 Task: Add a signature Gianna Martinez containing With heartfelt thanks and warm wishes, Gianna Martinez to email address softage.5@softage.net and add a folder Wellness
Action: Mouse moved to (43, 51)
Screenshot: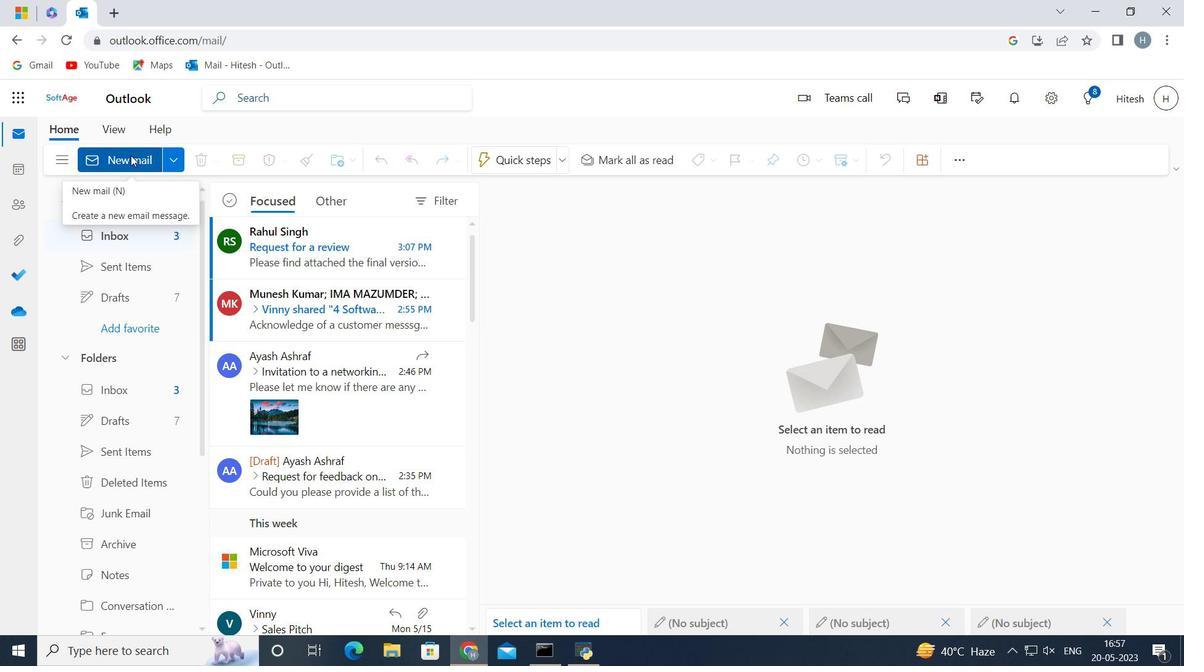
Action: Mouse pressed left at (43, 51)
Screenshot: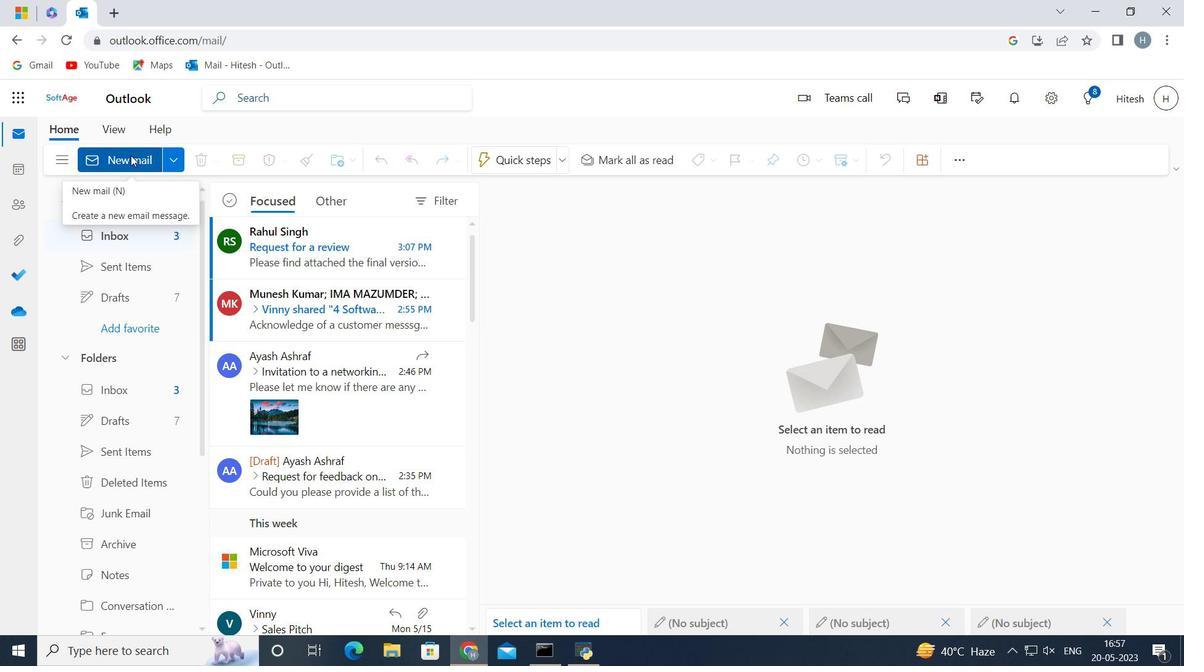 
Action: Mouse moved to (108, 108)
Screenshot: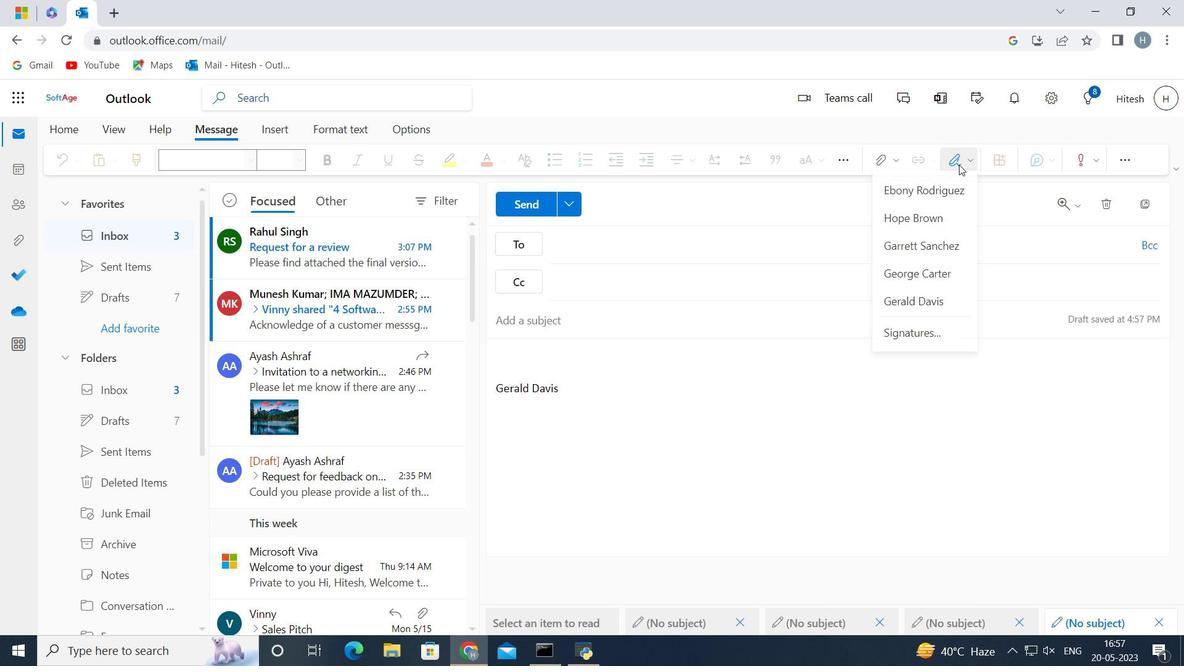 
Action: Mouse pressed left at (108, 108)
Screenshot: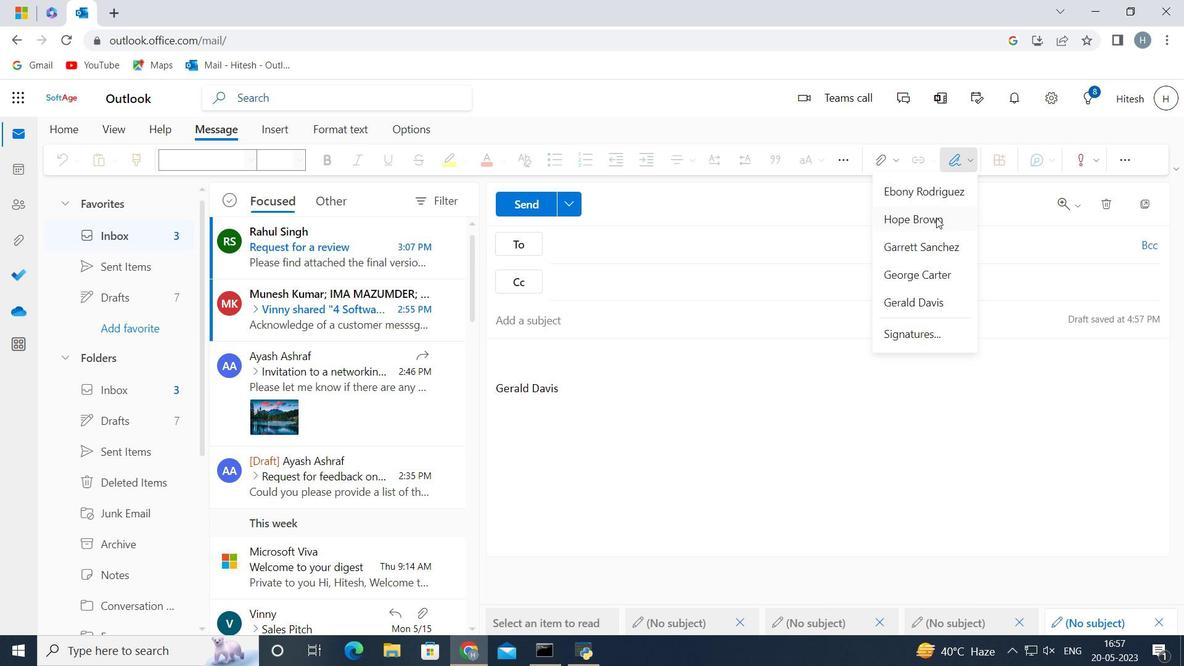
Action: Mouse moved to (741, 111)
Screenshot: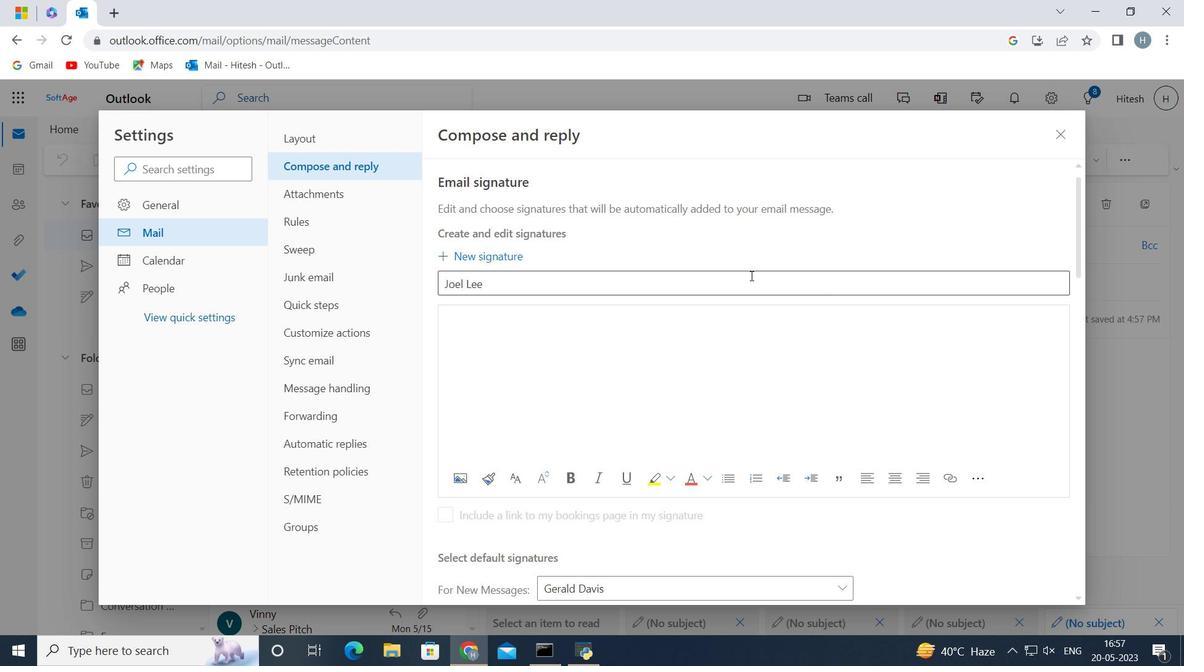 
Action: Mouse pressed left at (741, 111)
Screenshot: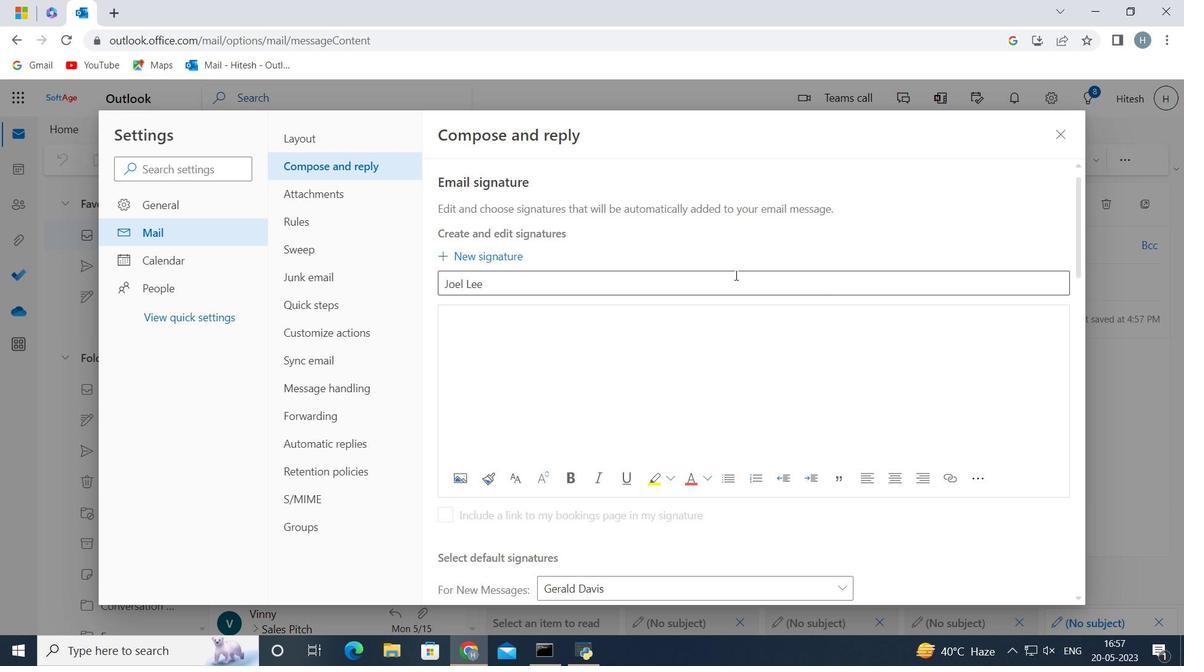 
Action: Mouse moved to (799, 108)
Screenshot: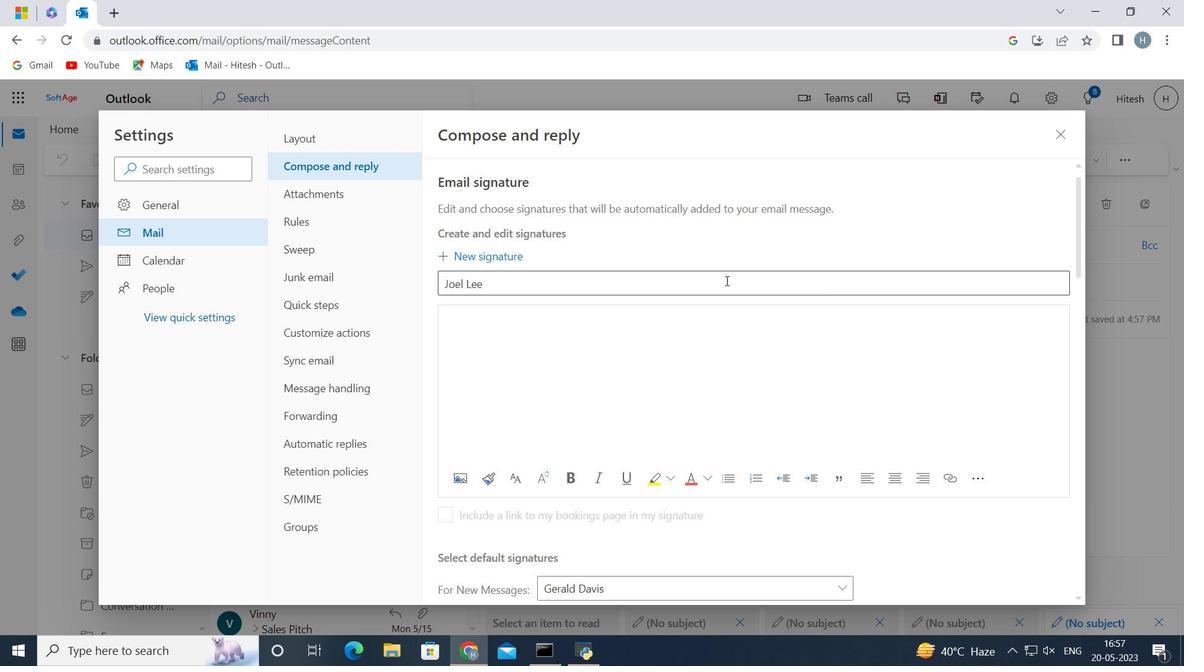 
Action: Mouse pressed left at (799, 108)
Screenshot: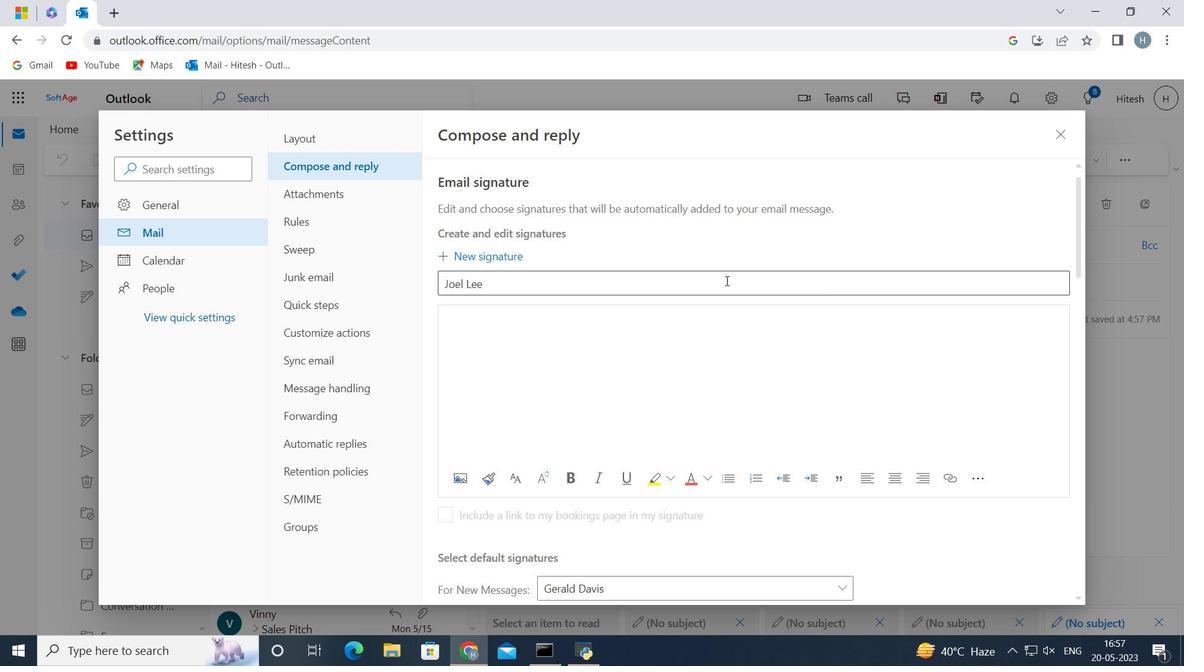 
Action: Mouse moved to (776, 157)
Screenshot: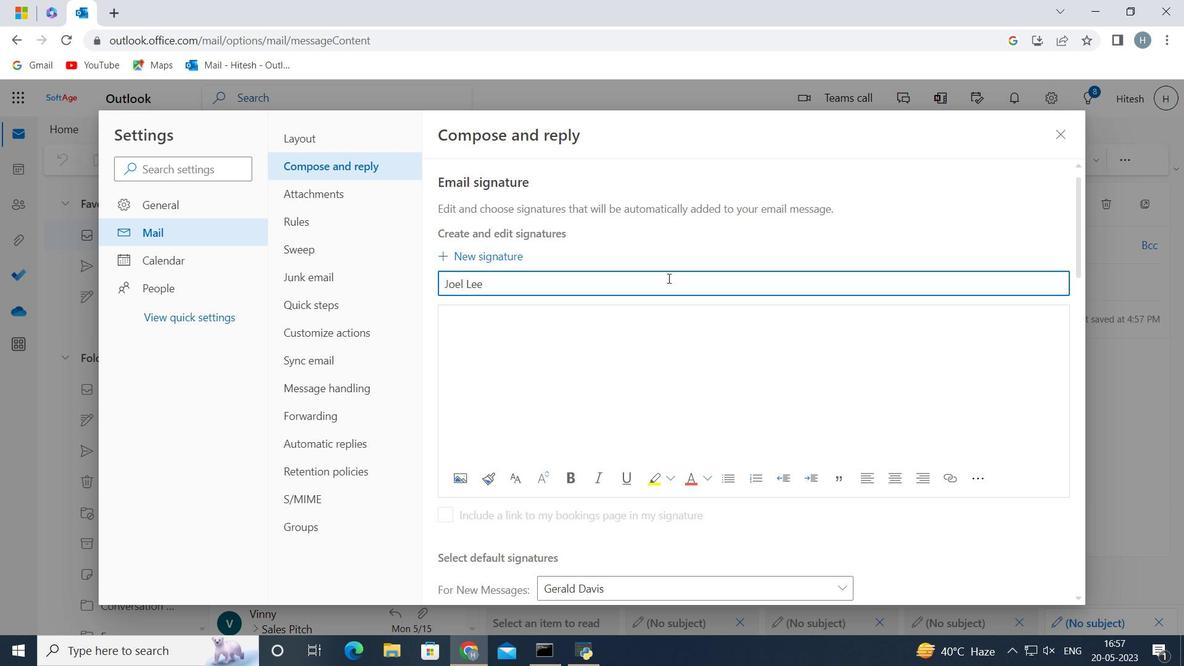 
Action: Mouse pressed left at (776, 157)
Screenshot: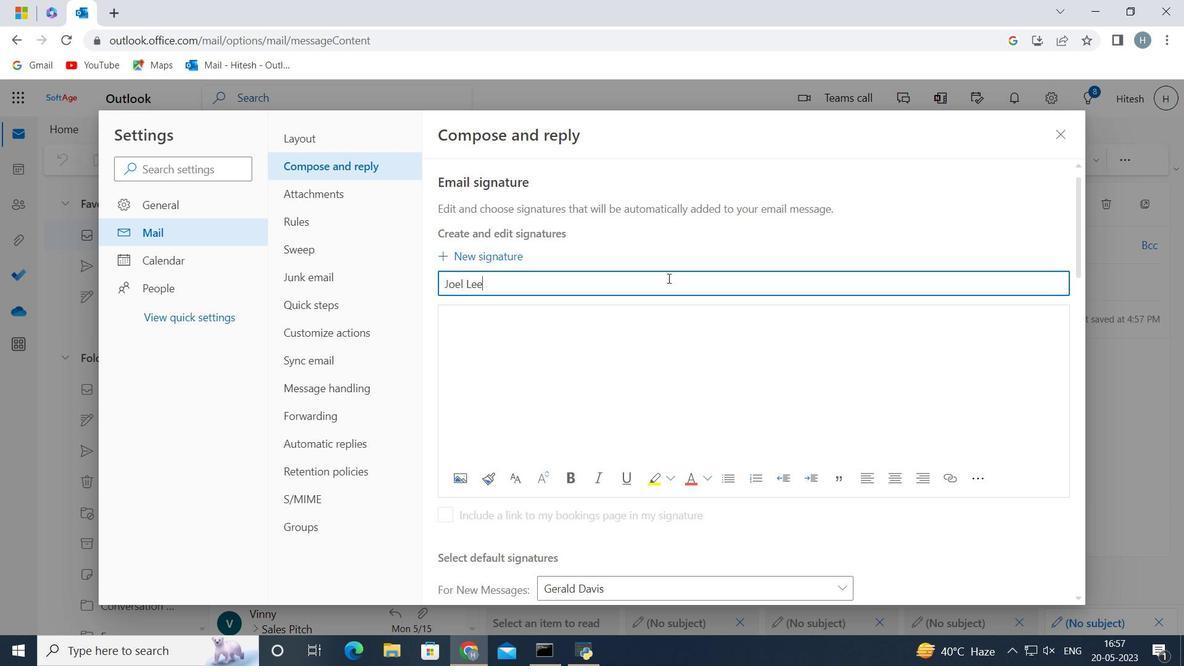 
Action: Mouse moved to (763, 203)
Screenshot: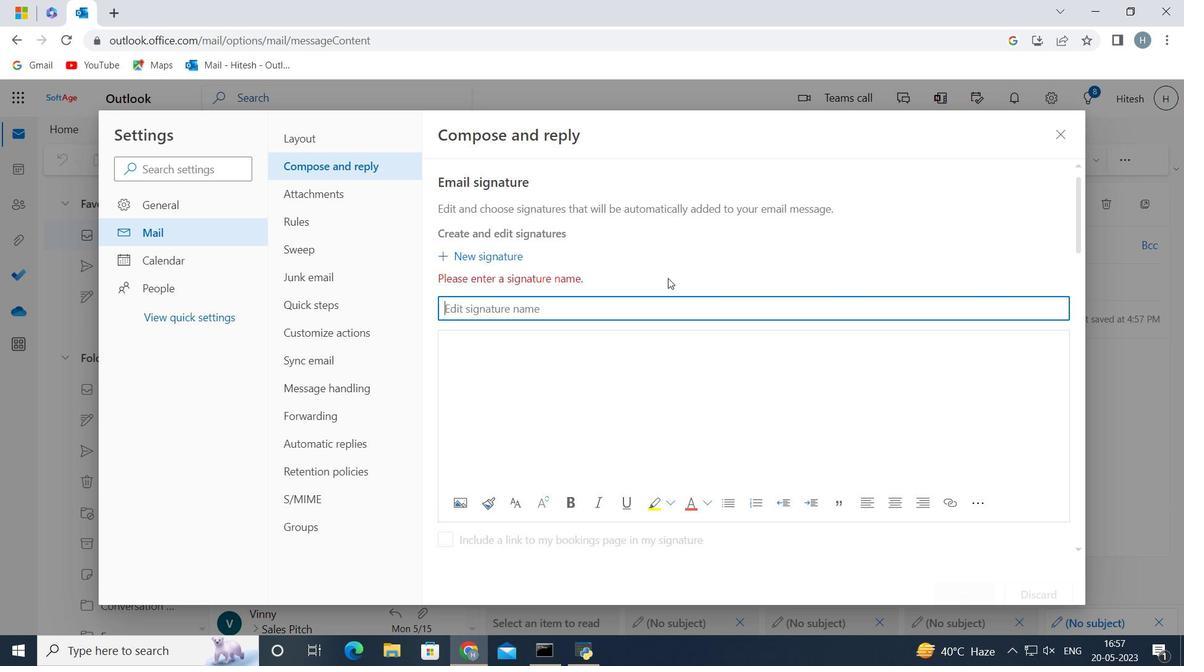 
Action: Mouse pressed left at (763, 203)
Screenshot: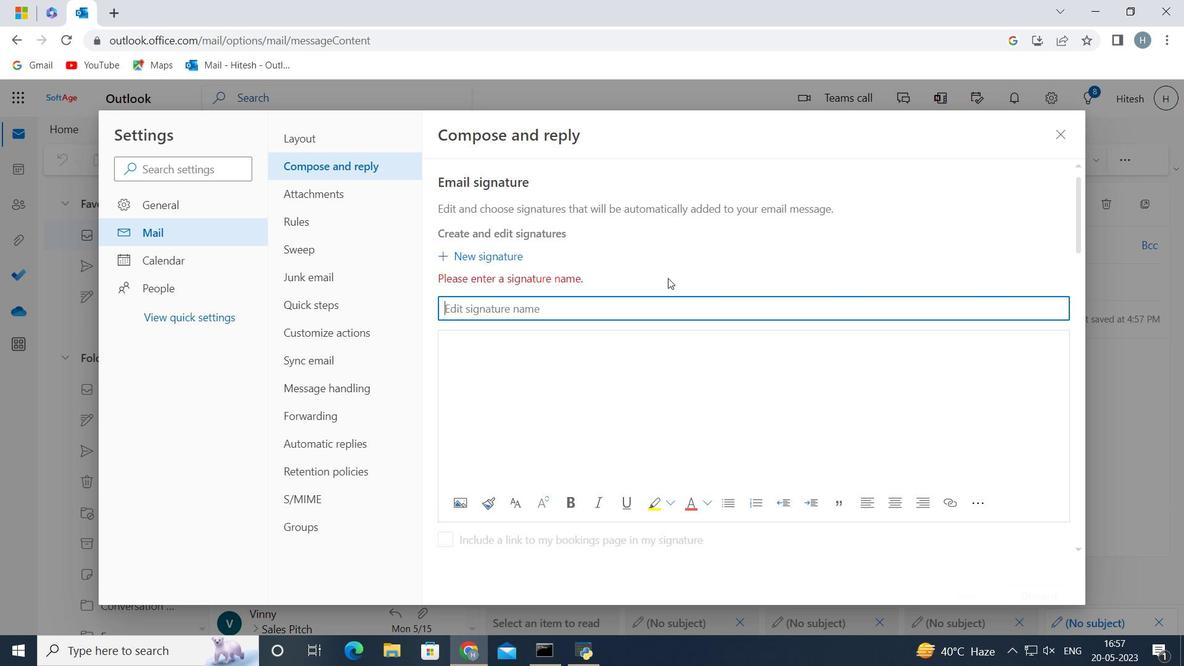 
Action: Mouse moved to (573, 206)
Screenshot: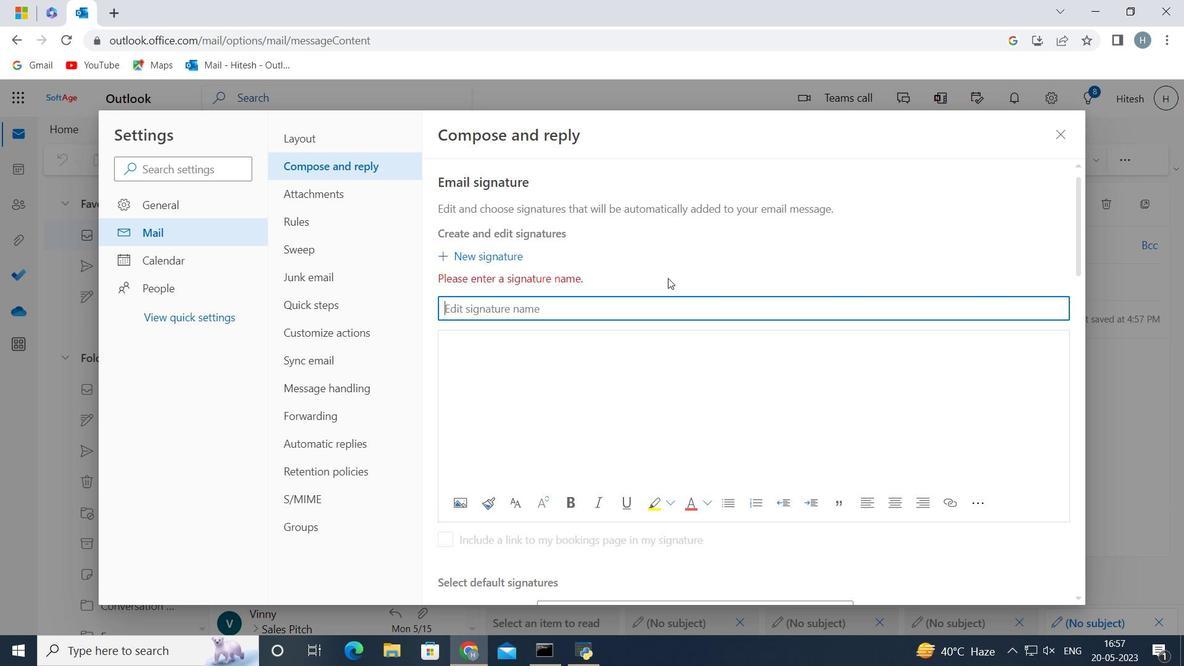 
Action: Mouse pressed left at (573, 206)
Screenshot: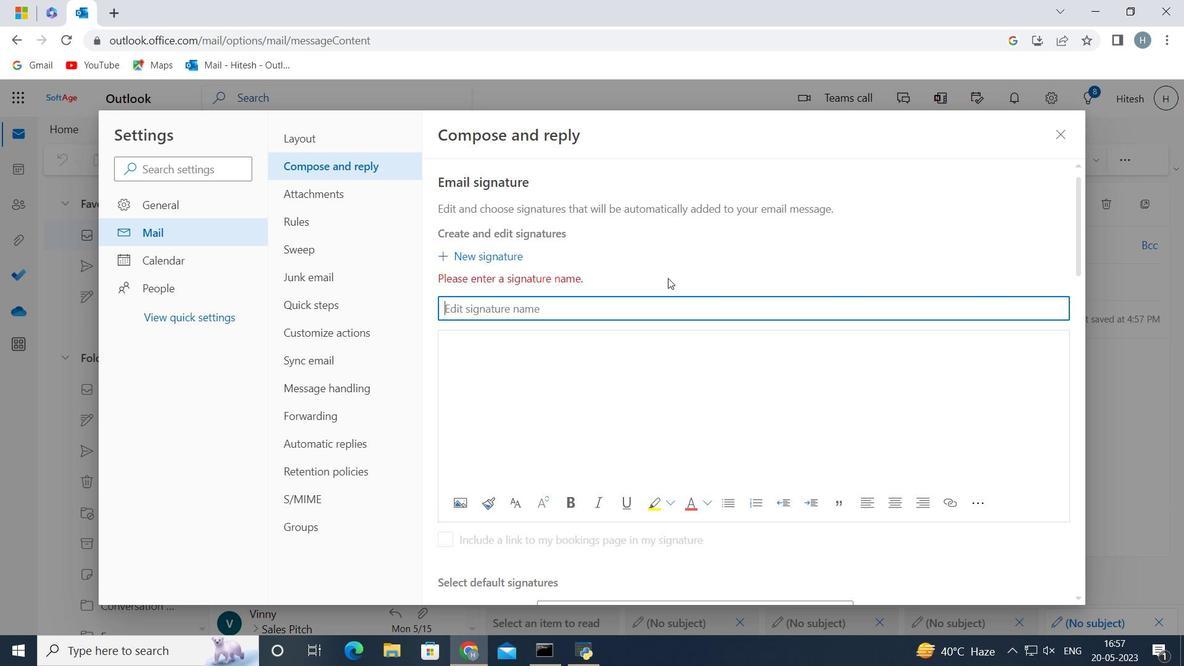 
Action: Mouse moved to (573, 202)
Screenshot: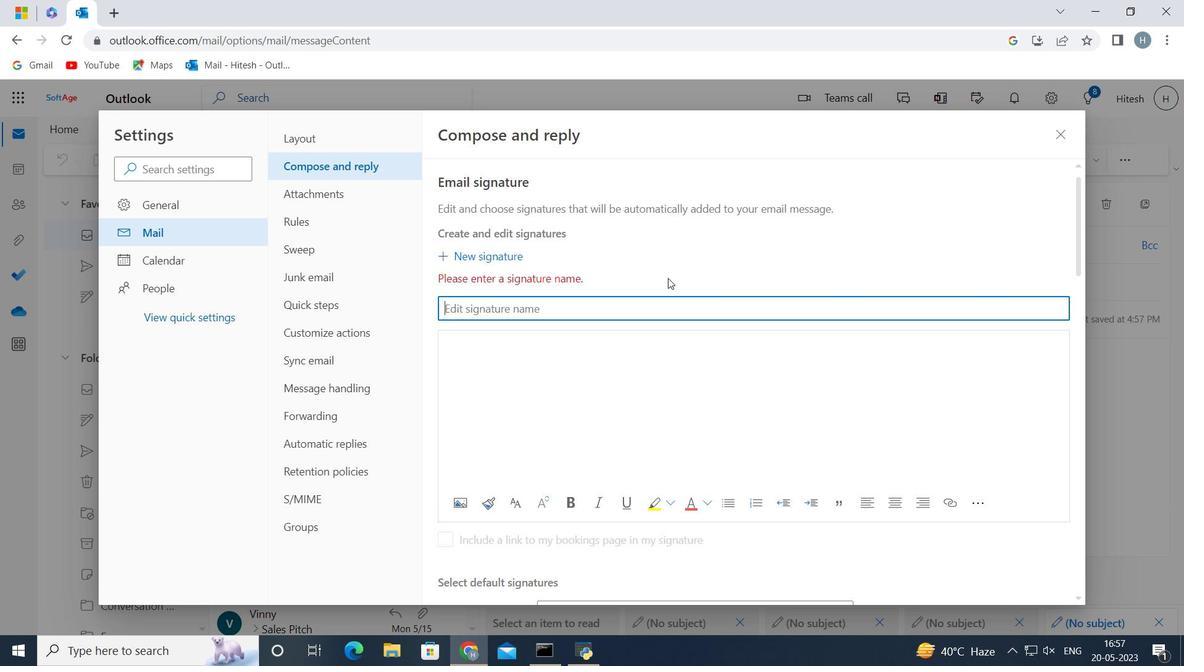 
Action: Key pressed <Key.backspace>
Screenshot: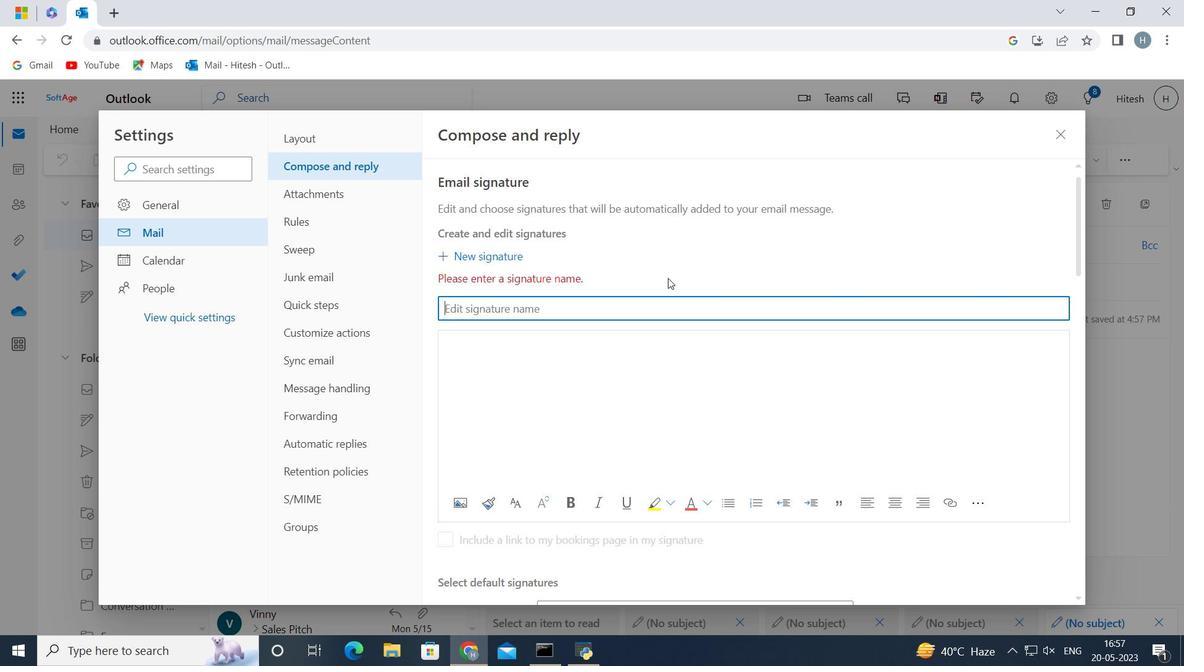 
Action: Mouse moved to (575, 198)
Screenshot: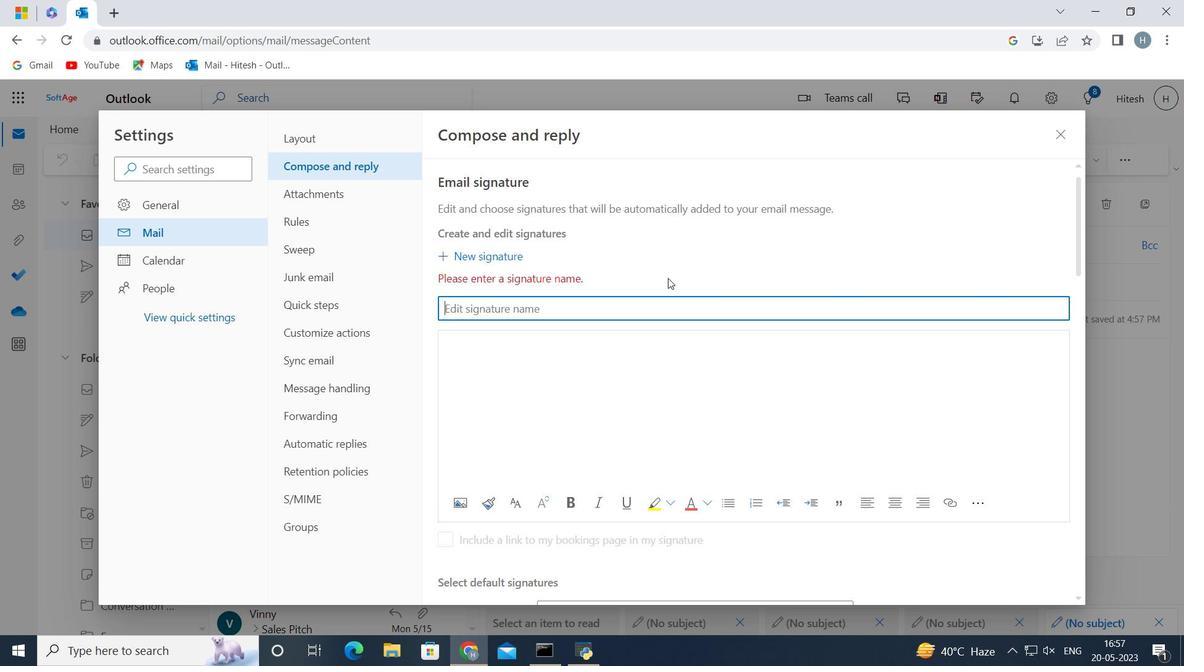 
Action: Key pressed <Key.backspace><Key.backspace><Key.backspace><Key.backspace><Key.backspace><Key.backspace><Key.backspace><Key.backspace><Key.backspace><Key.backspace><Key.backspace><Key.backspace><Key.backspace><Key.backspace><Key.backspace><Key.backspace><Key.backspace>
Screenshot: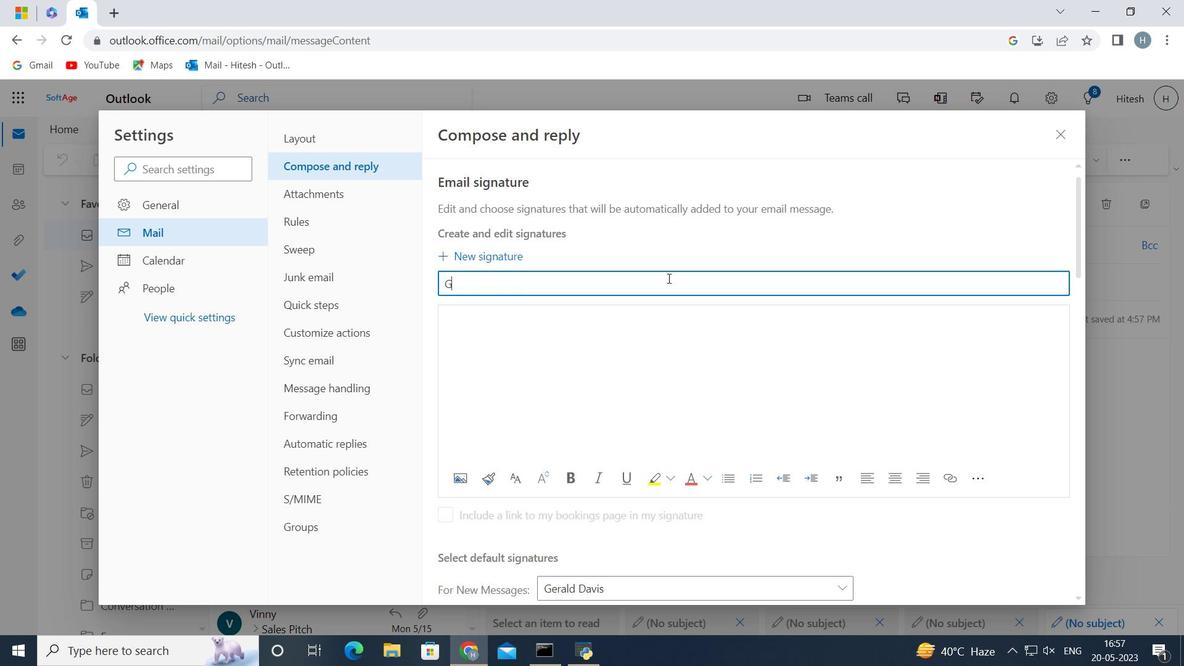 
Action: Mouse moved to (941, 155)
Screenshot: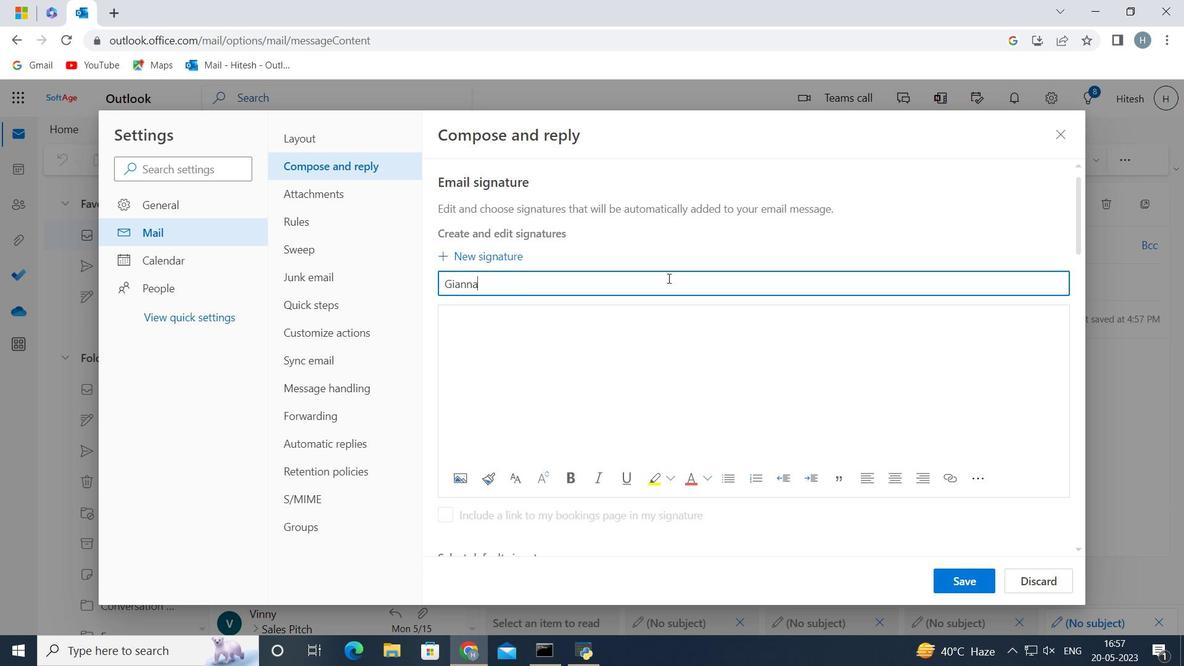 
Action: Key pressed <Key.shift>Gianna<Key.space><Key.shift>Martinezctrl+A<'\x03'>
Screenshot: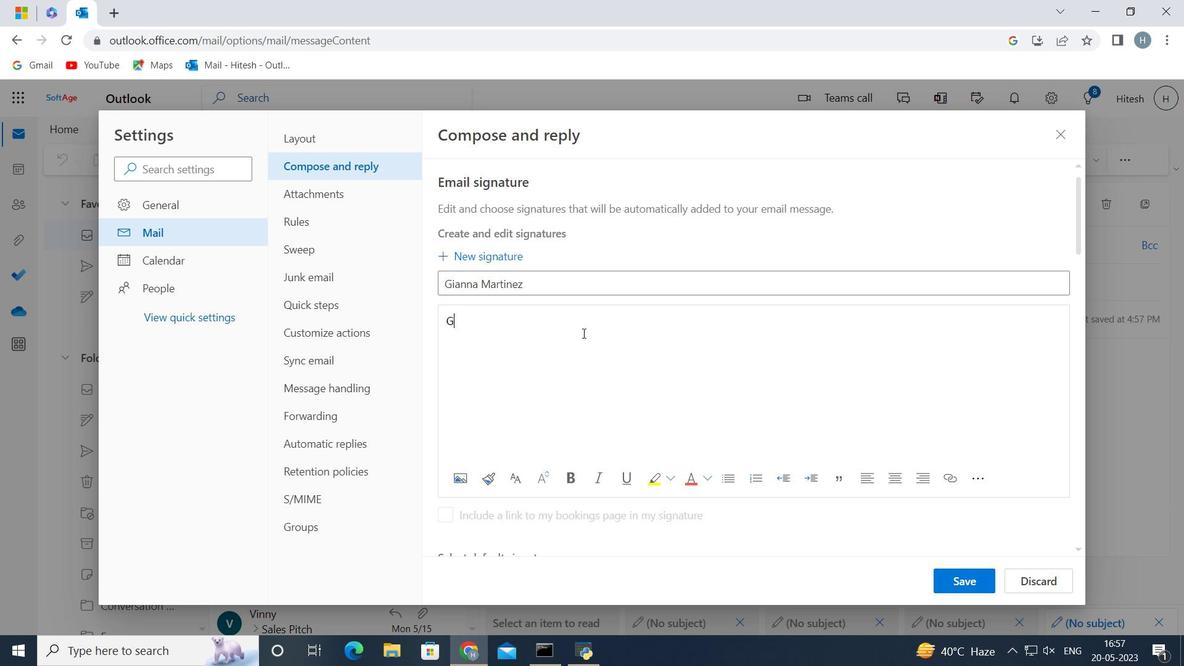 
Action: Mouse moved to (548, 240)
Screenshot: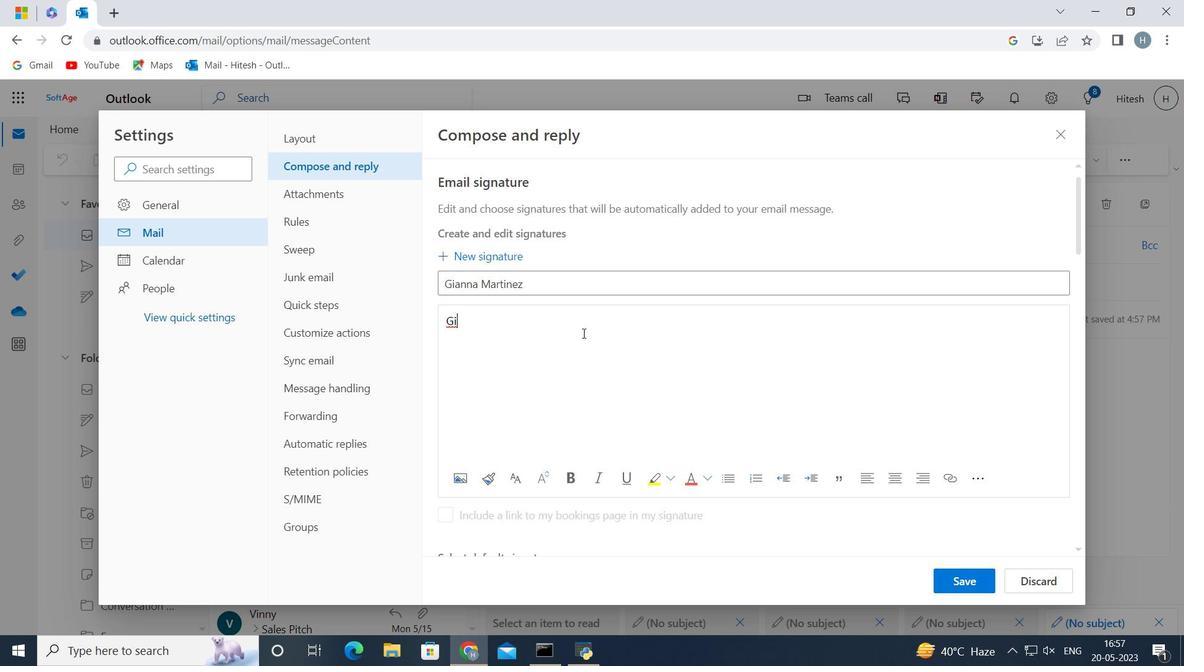 
Action: Mouse pressed left at (548, 240)
Screenshot: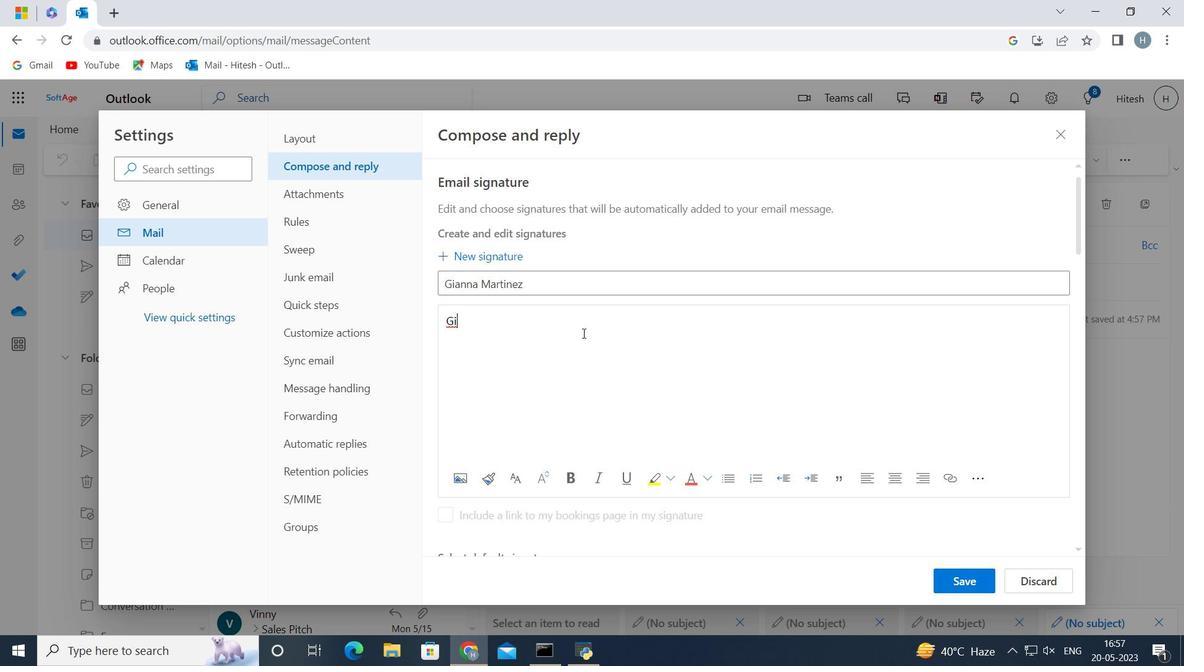 
Action: Key pressed <Key.backspace><Key.backspace><Key.backspace><Key.backspace><Key.backspace><Key.backspace><Key.backspace><Key.backspace><Key.backspace><Key.backspace><Key.backspace><Key.backspace><Key.backspace><Key.backspace><Key.backspace><Key.backspace><Key.backspace><Key.backspace><Key.backspace>
Screenshot: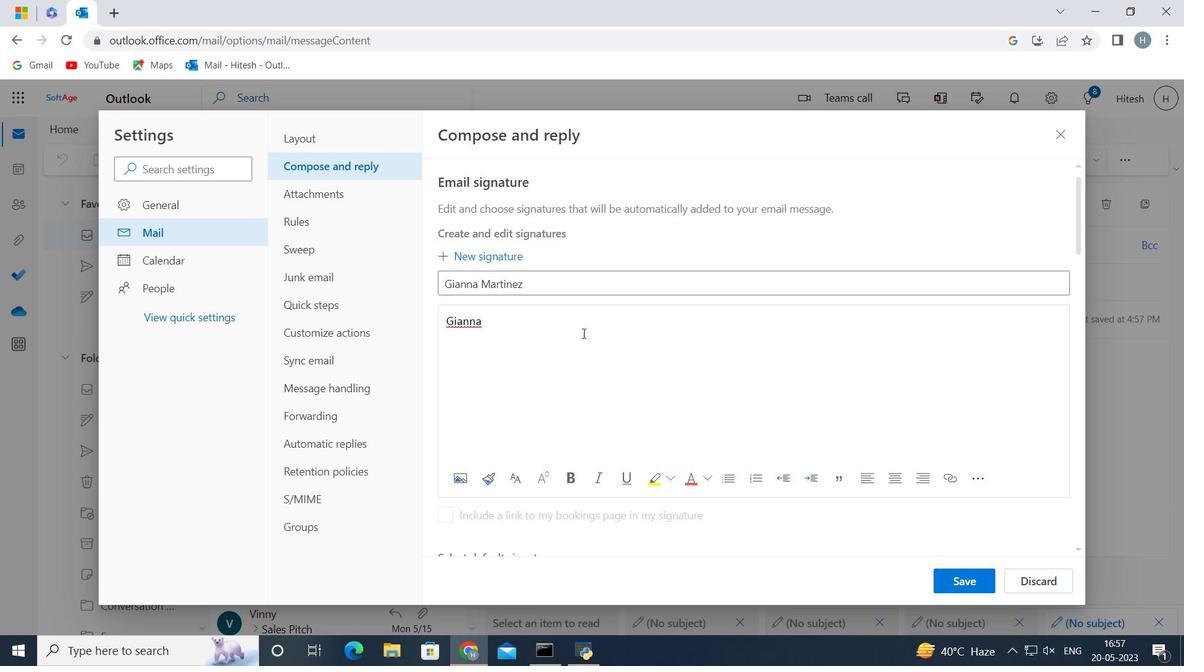 
Action: Mouse moved to (569, 249)
Screenshot: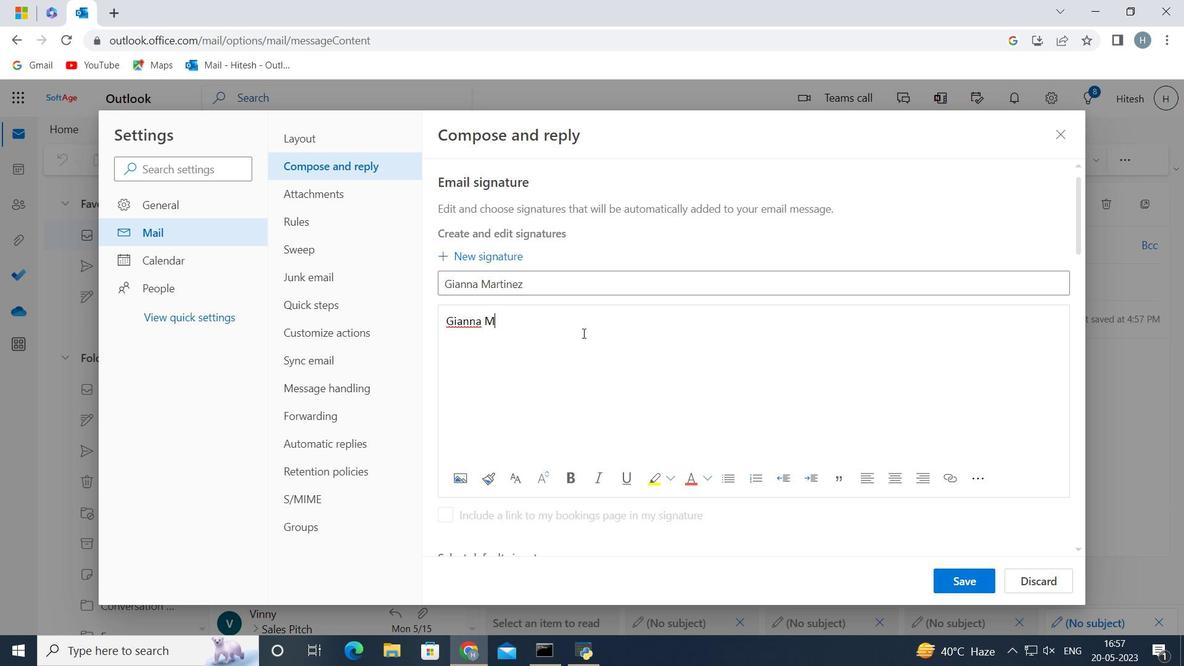 
Action: Key pressed ctrl+V
Screenshot: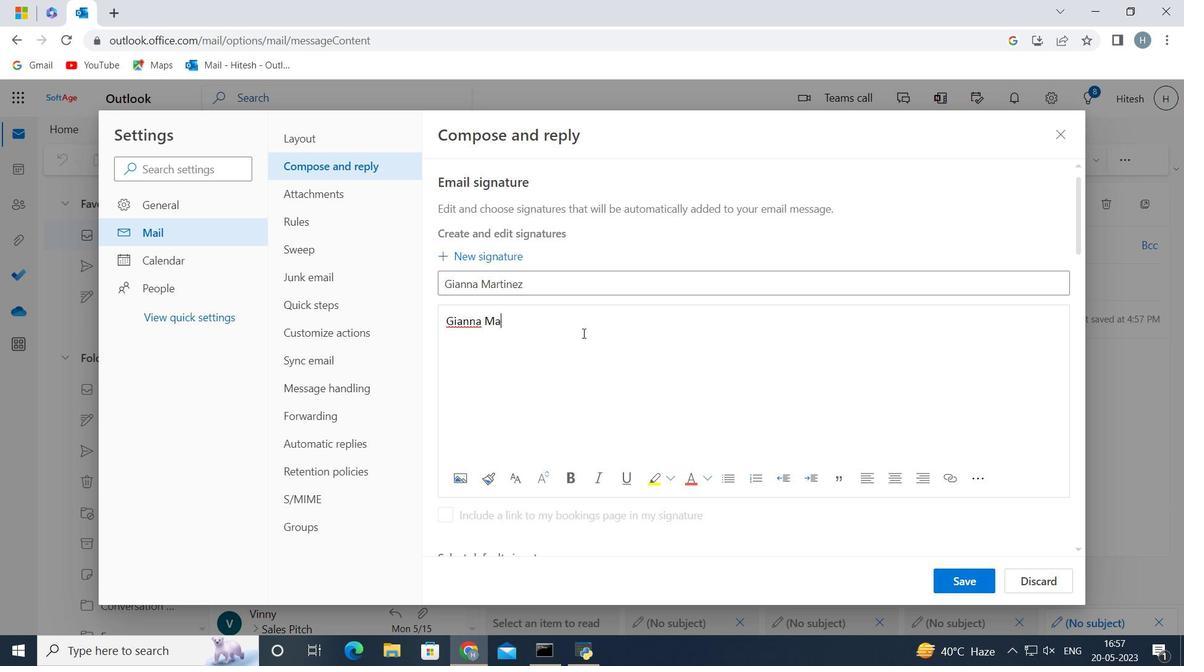 
Action: Mouse moved to (869, 598)
Screenshot: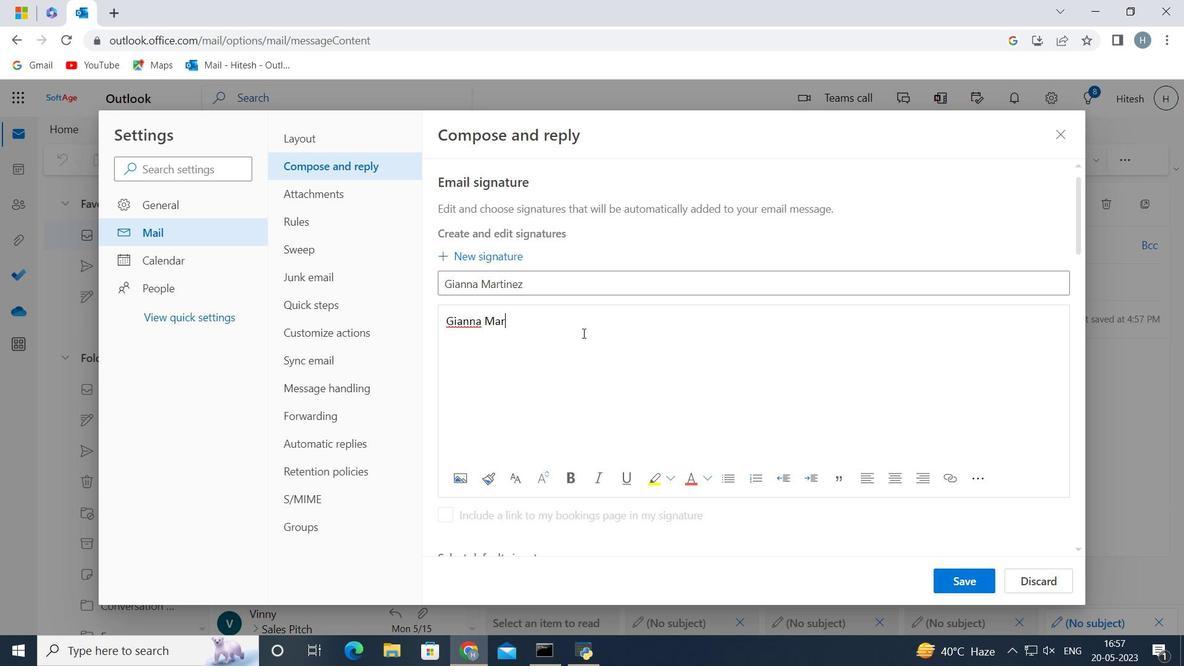 
Action: Mouse pressed left at (869, 598)
Screenshot: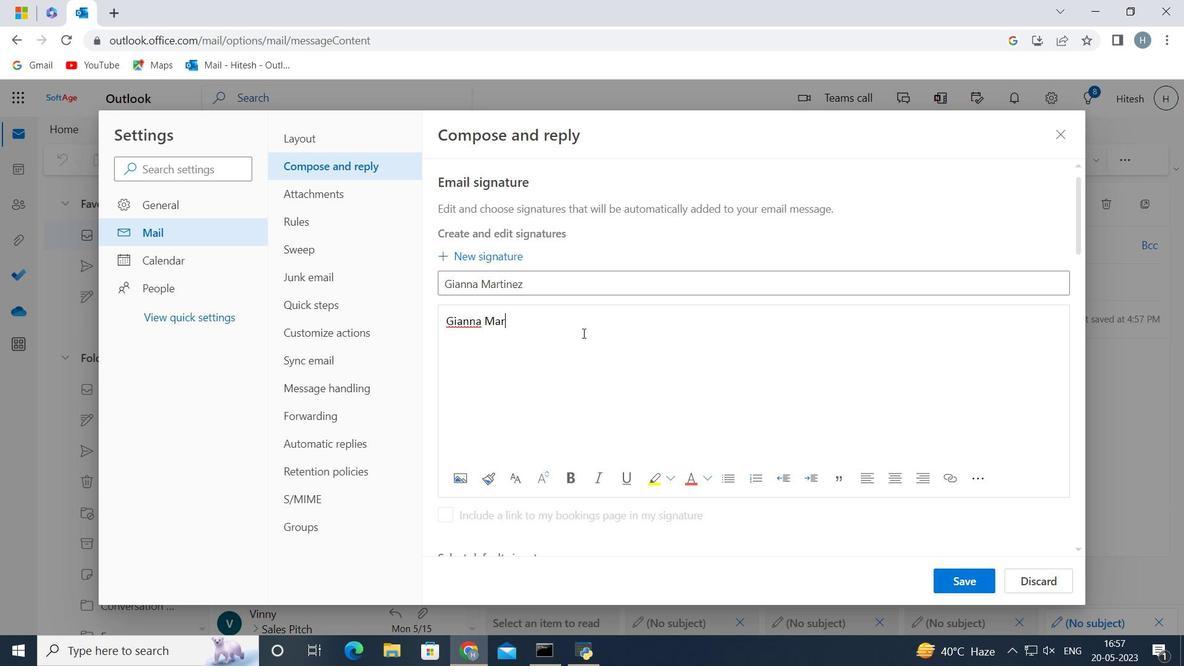 
Action: Mouse moved to (965, 82)
Screenshot: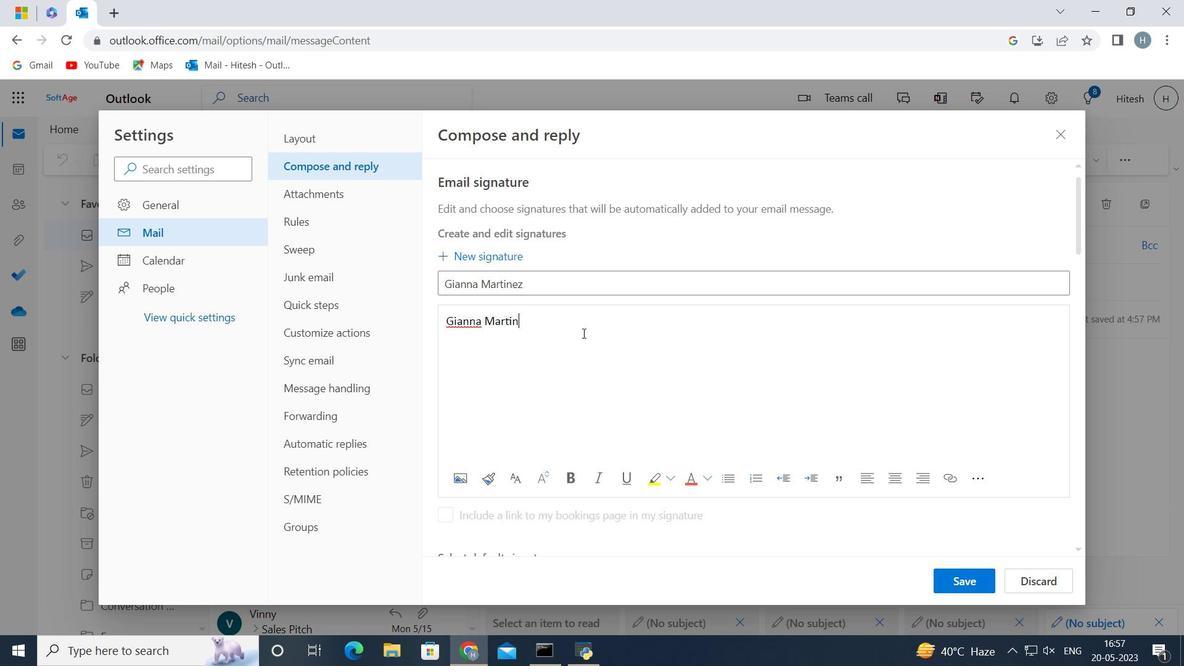 
Action: Mouse pressed left at (965, 82)
Screenshot: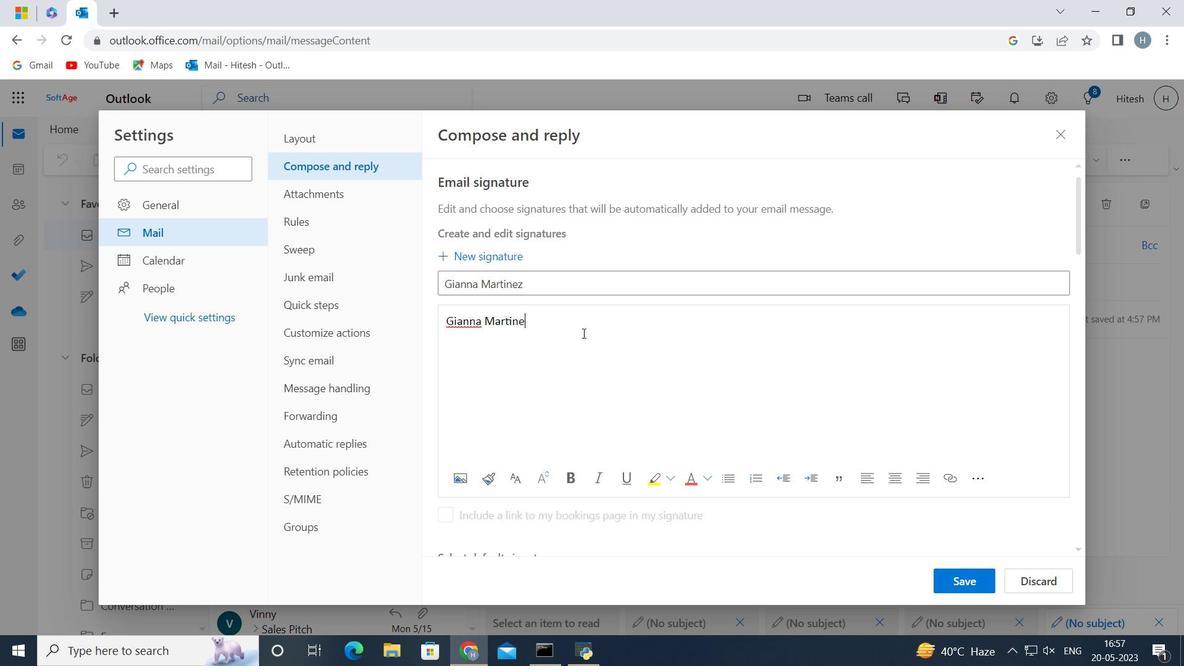 
Action: Mouse moved to (467, 270)
Screenshot: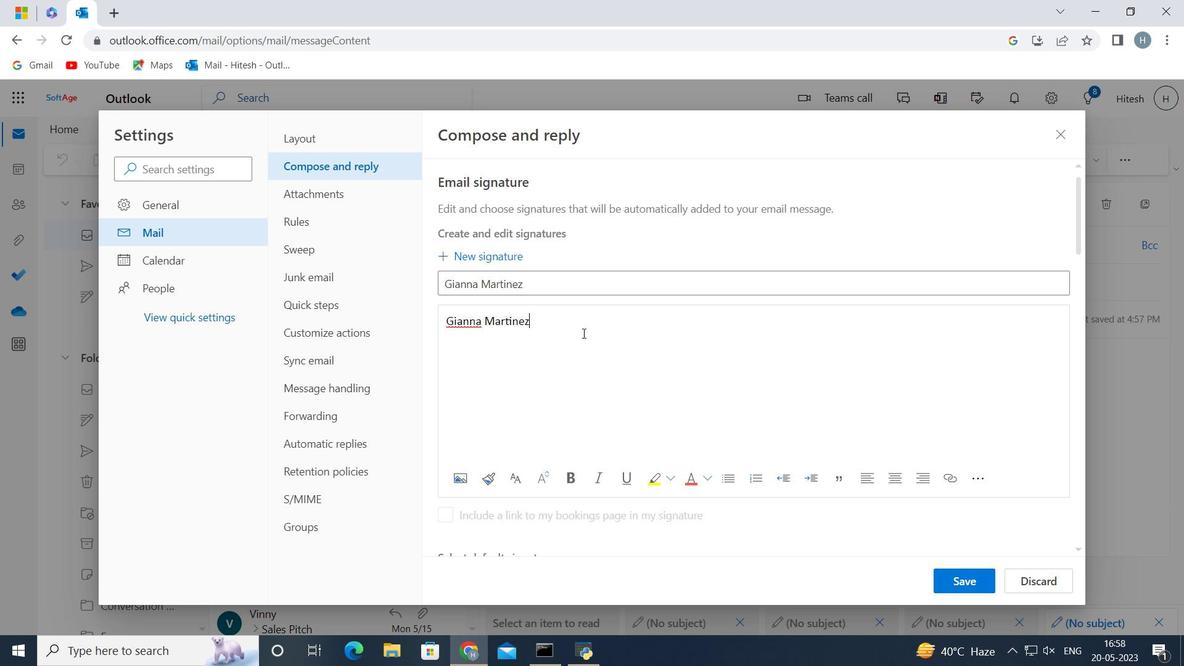 
Action: Mouse pressed left at (467, 270)
Screenshot: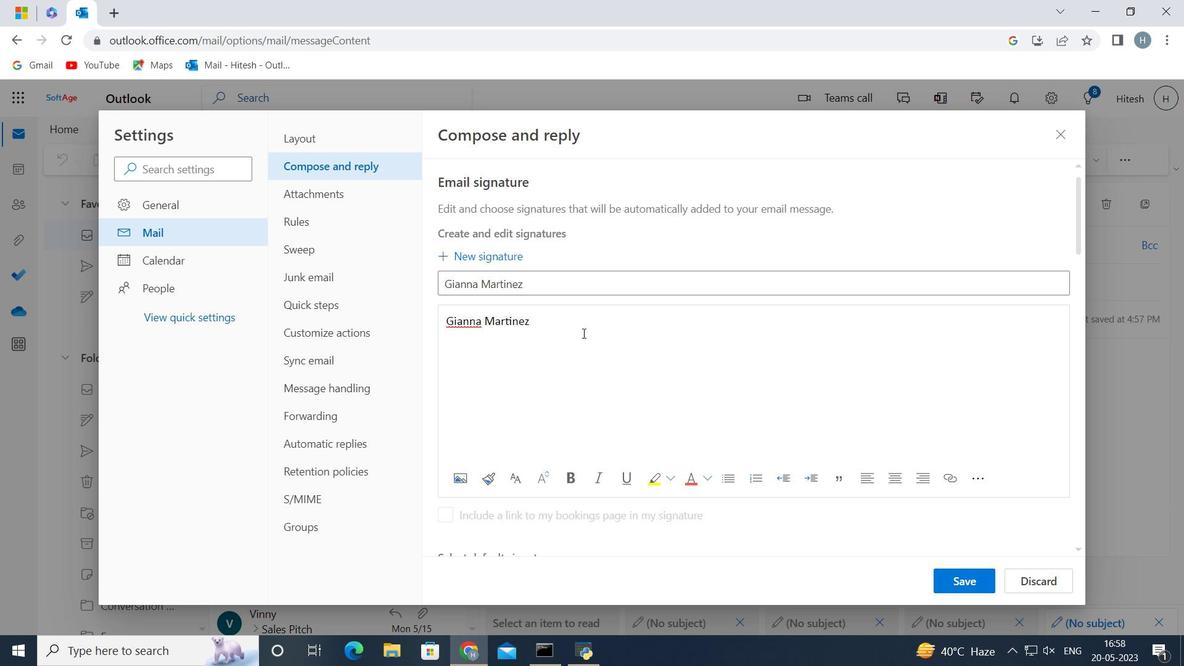 
Action: Mouse moved to (801, 100)
Screenshot: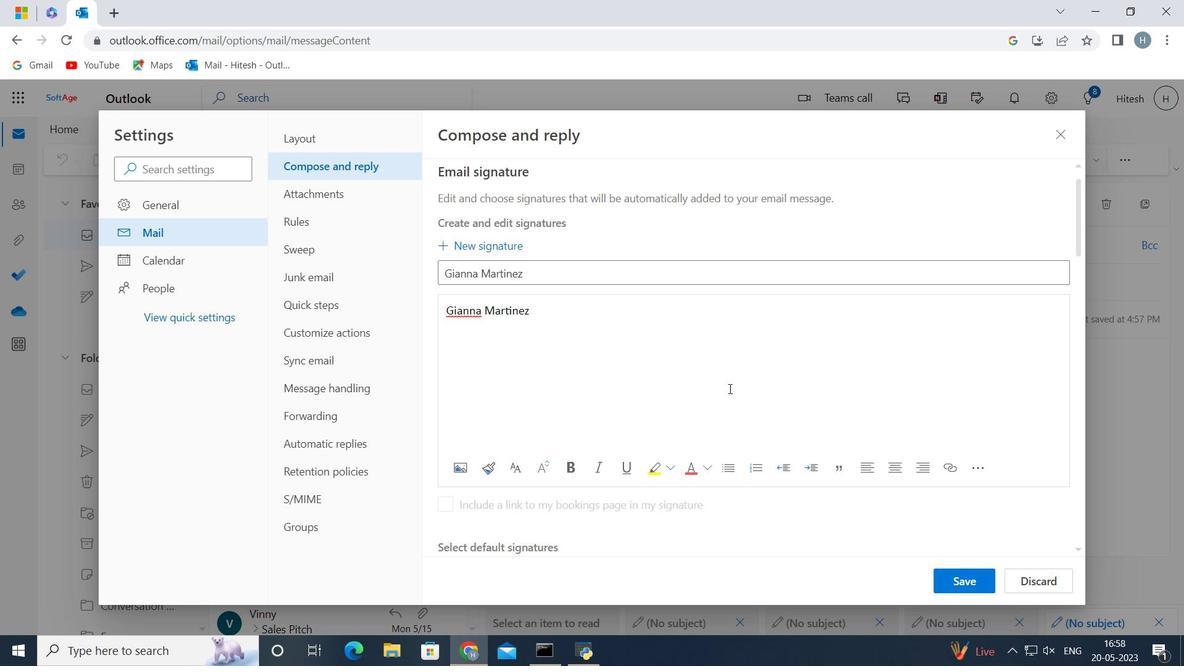 
Action: Mouse pressed left at (801, 100)
Screenshot: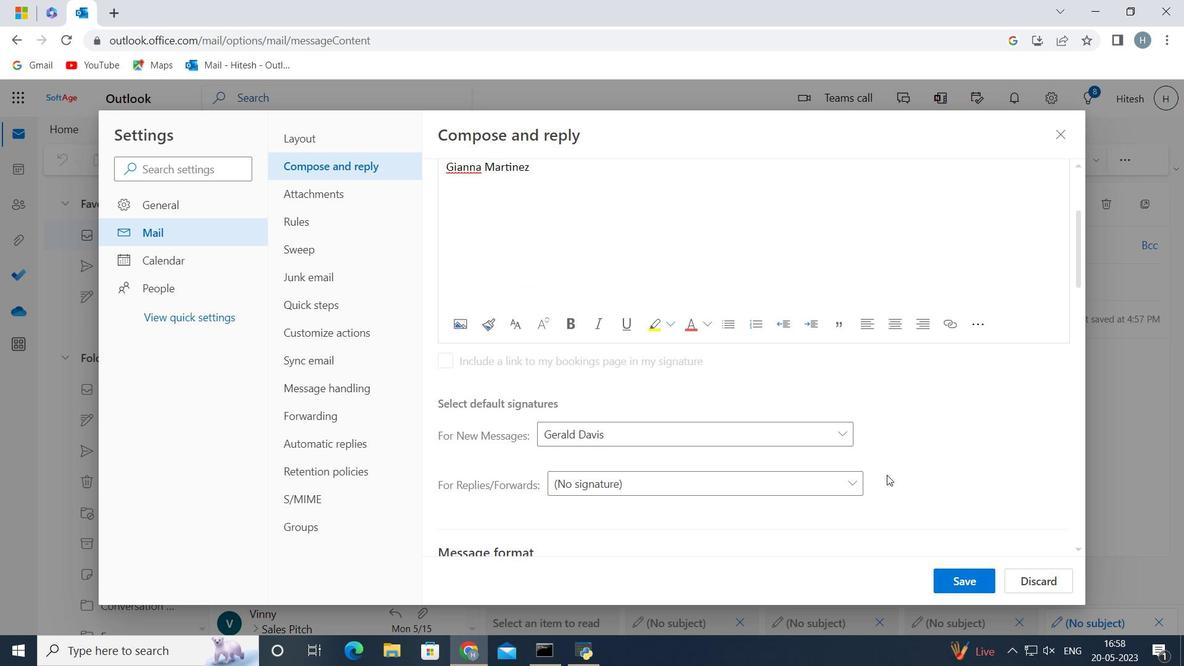 
Action: Mouse moved to (777, 133)
Screenshot: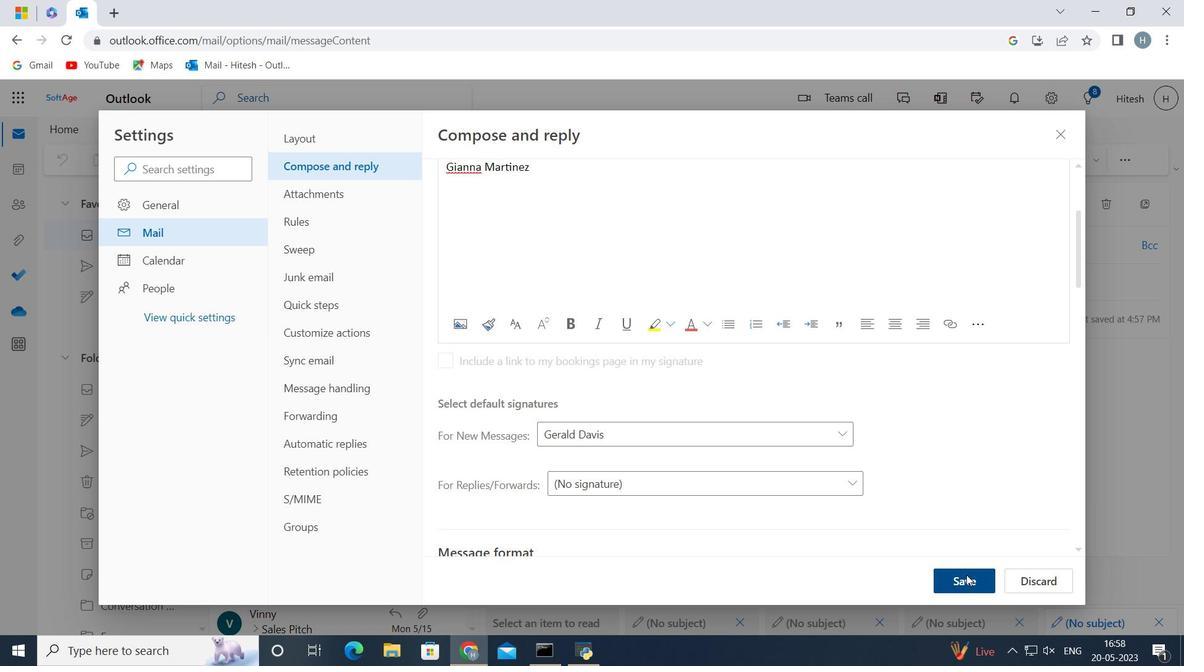 
Action: Mouse pressed left at (777, 133)
Screenshot: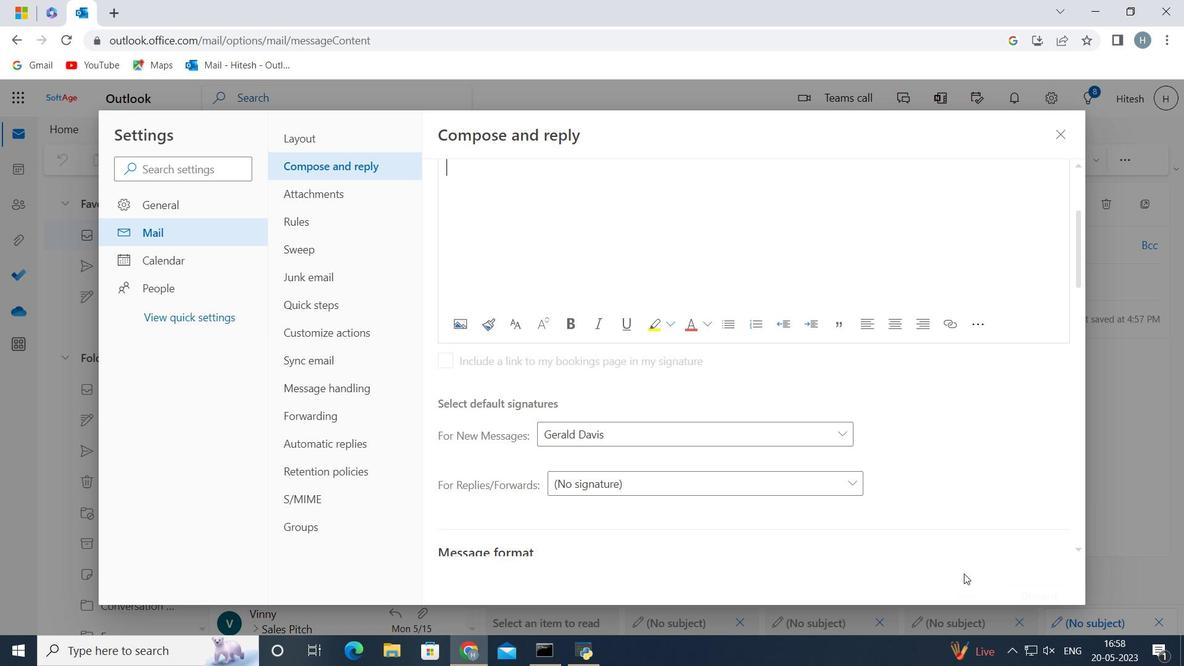 
Action: Mouse moved to (524, 177)
Screenshot: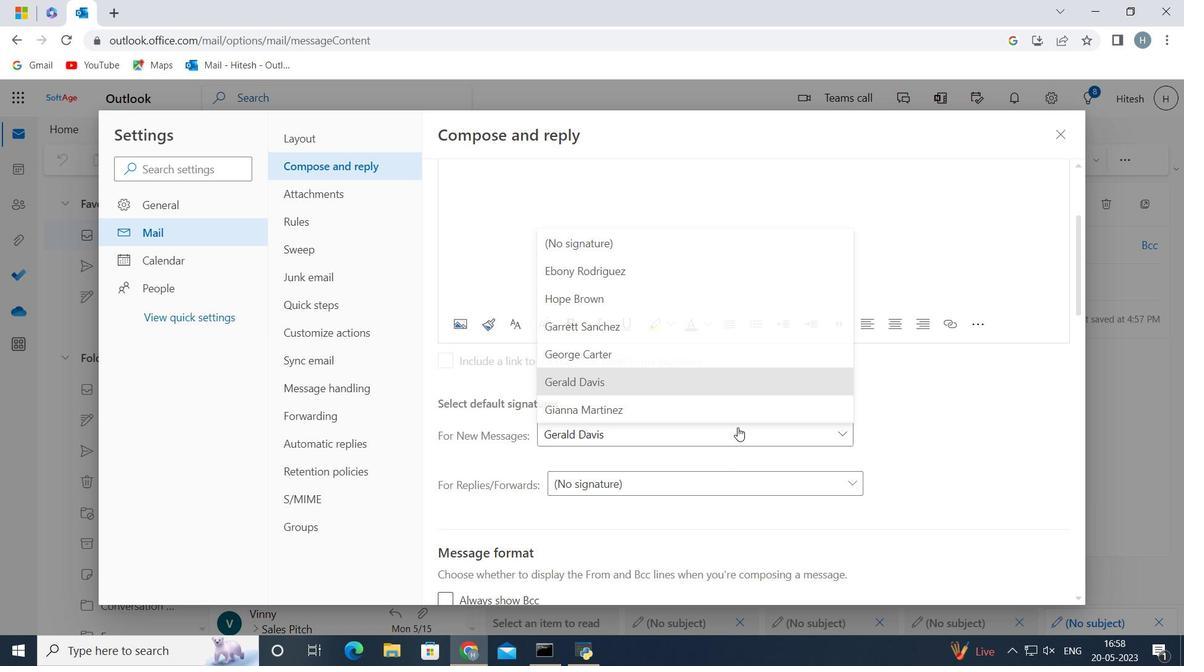 
Action: Mouse pressed left at (524, 177)
Screenshot: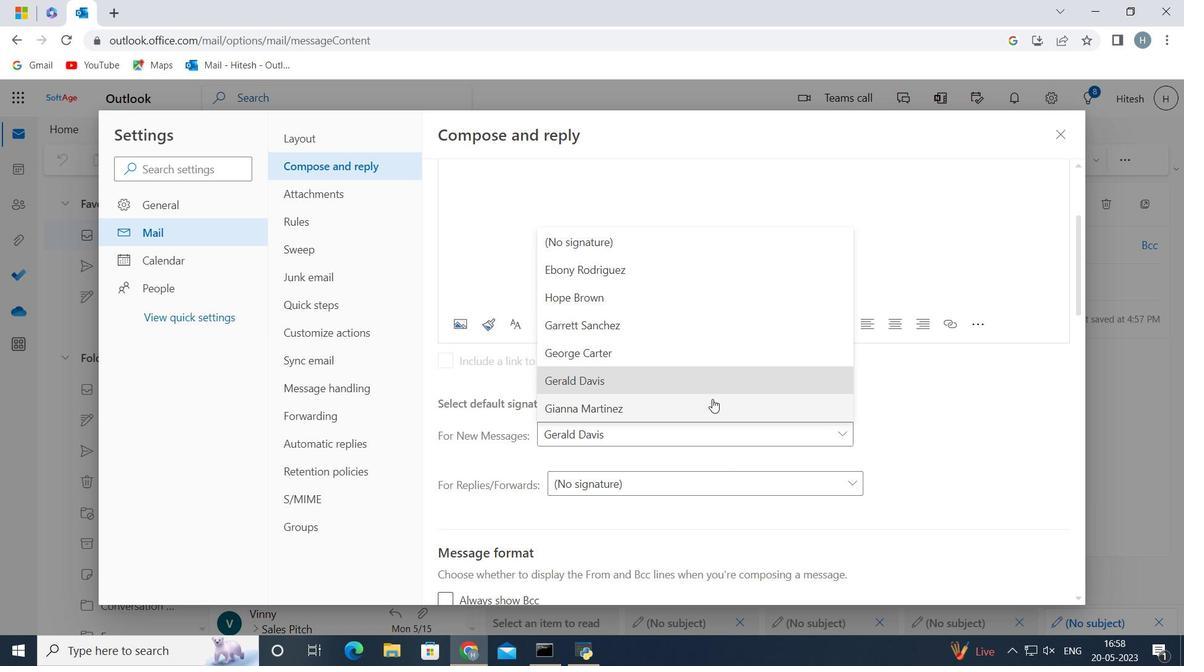 
Action: Mouse moved to (822, 308)
Screenshot: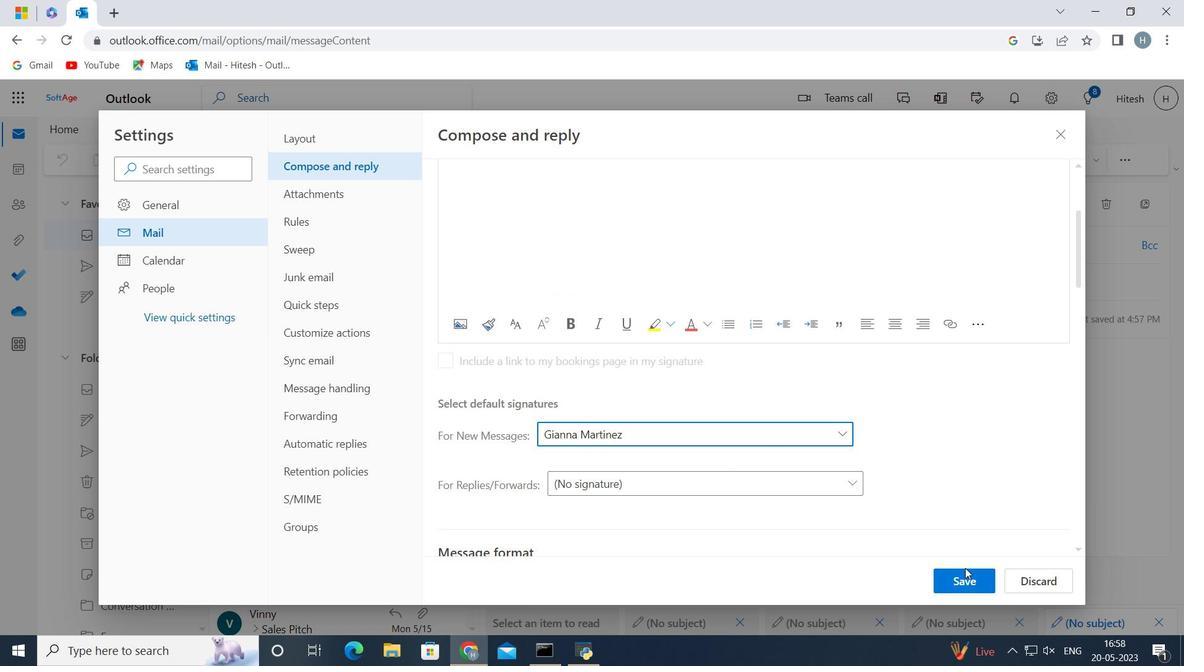 
Action: Key pressed s
Screenshot: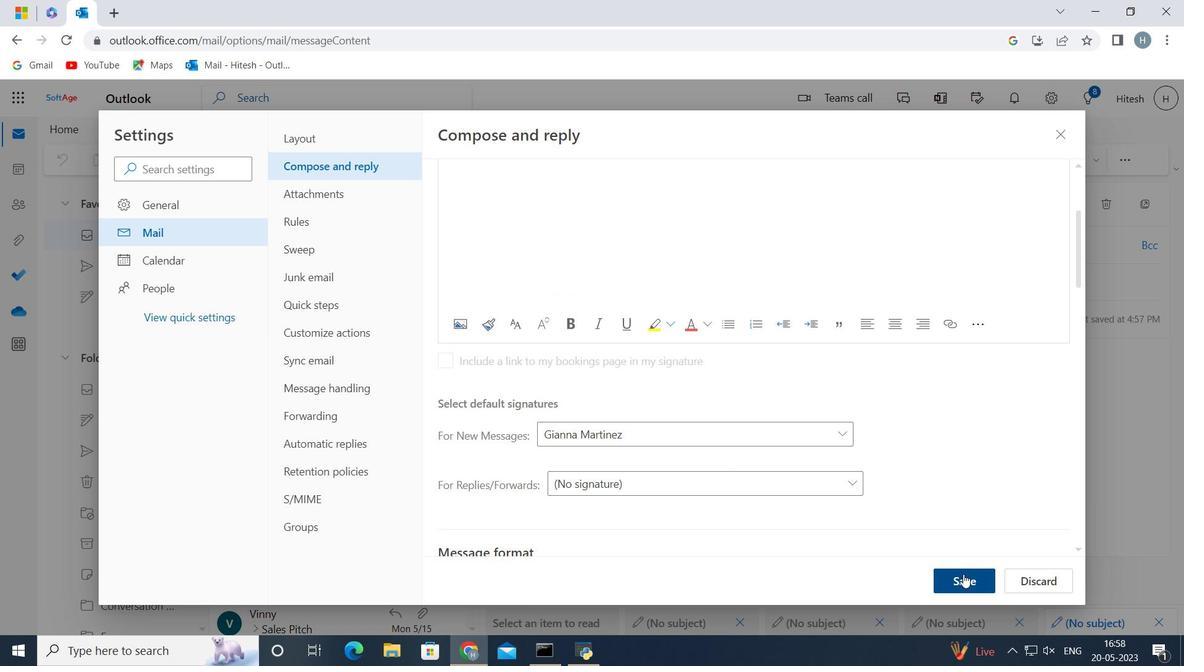 
Action: Mouse moved to (847, 294)
Screenshot: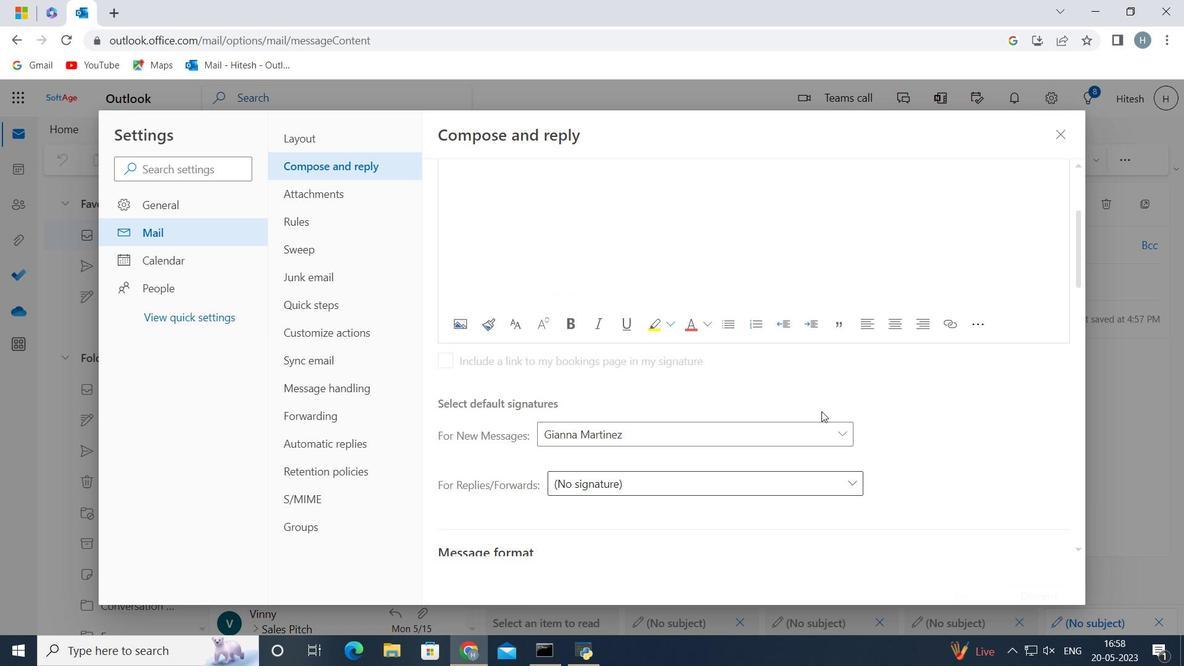 
Action: Key pressed o
Screenshot: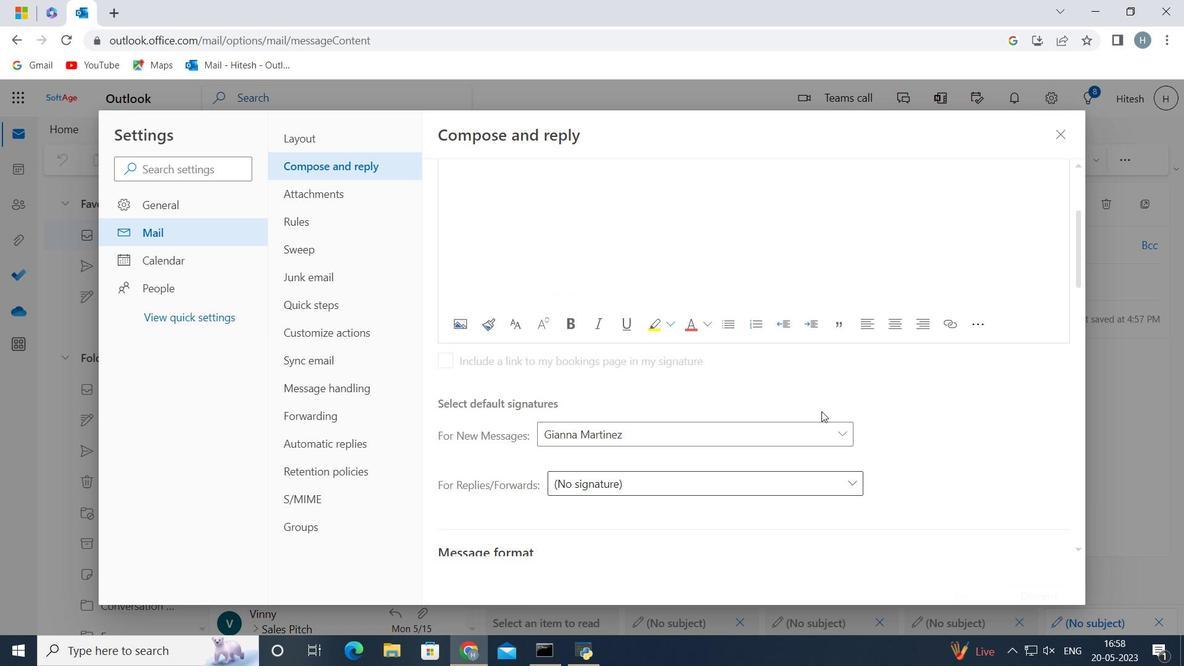
Action: Mouse moved to (857, 288)
Screenshot: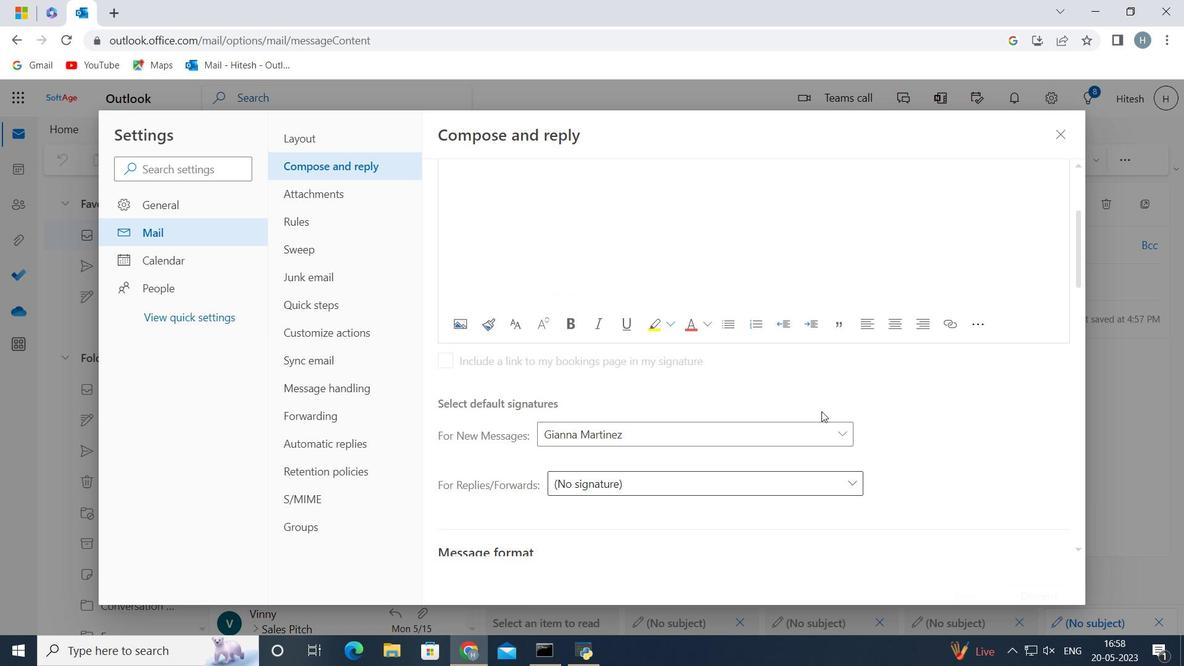 
Action: Key pressed ftage.5<Key.shift>@softage.net
Screenshot: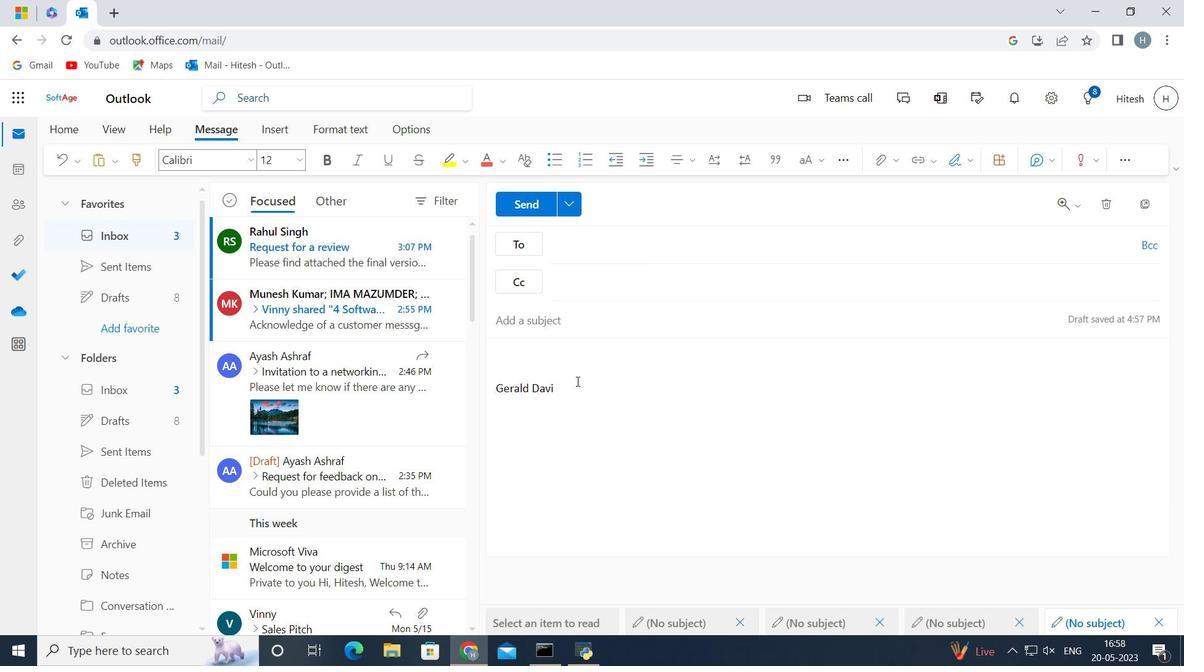 
Action: Mouse moved to (546, 199)
Screenshot: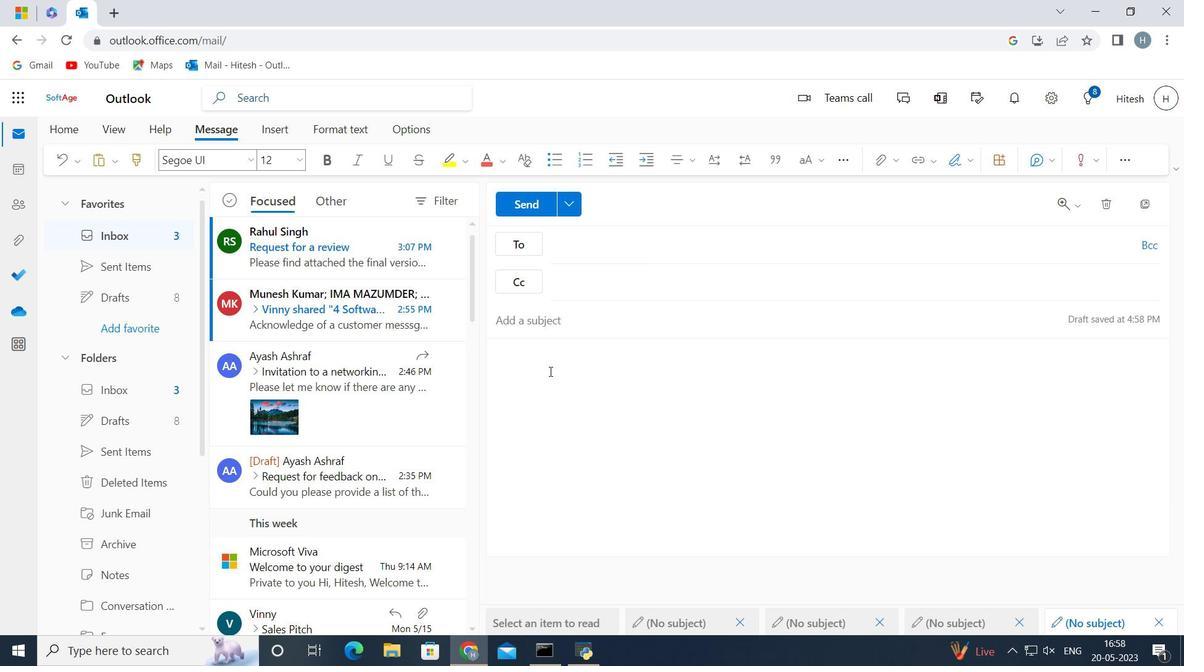 
Action: Mouse pressed left at (546, 199)
Screenshot: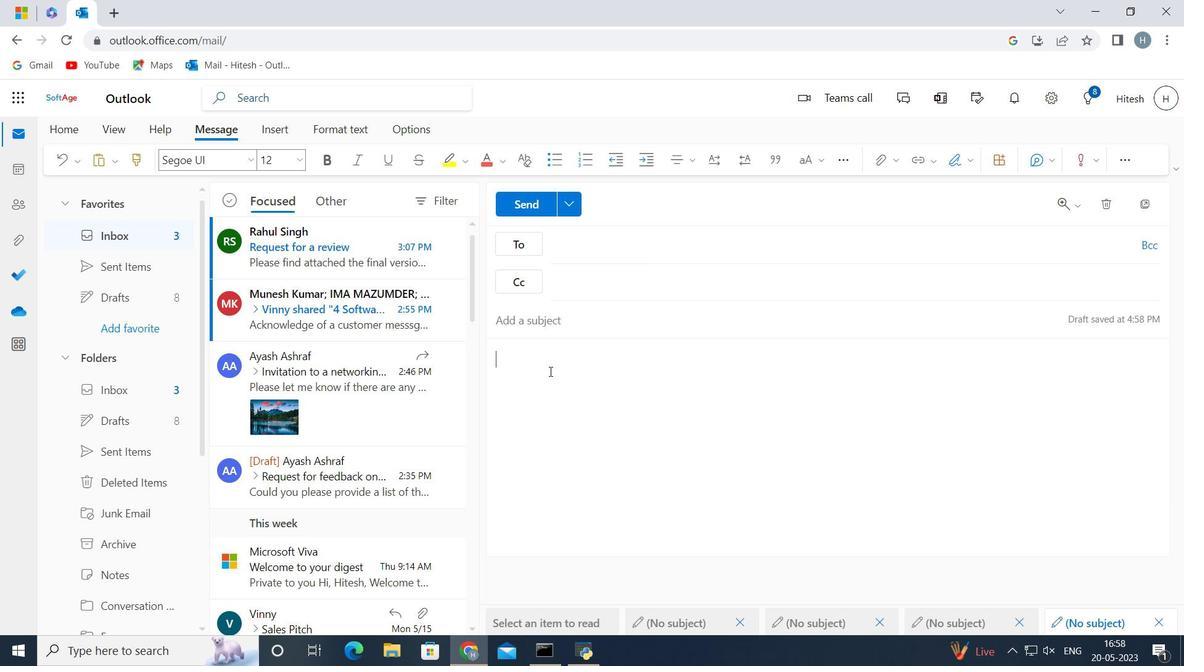 
Action: Mouse moved to (485, 243)
Screenshot: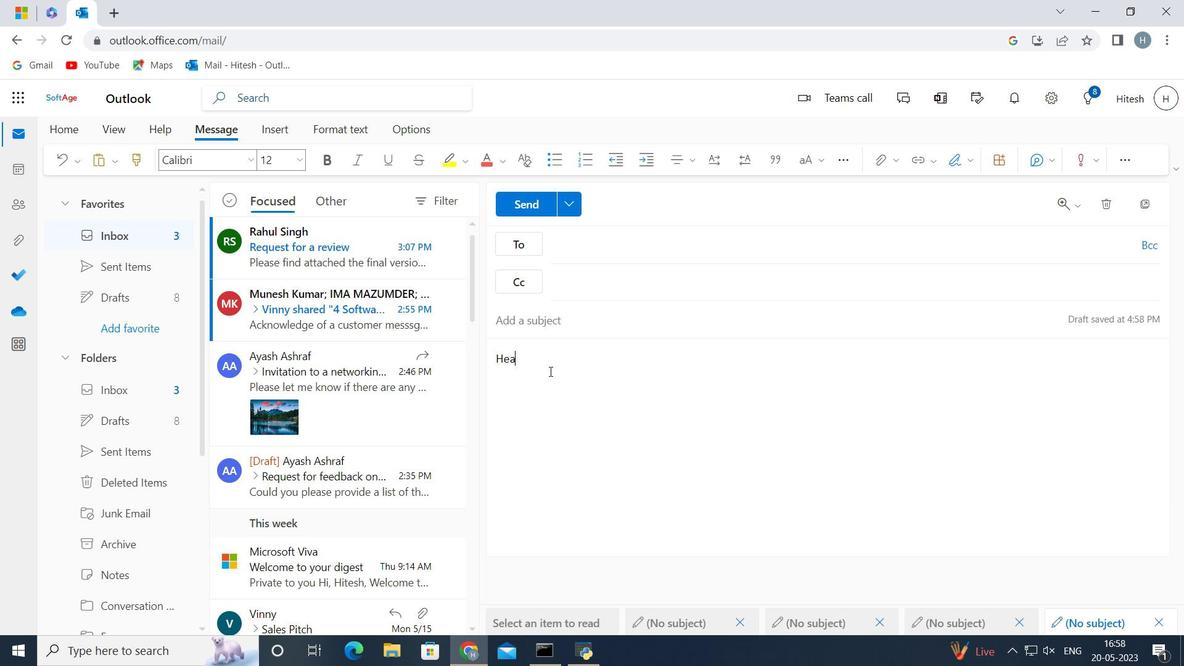 
Action: Mouse pressed left at (485, 243)
Screenshot: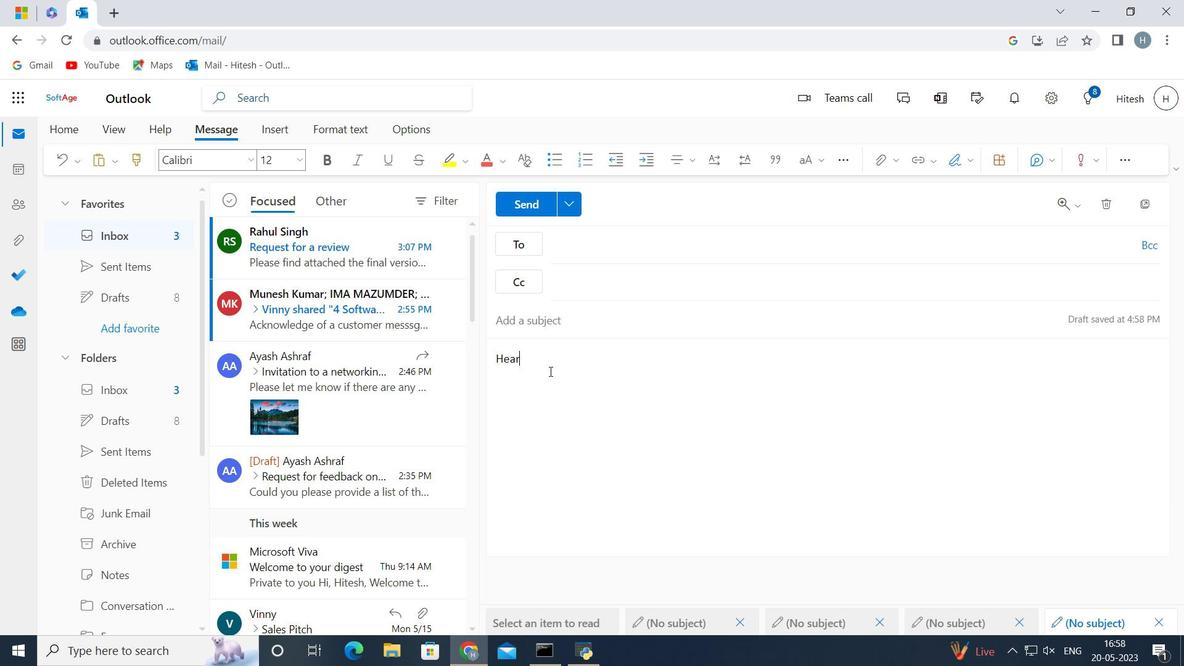 
Action: Mouse moved to (662, 300)
Screenshot: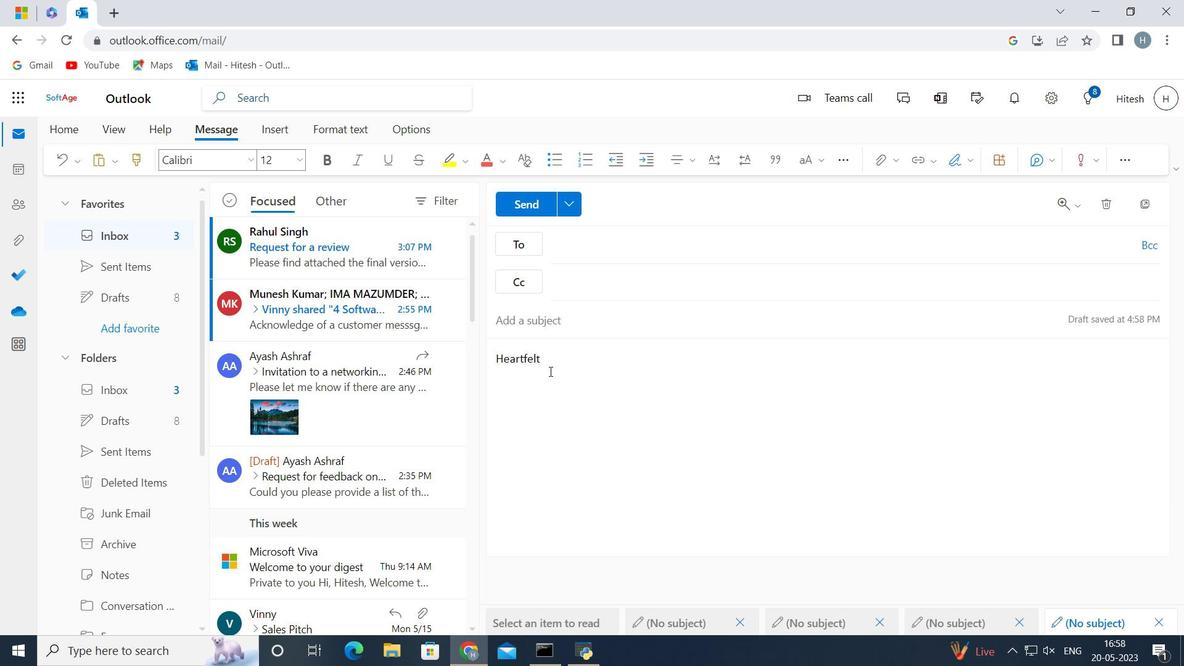 
Action: Key pressed <Key.shift>Heartfe
Screenshot: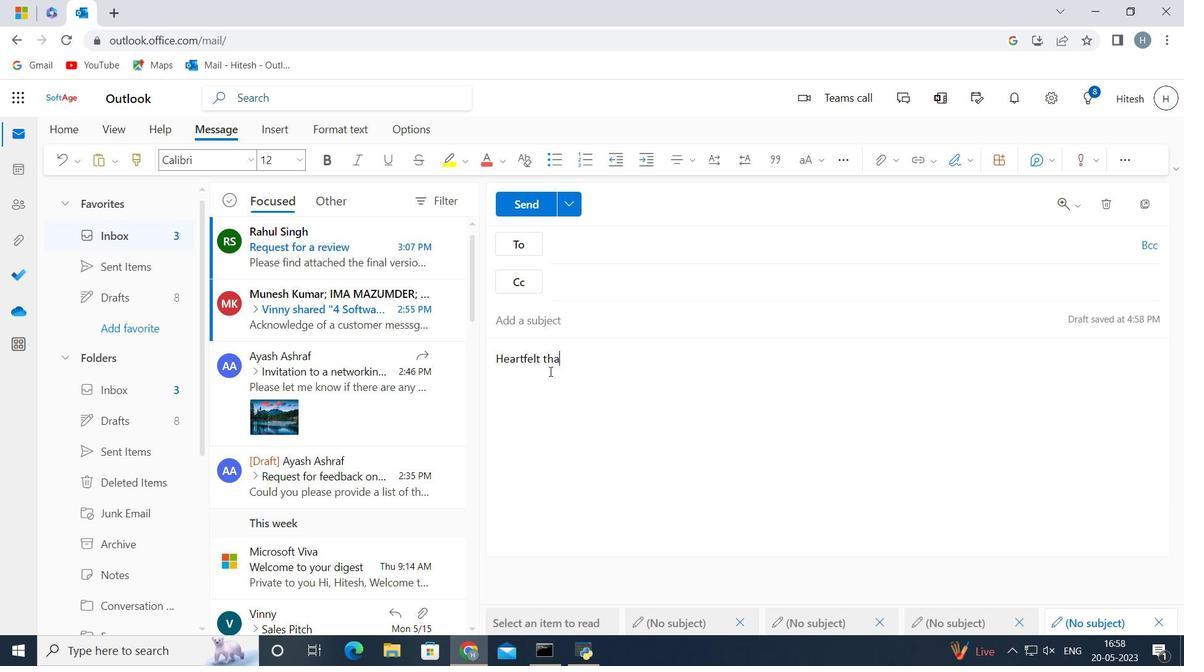 
Action: Mouse moved to (689, 298)
Screenshot: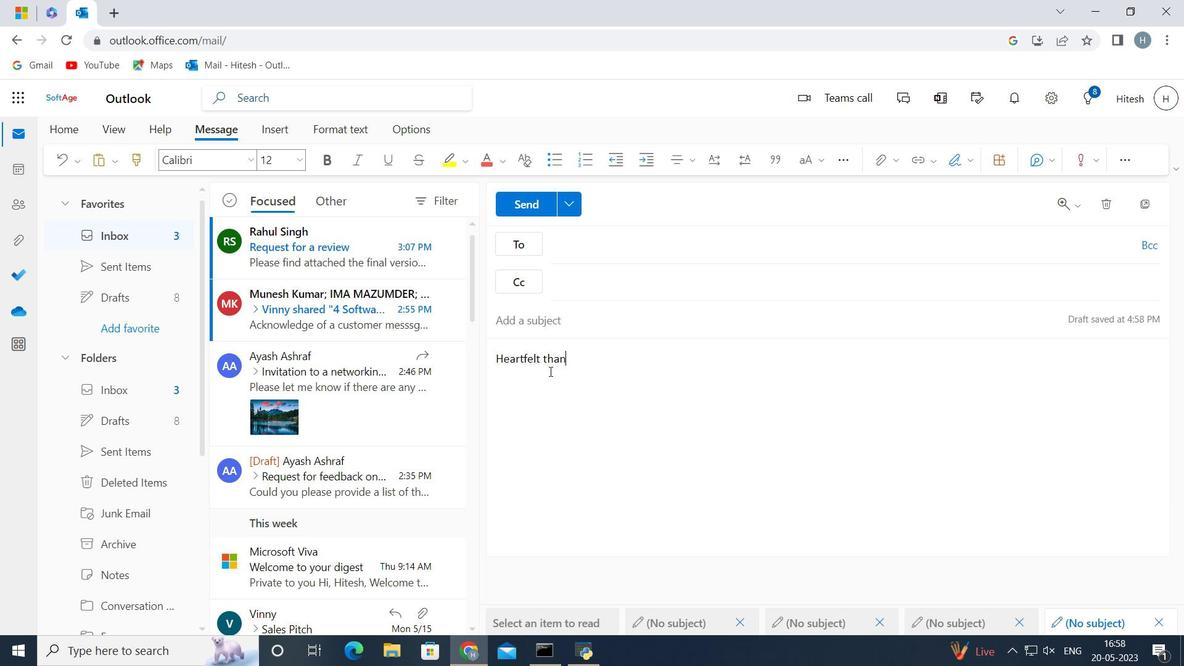 
Action: Key pressed lt<Key.space>thanks<Key.space>and<Key.space>warm<Key.space>wishes.
Screenshot: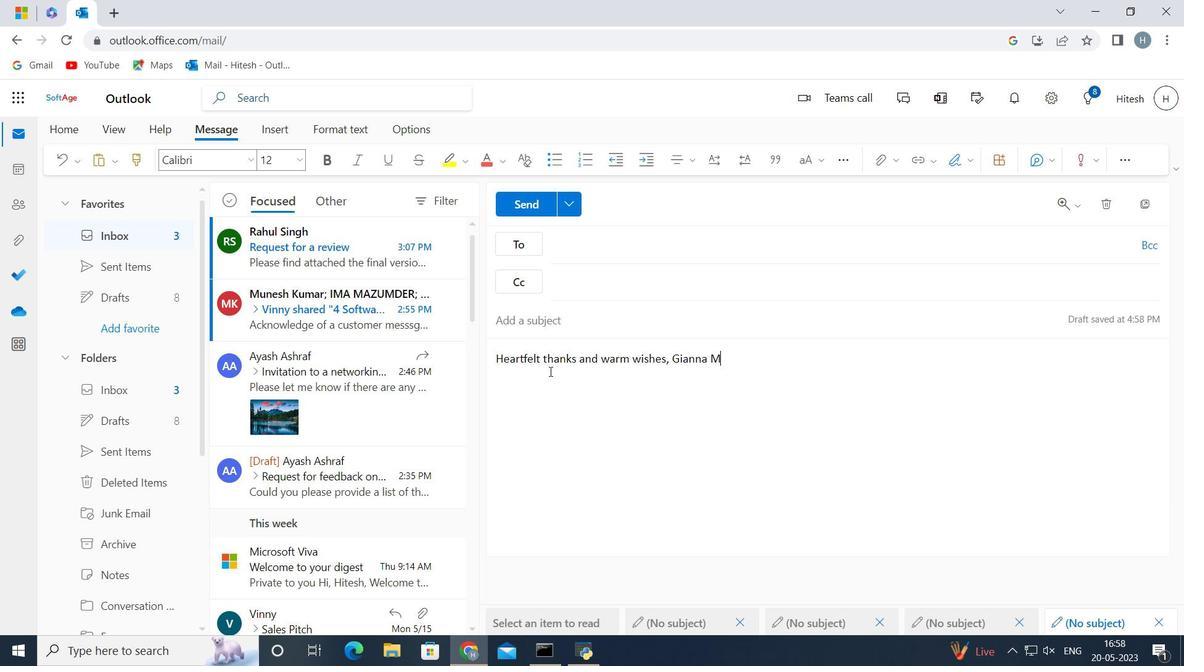 
Action: Mouse moved to (111, 485)
Screenshot: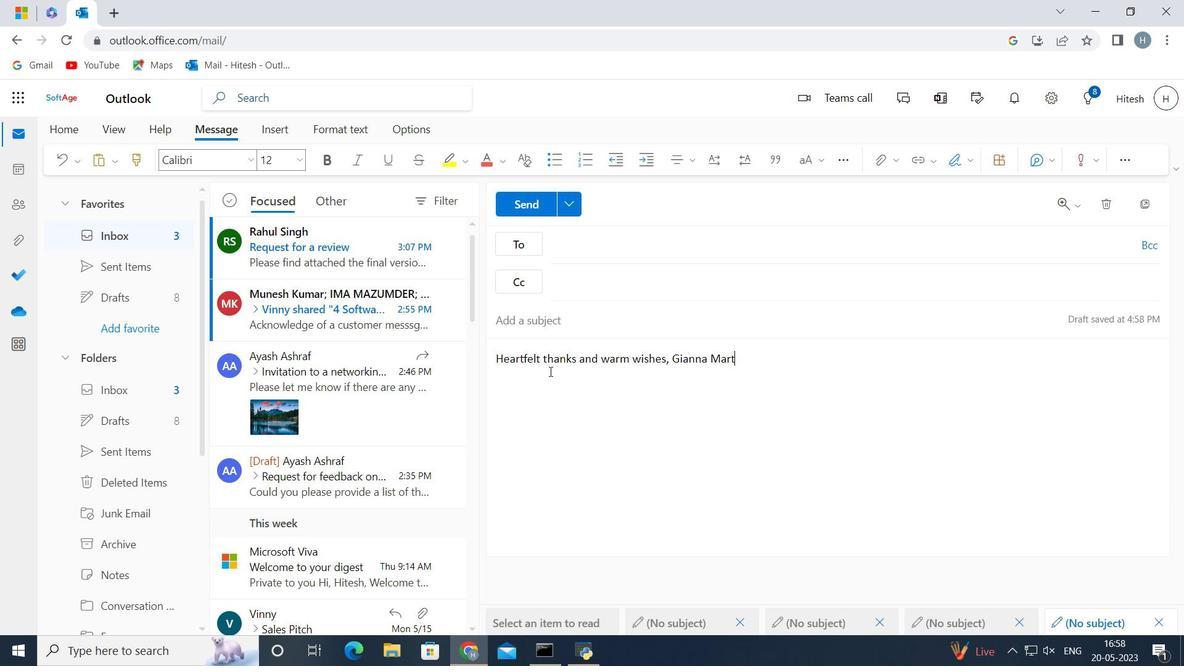 
Action: Mouse scrolled (111, 484) with delta (0, 0)
Screenshot: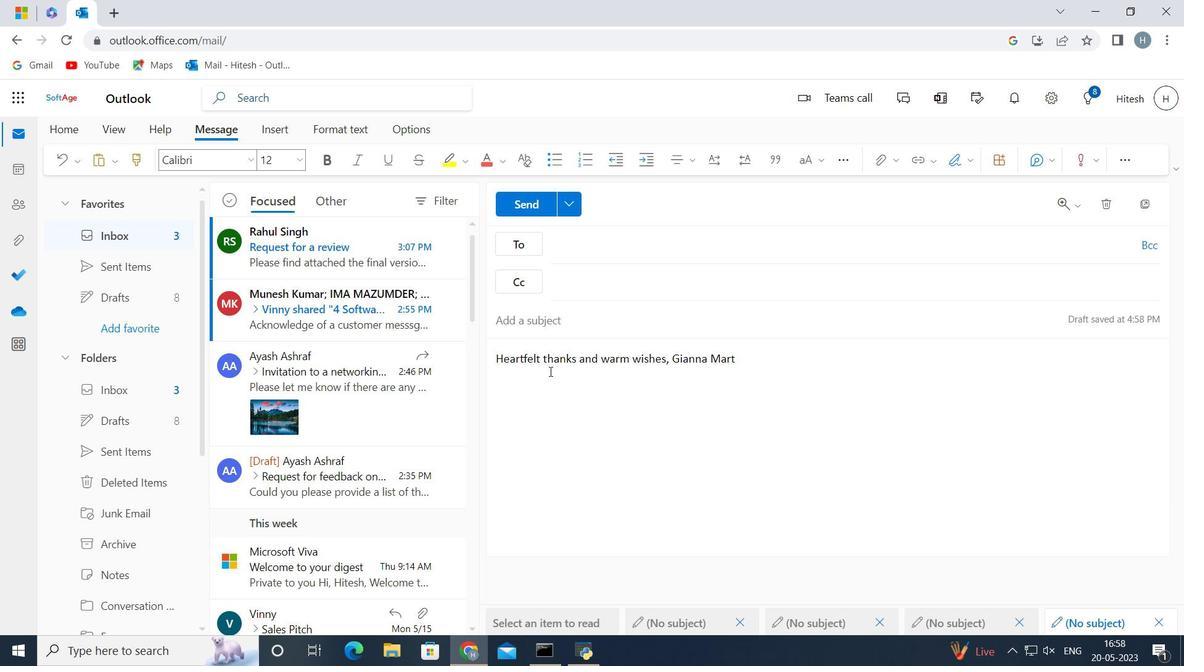 
Action: Mouse scrolled (111, 484) with delta (0, 0)
Screenshot: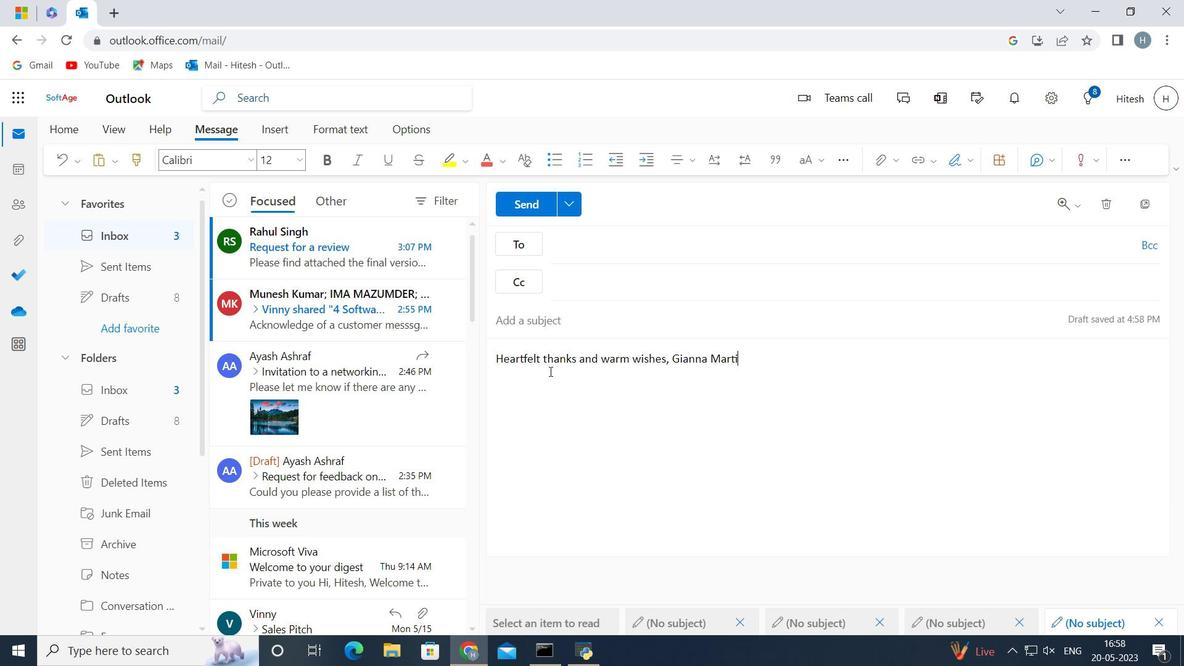 
Action: Mouse scrolled (111, 484) with delta (0, 0)
Screenshot: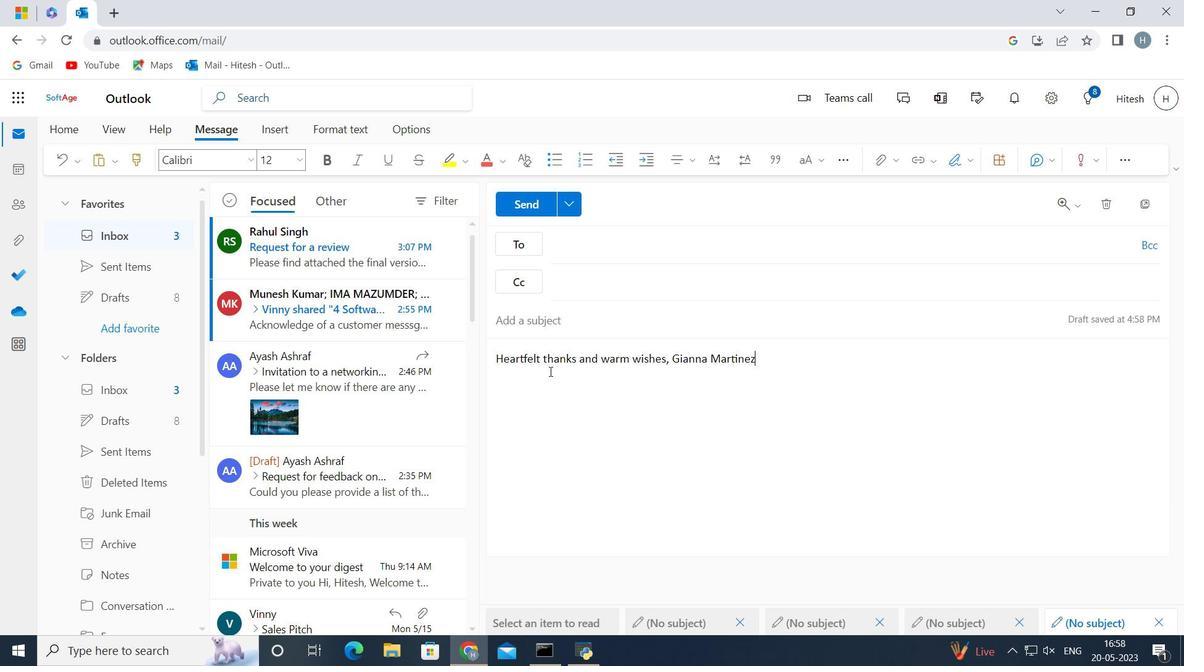 
Action: Mouse moved to (112, 512)
Screenshot: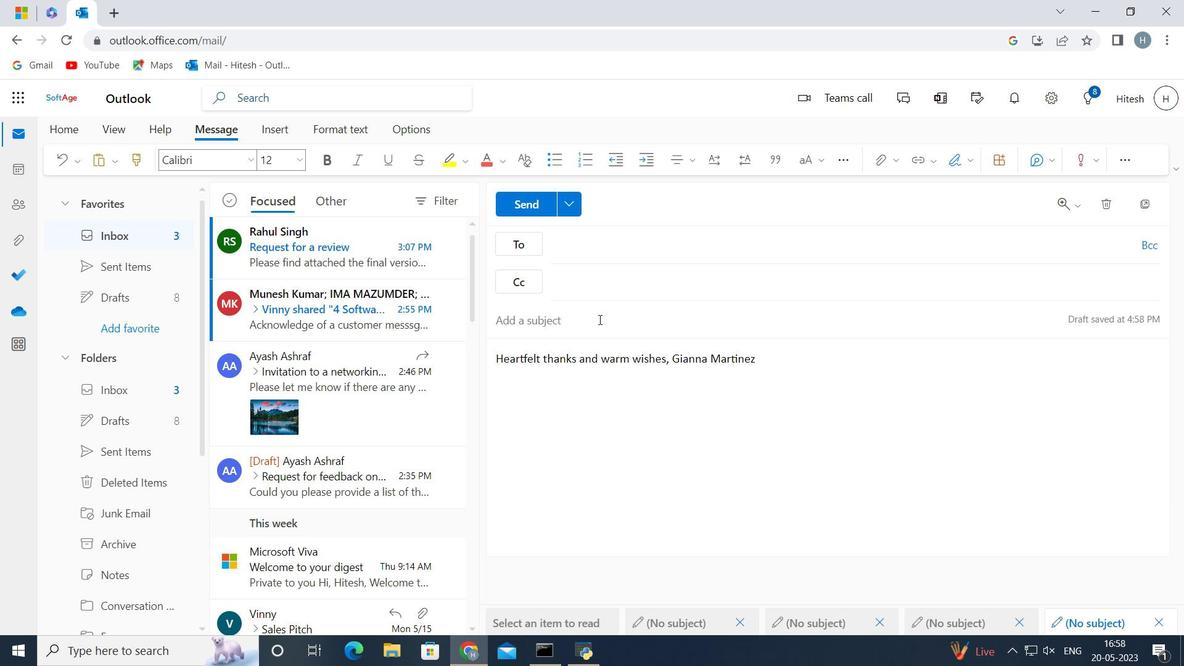 
Action: Mouse pressed left at (112, 512)
Screenshot: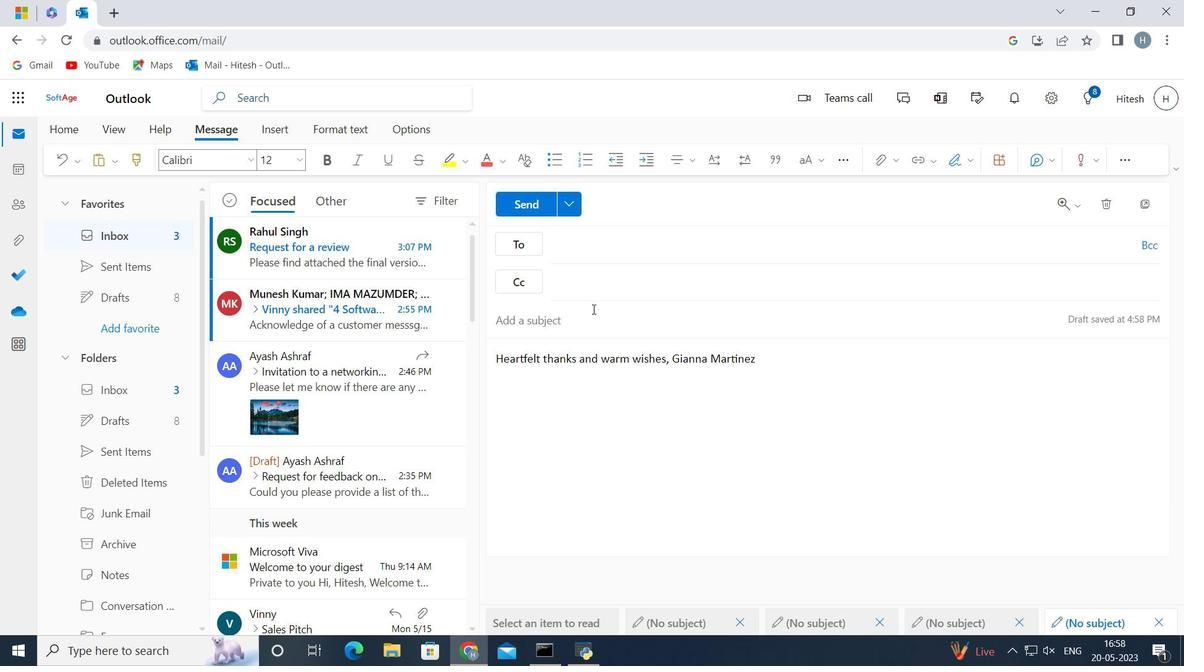
Action: Mouse moved to (157, 494)
Screenshot: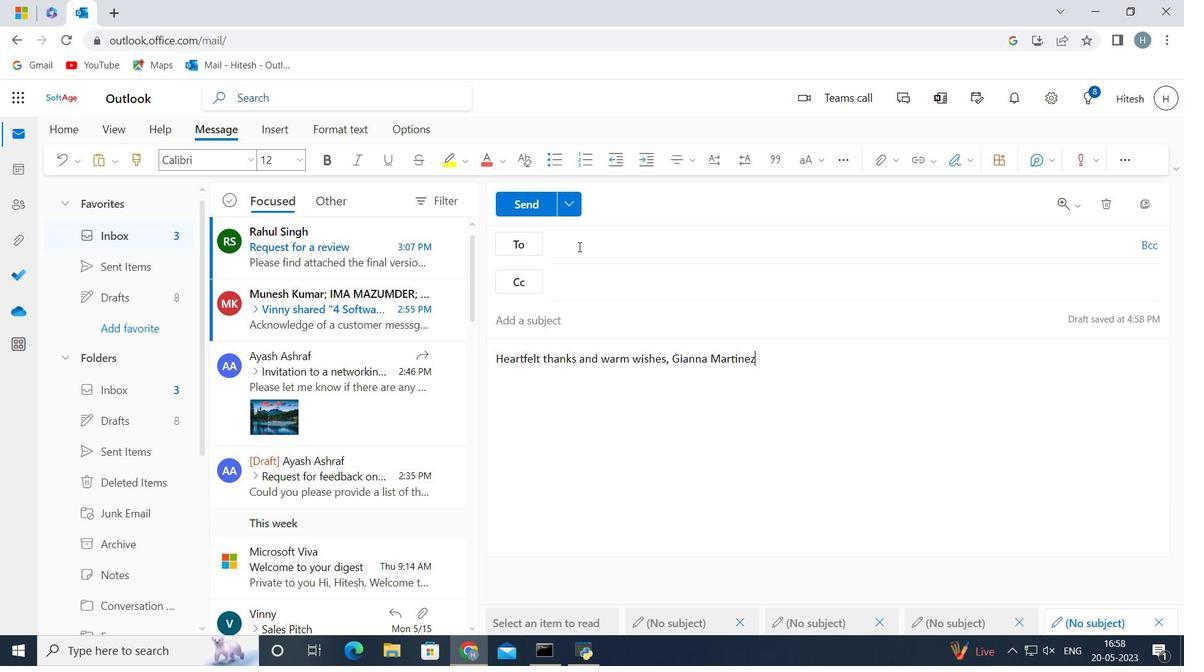 
Action: Key pressed <Key.shift><Key.shift>Well
Screenshot: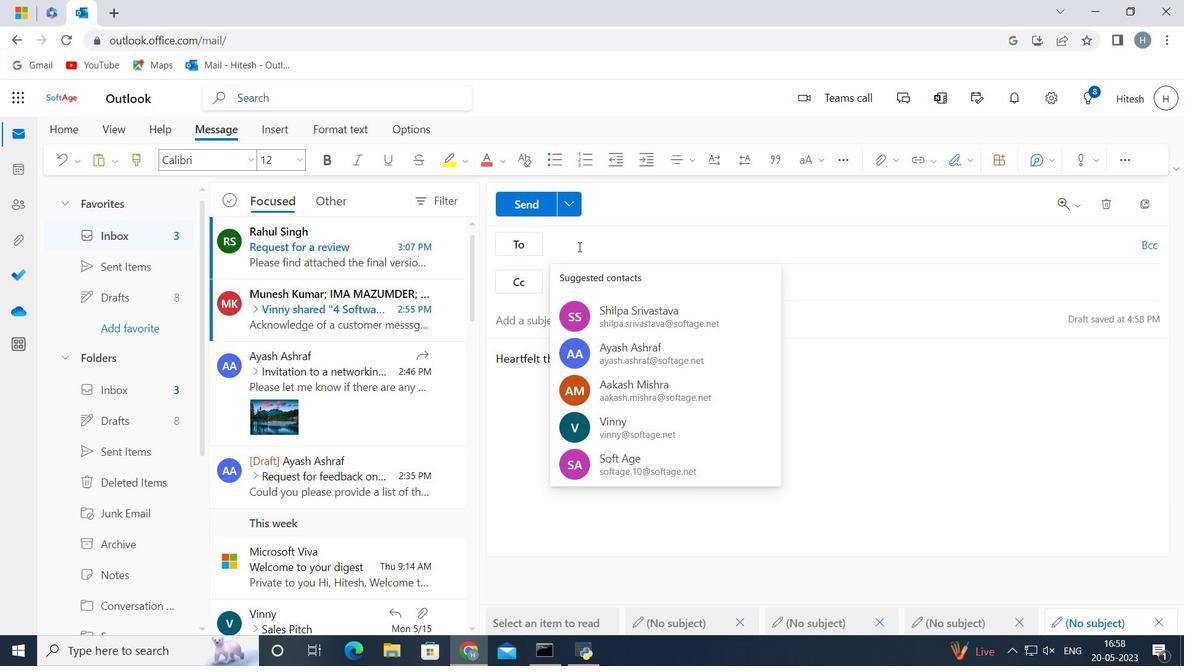 
Action: Mouse moved to (262, 492)
Screenshot: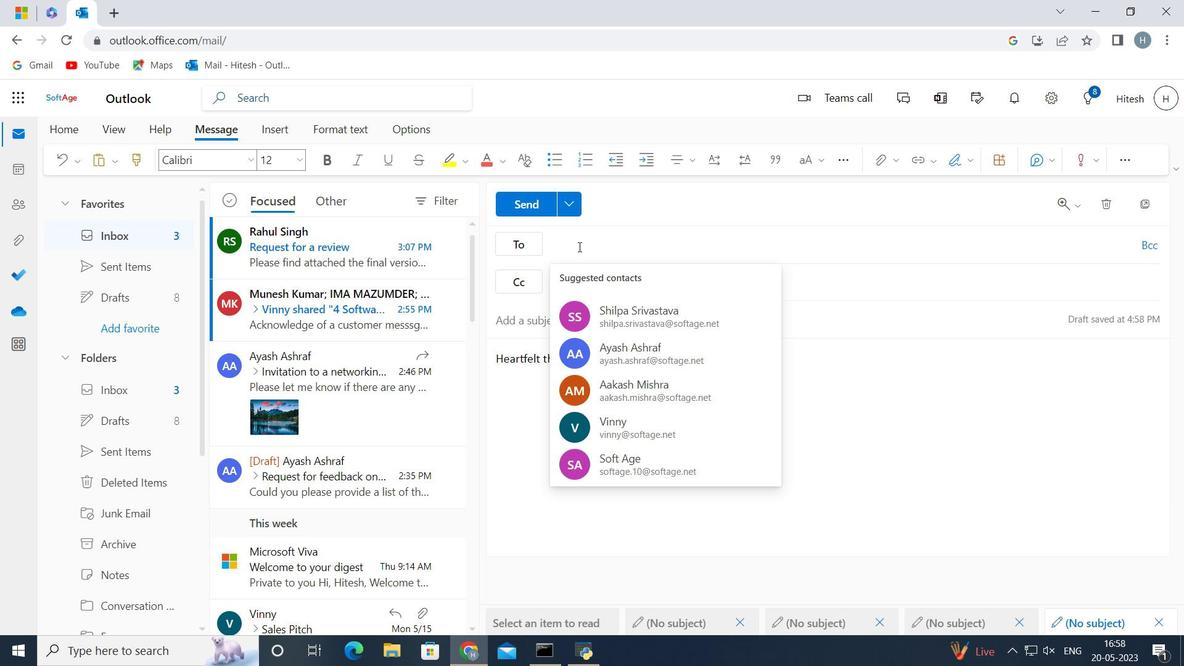 
Action: Key pressed ness
Screenshot: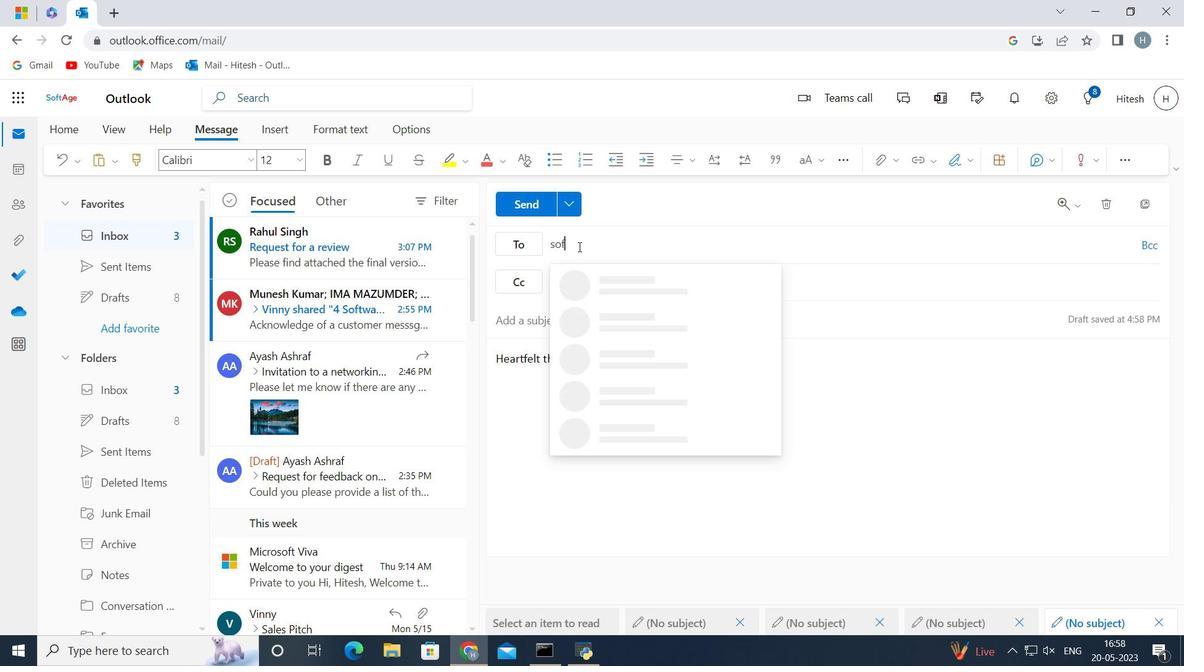 
Action: Mouse moved to (142, 520)
Screenshot: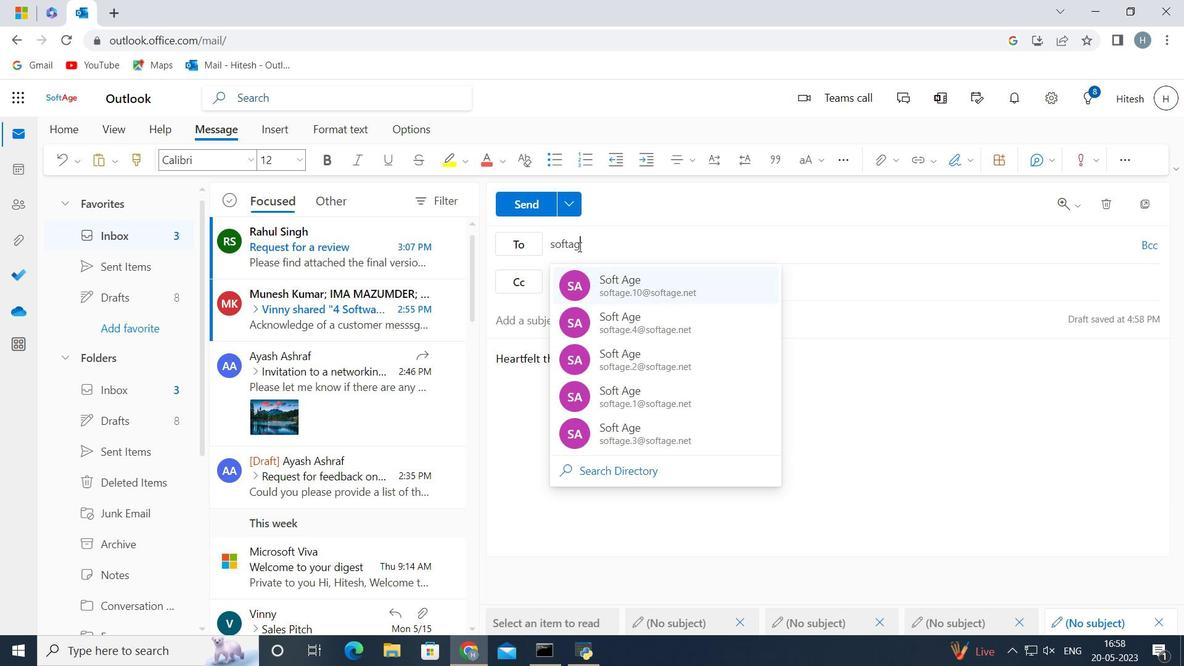 
Action: Mouse pressed left at (142, 520)
Screenshot: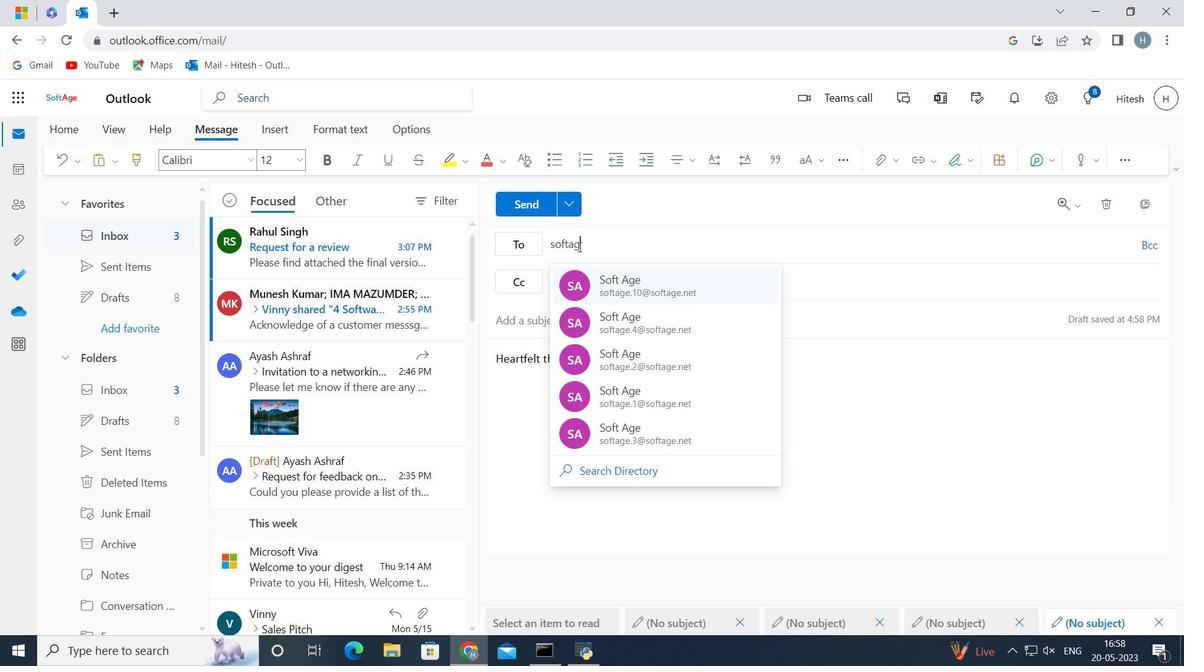 
Action: Mouse moved to (641, 369)
Screenshot: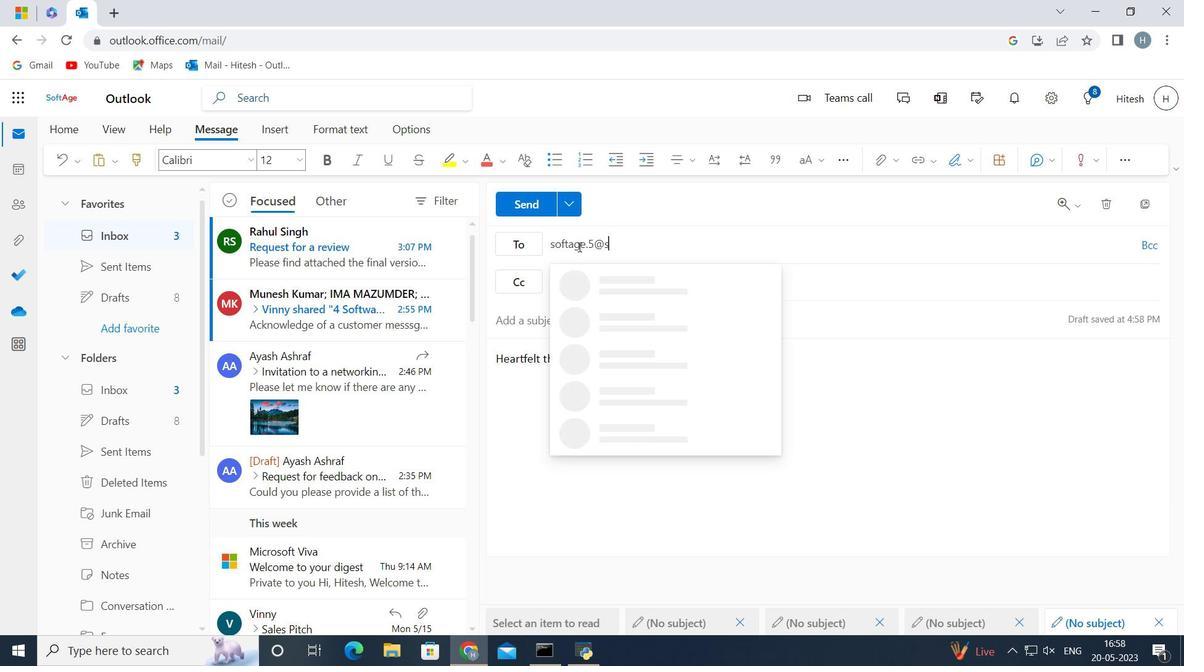 
Action: Mouse pressed left at (641, 369)
Screenshot: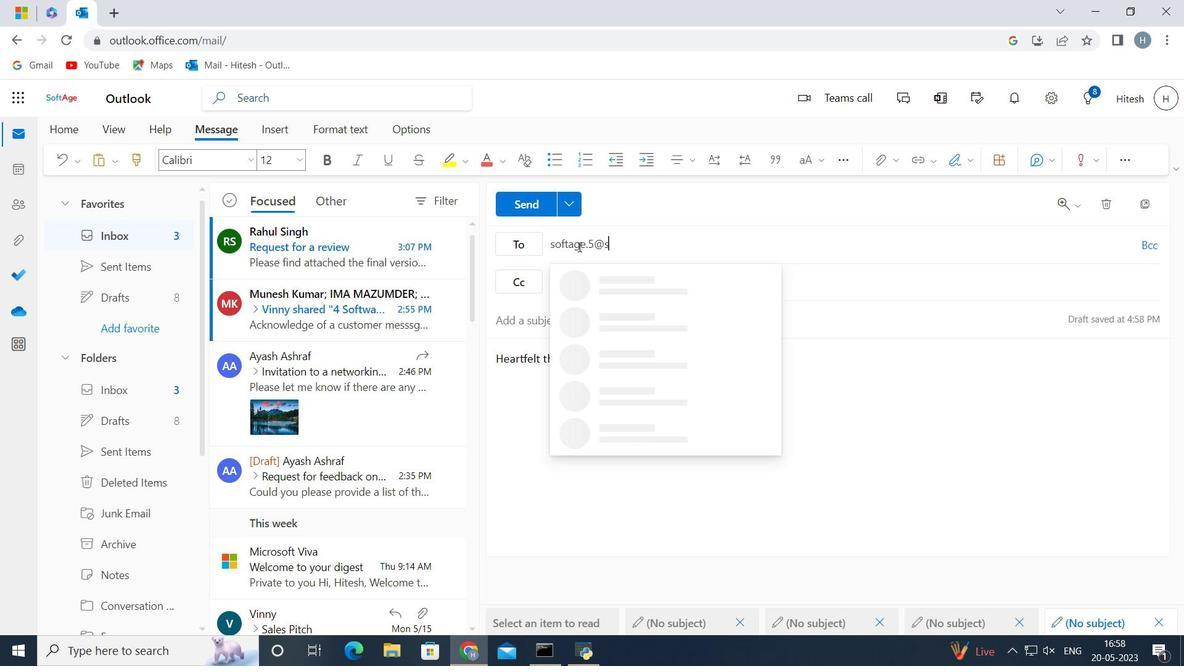 
Action: Mouse moved to (422, 140)
Screenshot: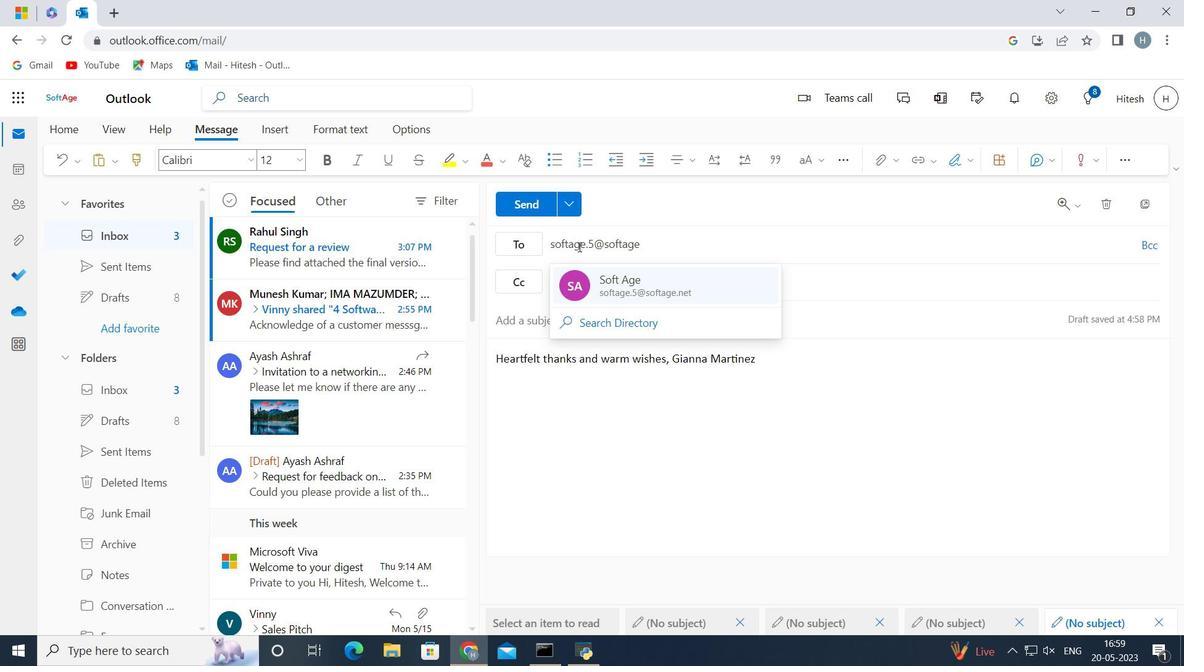 
Action: Mouse pressed left at (422, 140)
Screenshot: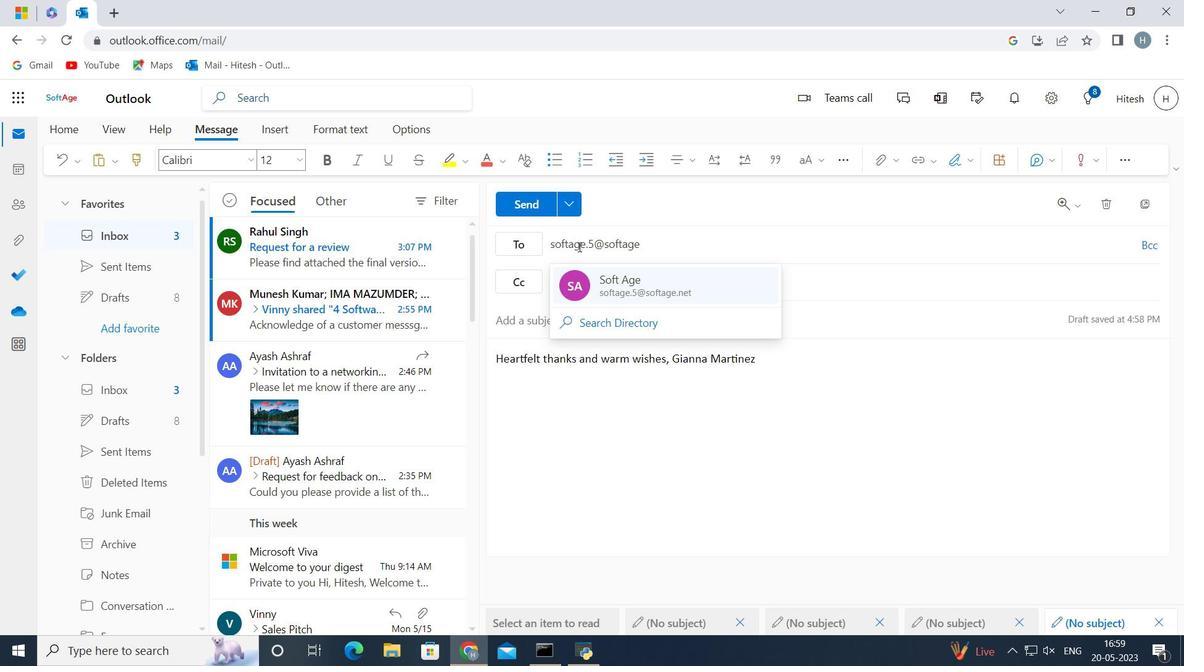 
Action: Mouse moved to (422, 142)
Screenshot: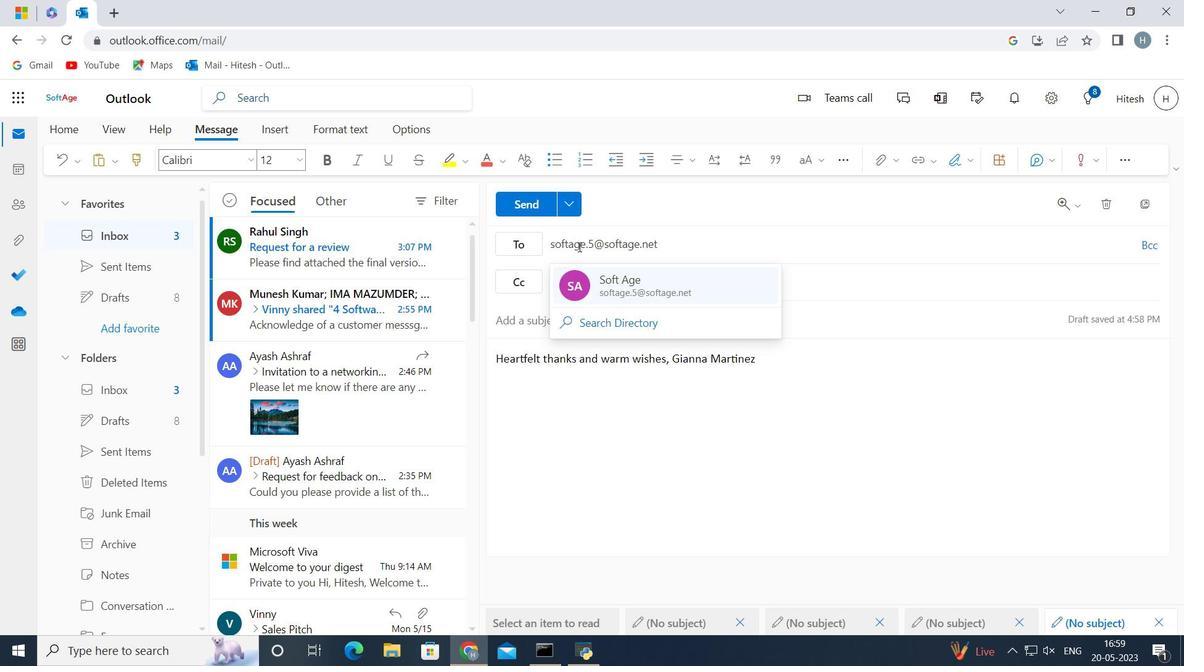 
Action: Mouse pressed left at (130, 156)
Screenshot: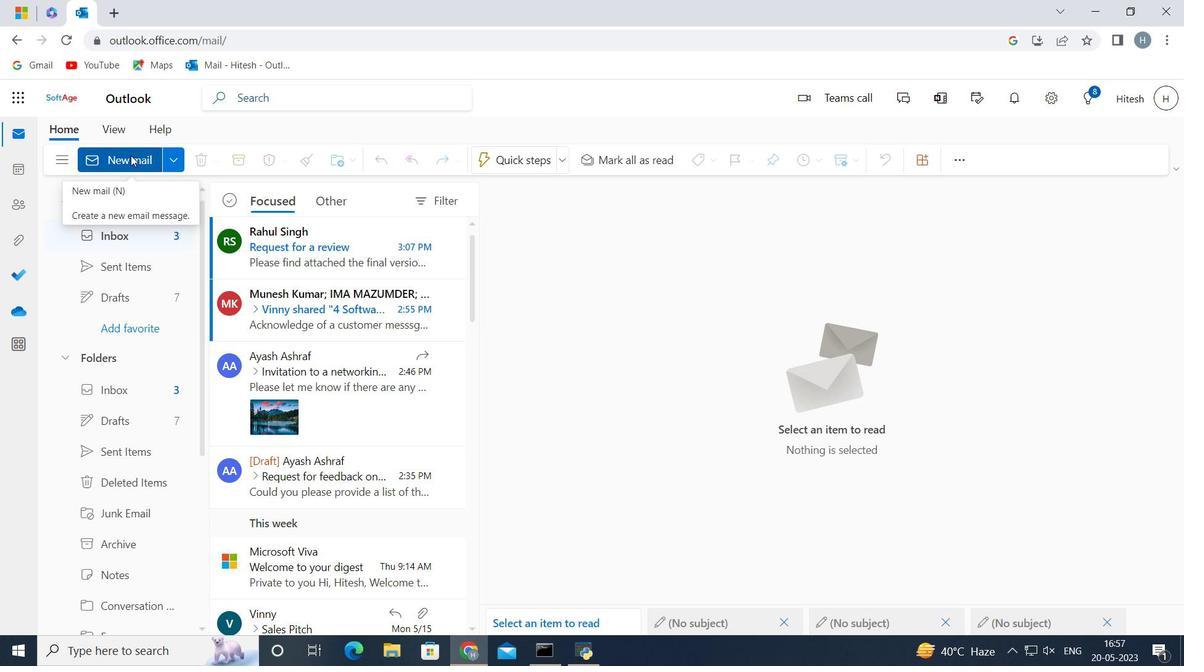 
Action: Mouse moved to (959, 165)
Screenshot: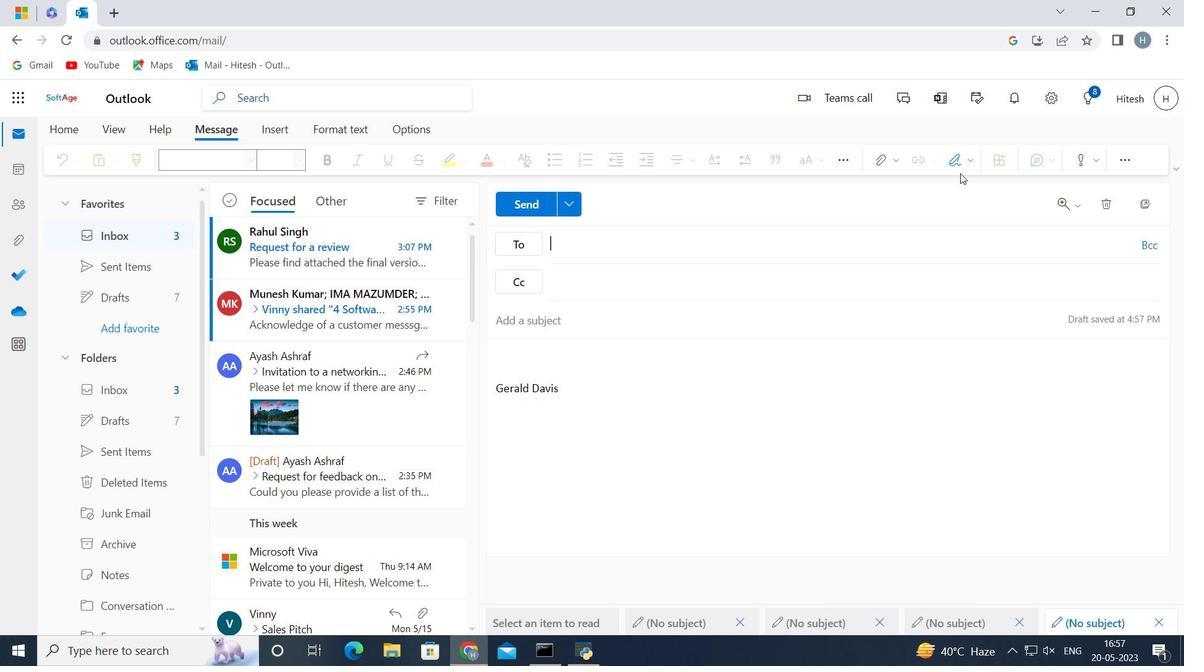 
Action: Mouse pressed left at (959, 165)
Screenshot: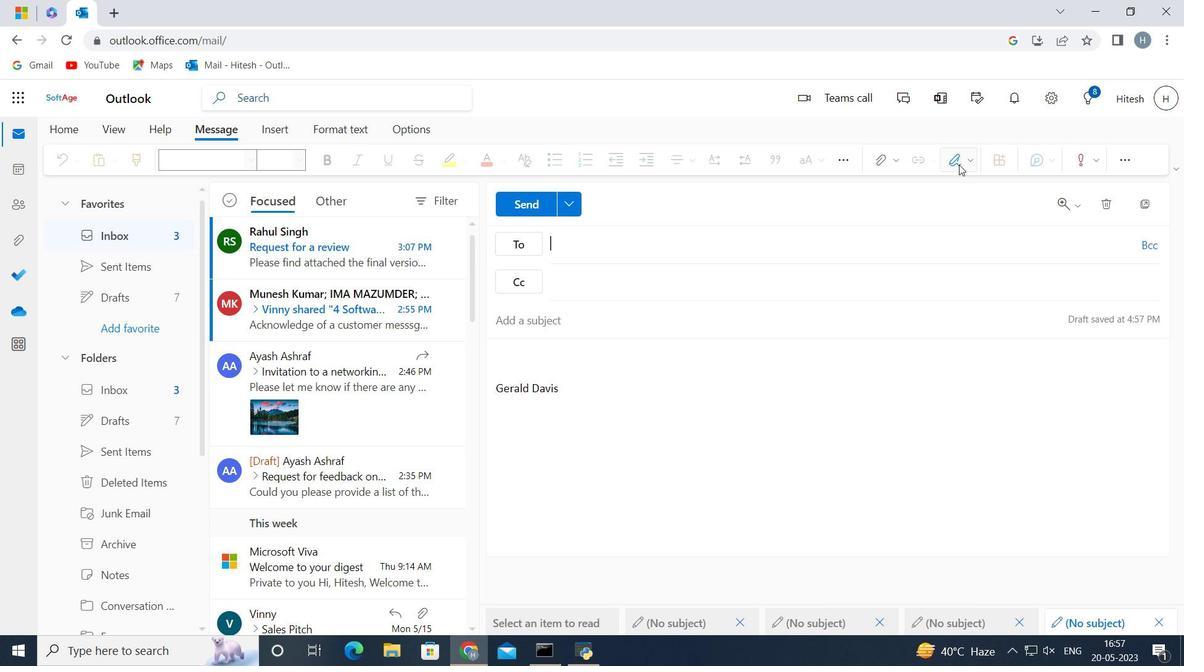 
Action: Mouse moved to (938, 330)
Screenshot: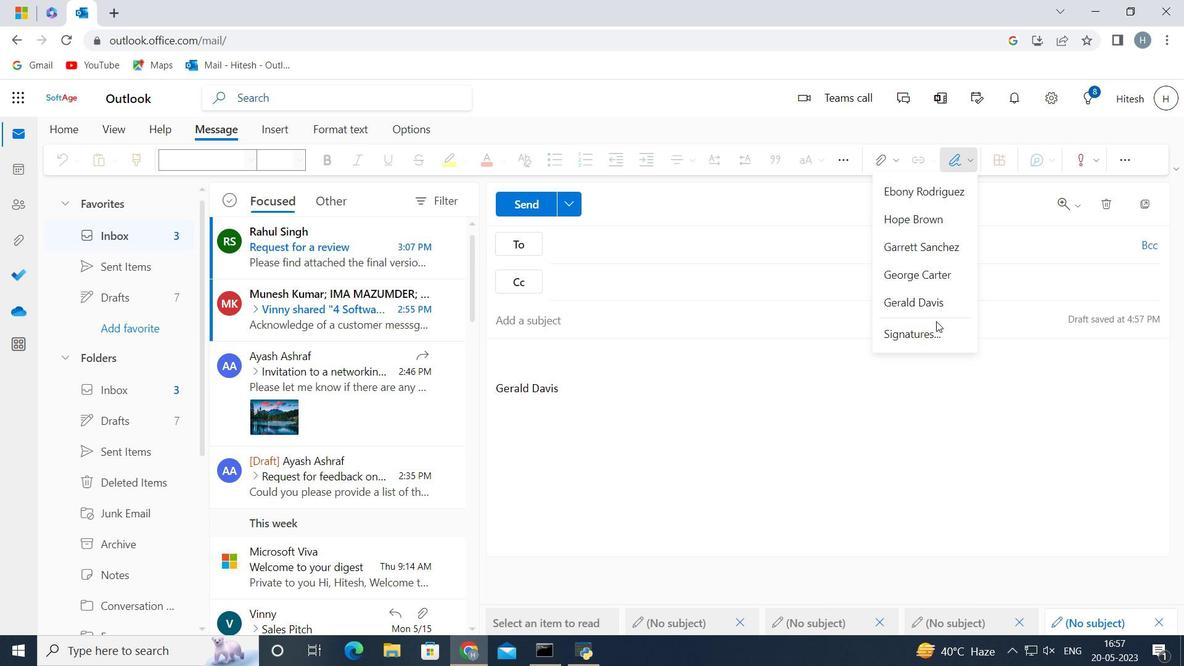 
Action: Mouse pressed left at (938, 330)
Screenshot: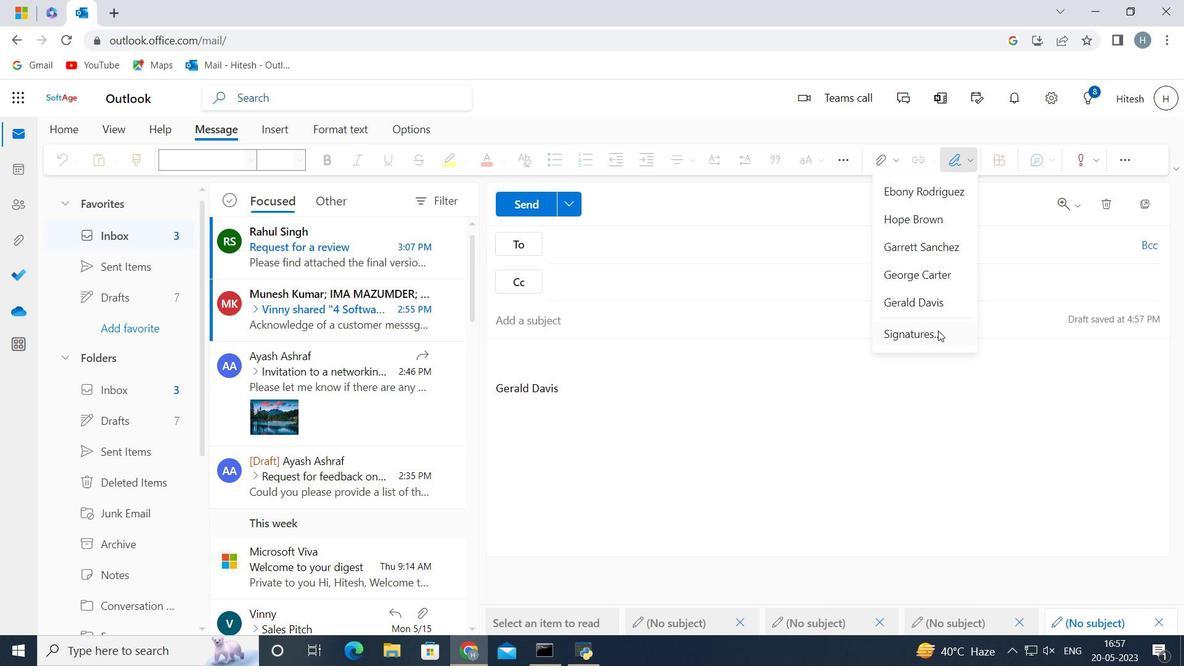 
Action: Mouse moved to (573, 283)
Screenshot: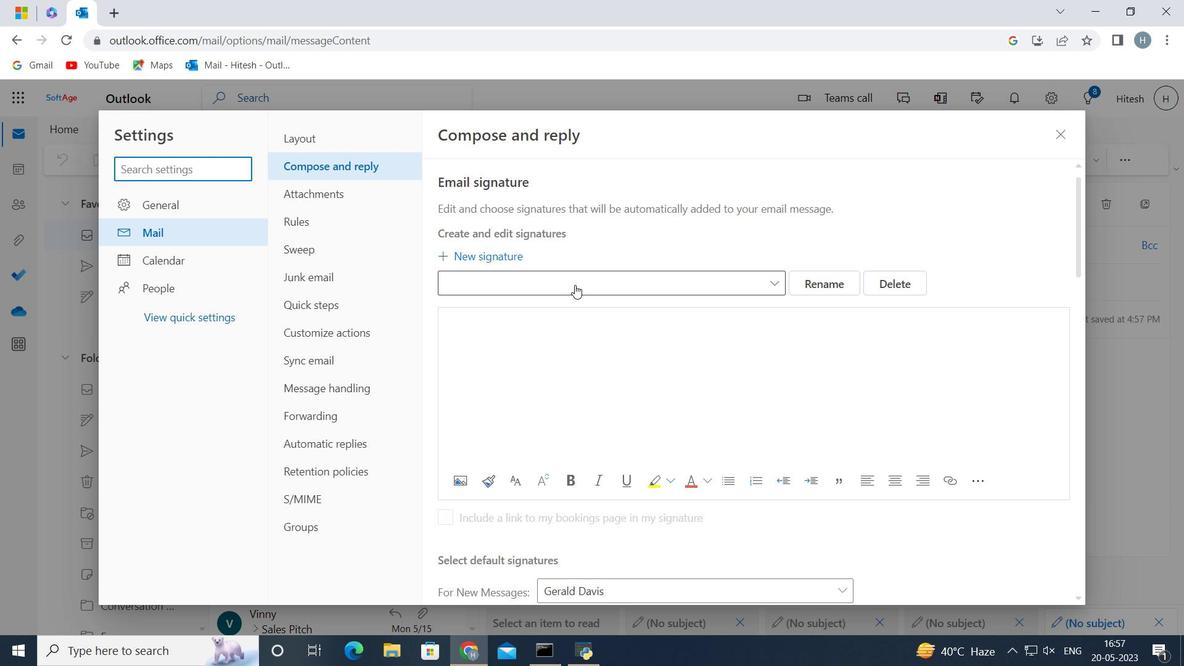 
Action: Mouse pressed left at (573, 283)
Screenshot: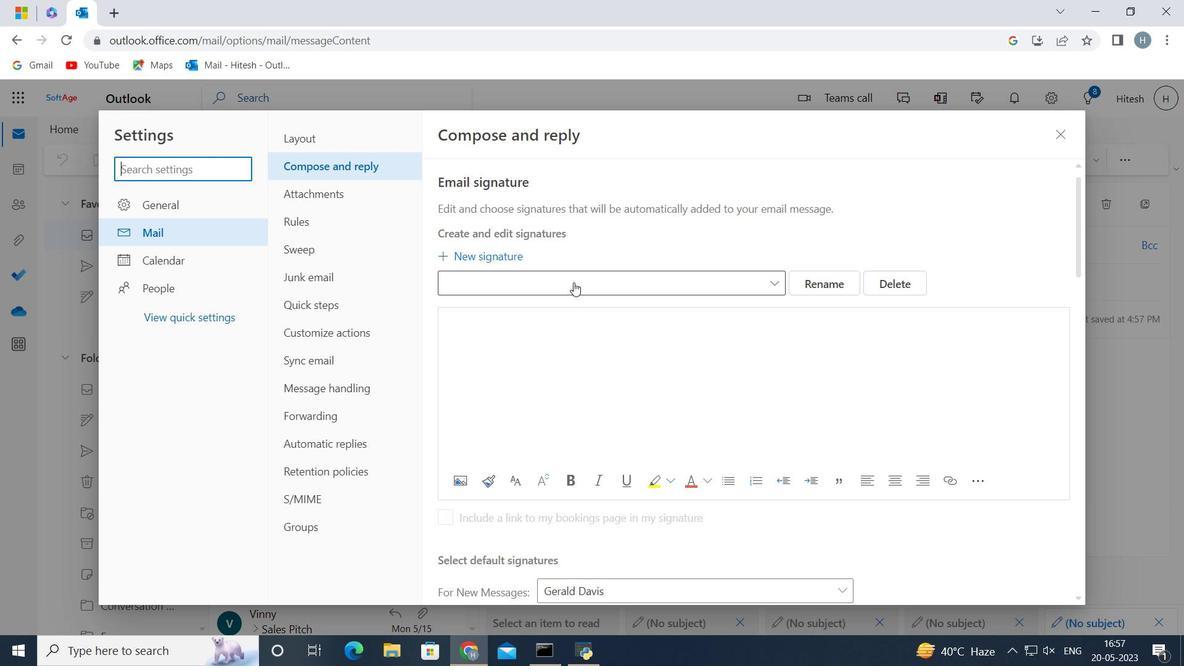 
Action: Mouse moved to (821, 283)
Screenshot: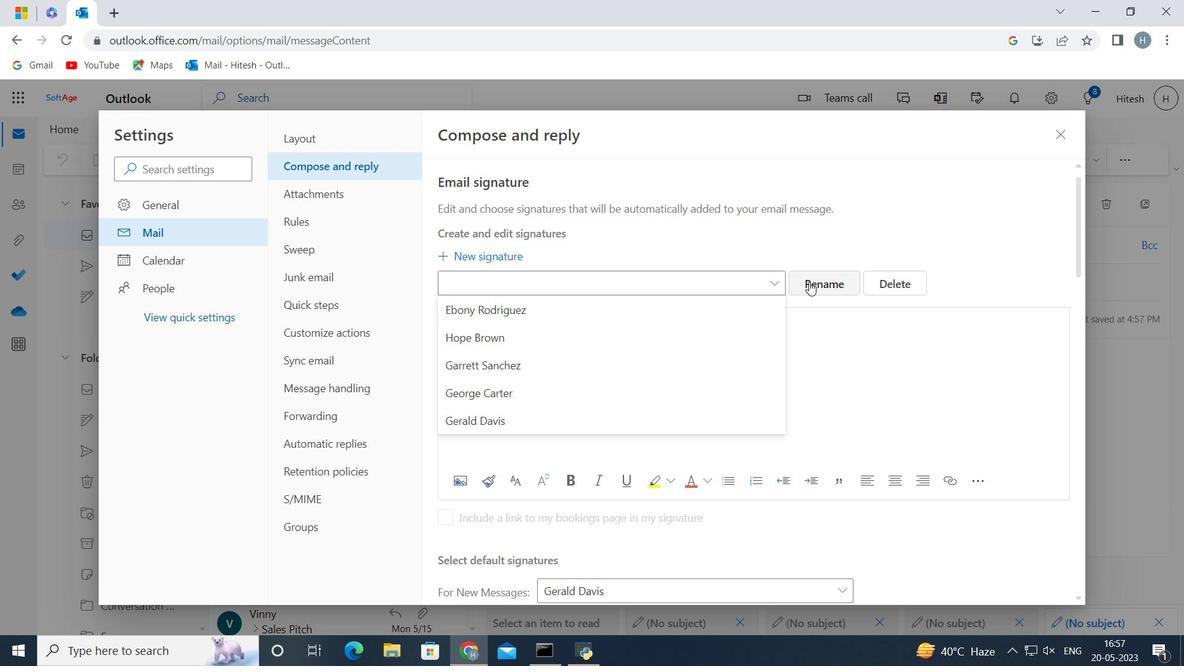 
Action: Mouse pressed left at (821, 283)
Screenshot: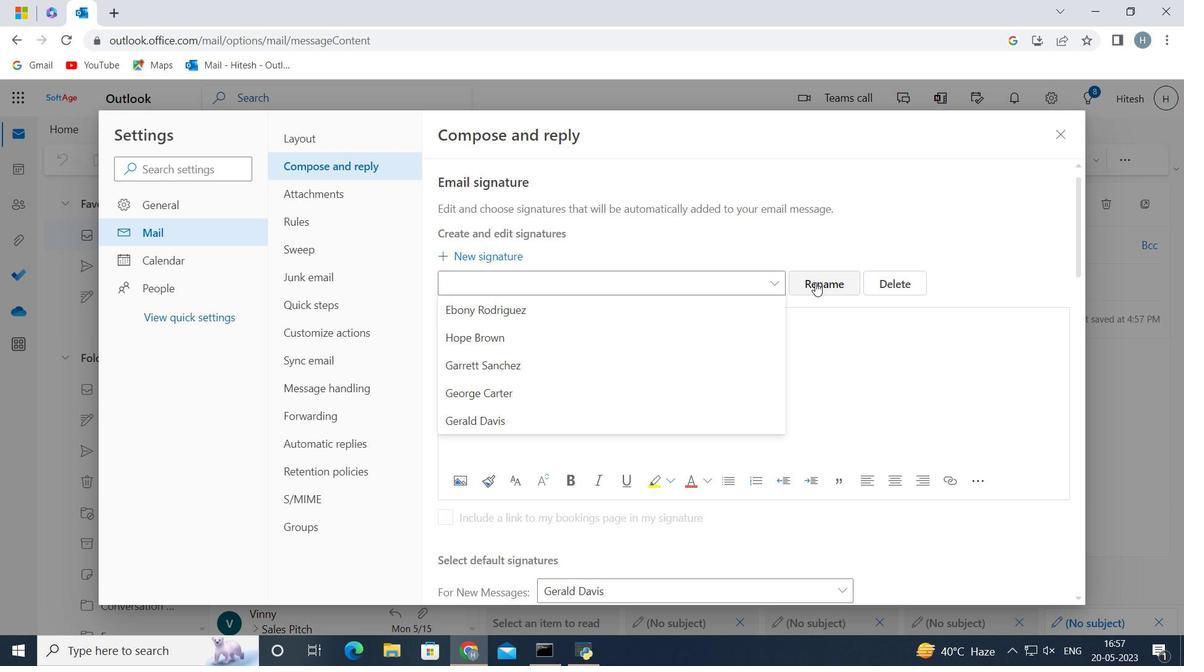 
Action: Mouse moved to (727, 280)
Screenshot: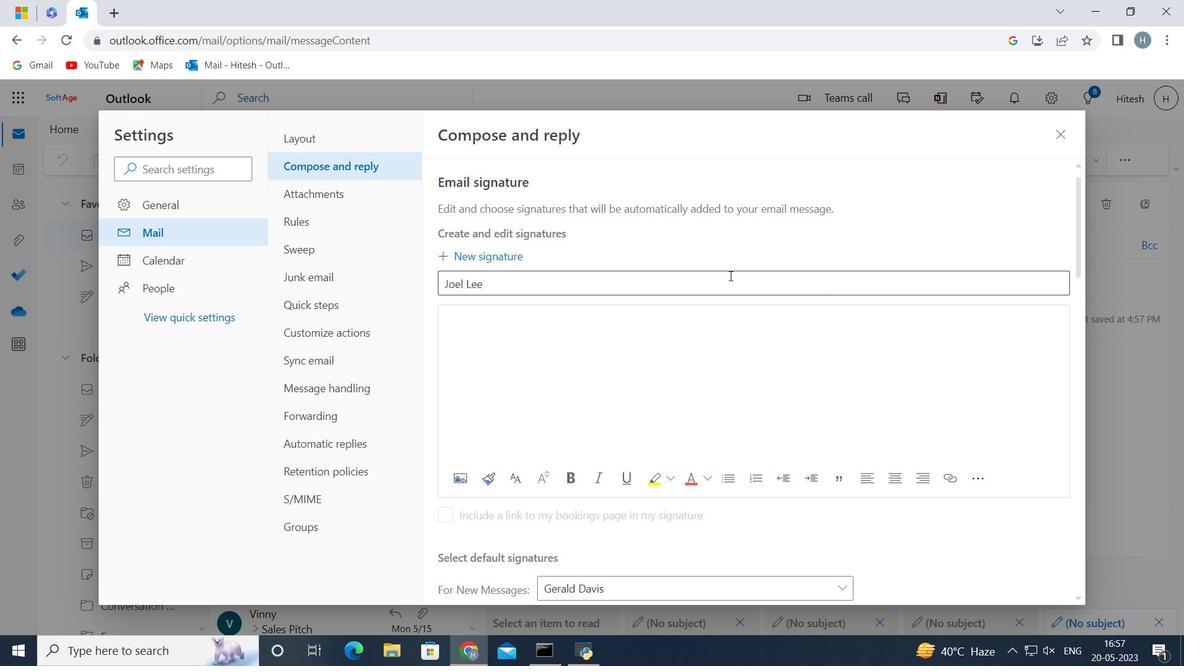 
Action: Key pressed ctrl+A
Screenshot: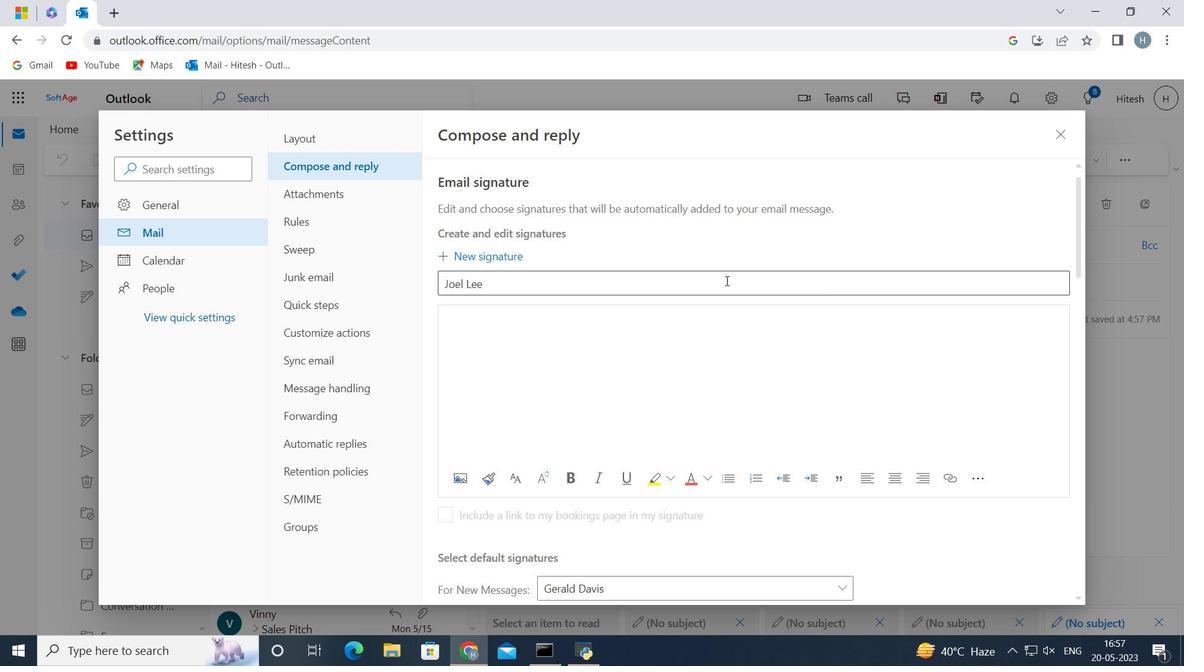 
Action: Mouse moved to (669, 278)
Screenshot: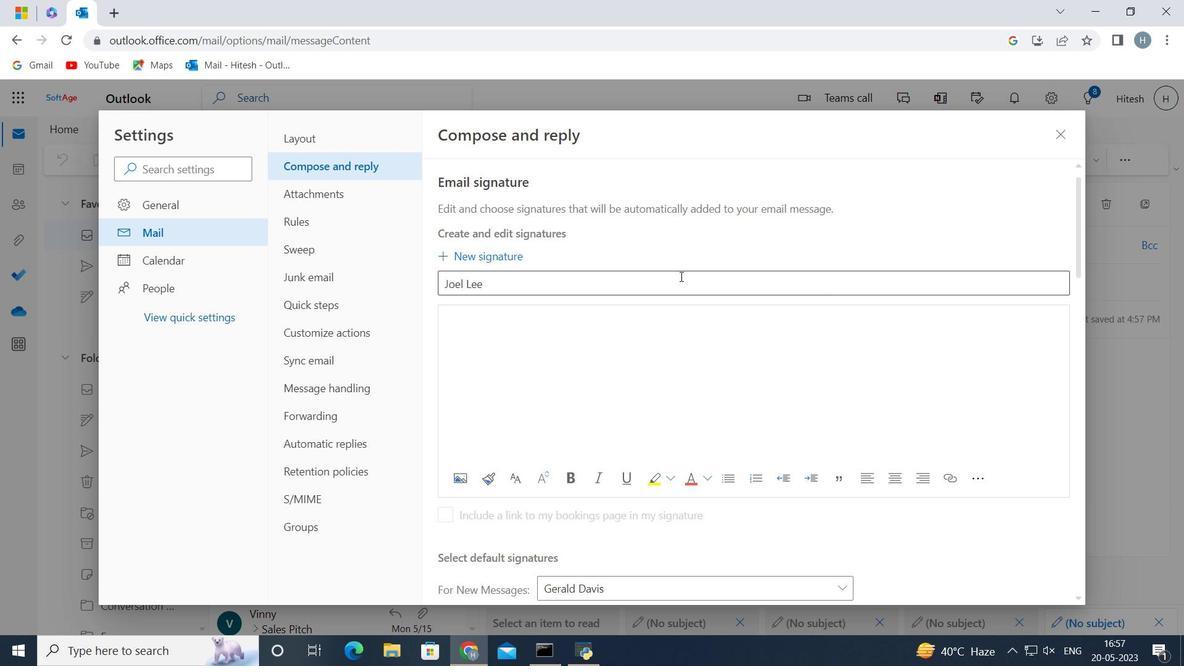 
Action: Mouse pressed left at (669, 278)
Screenshot: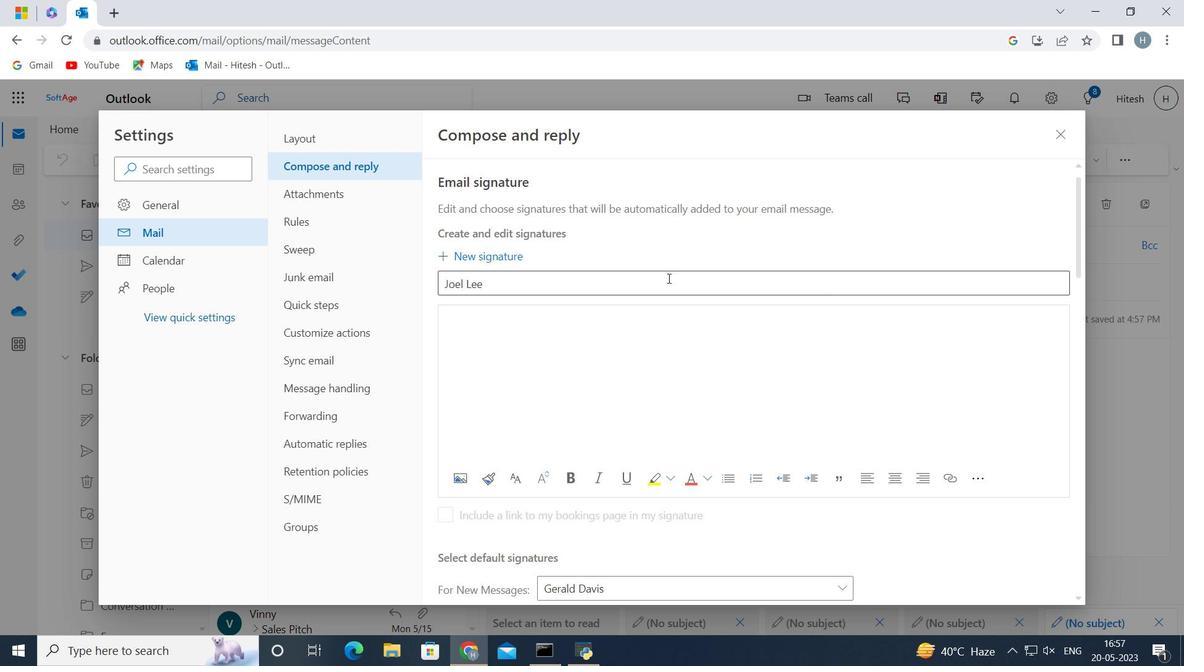 
Action: Key pressed <Key.shift>Actrl+A<Key.backspace><Key.shift>Gianna<Key.space><Key.shift>Martinez<Key.enter>
Screenshot: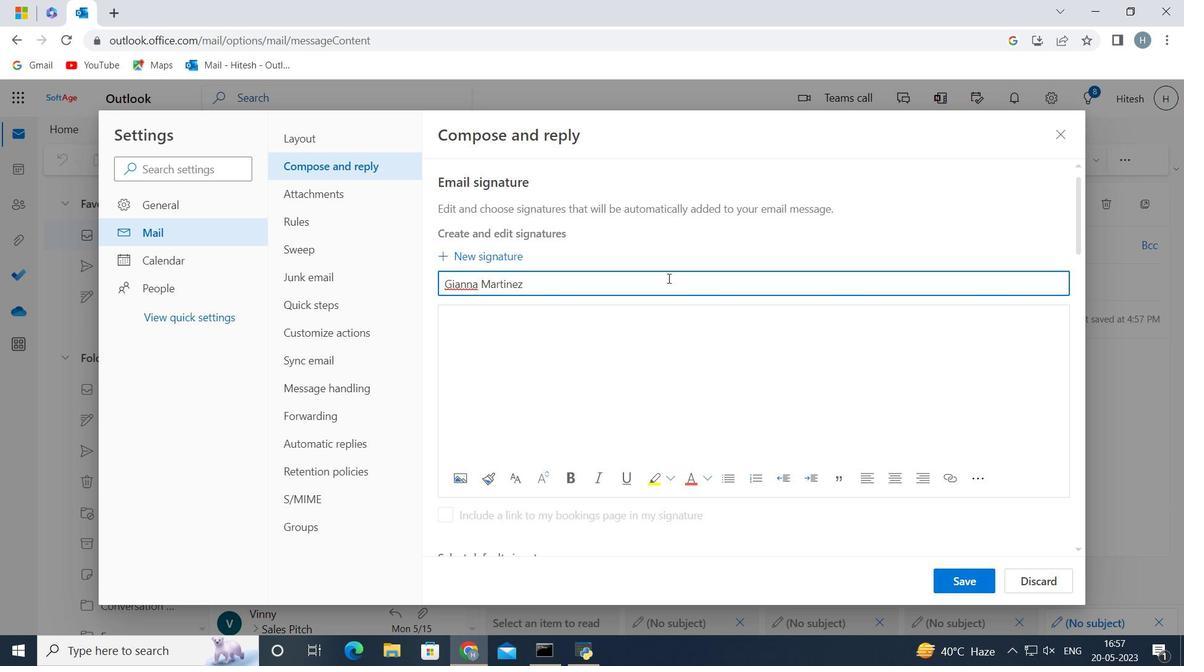 
Action: Mouse moved to (583, 333)
Screenshot: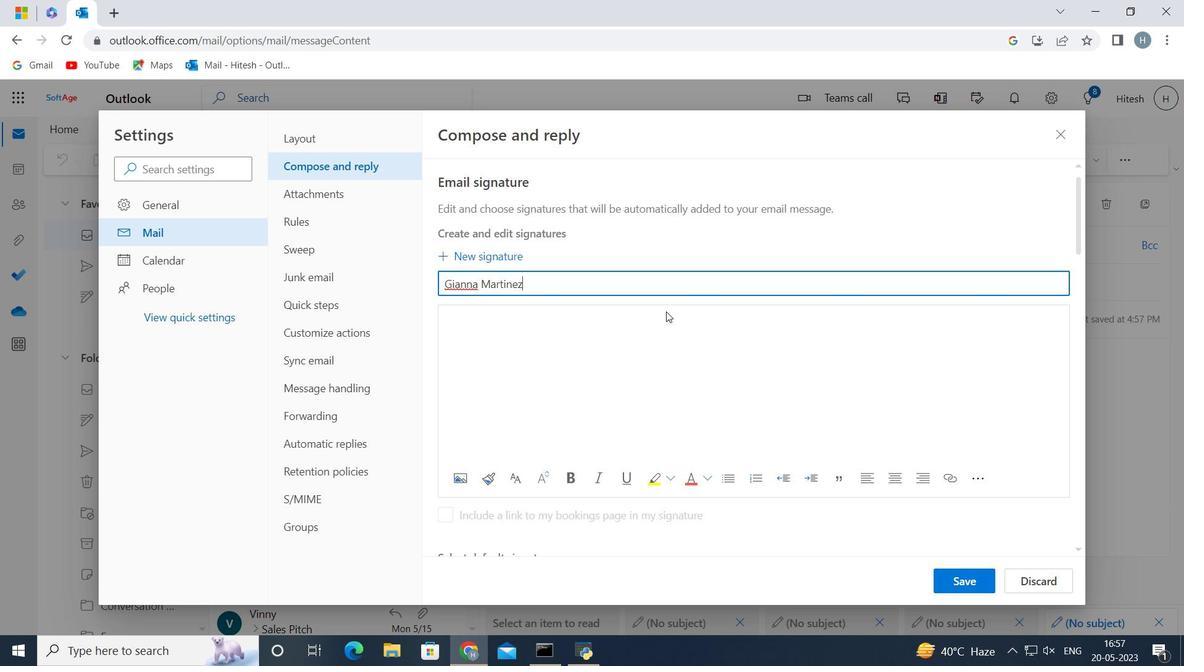 
Action: Mouse pressed left at (583, 333)
Screenshot: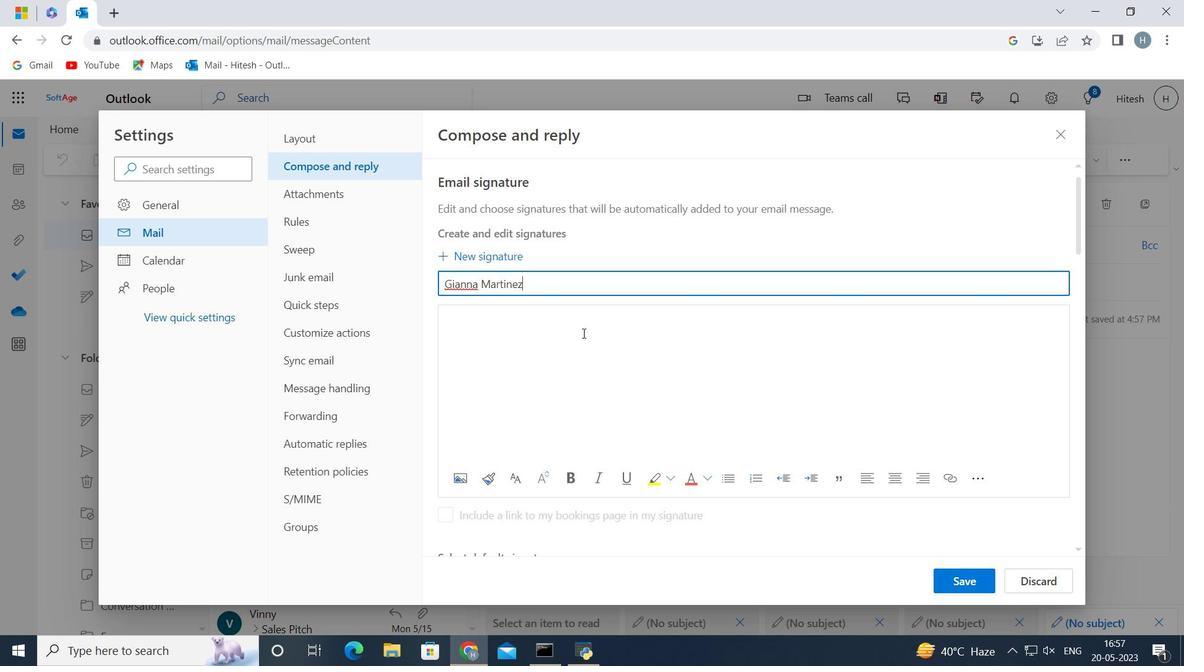 
Action: Key pressed <Key.shift>Gianna<Key.space><Key.shift>Martinez<Key.enter>
Screenshot: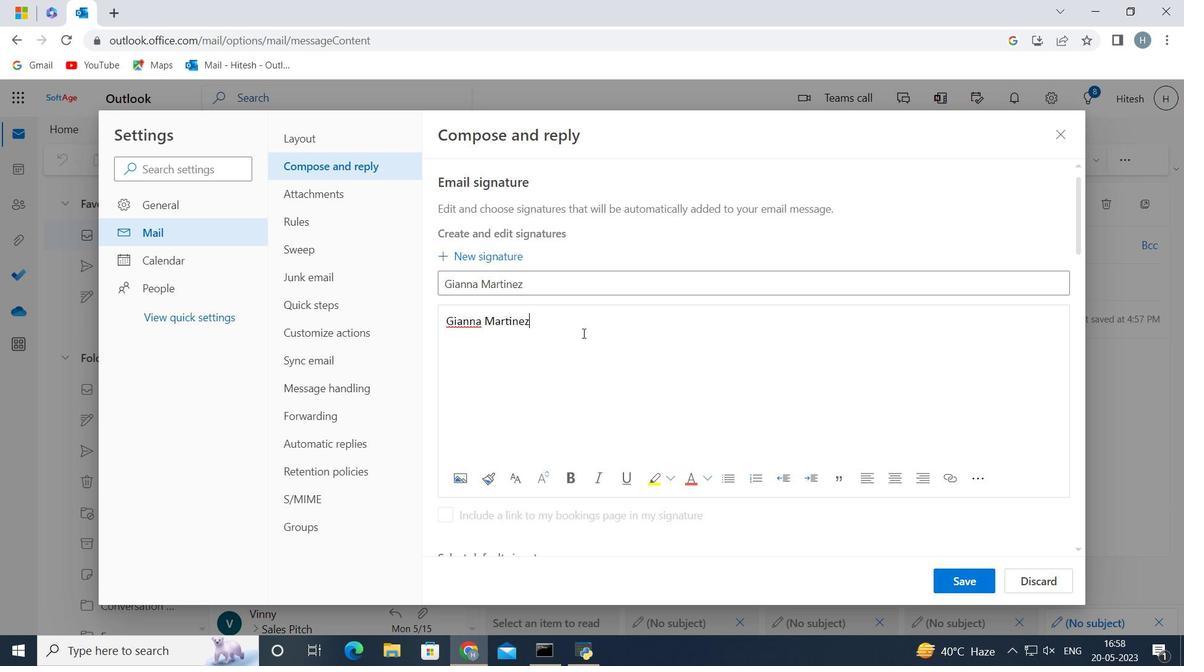
Action: Mouse moved to (730, 388)
Screenshot: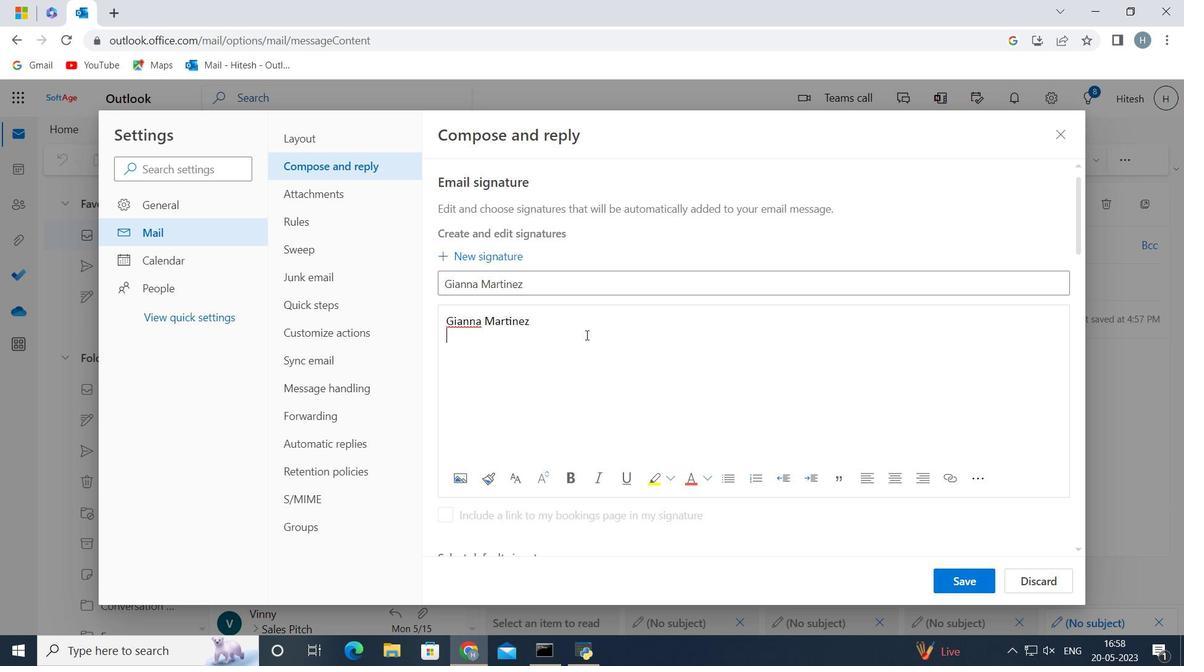 
Action: Mouse scrolled (730, 388) with delta (0, 0)
Screenshot: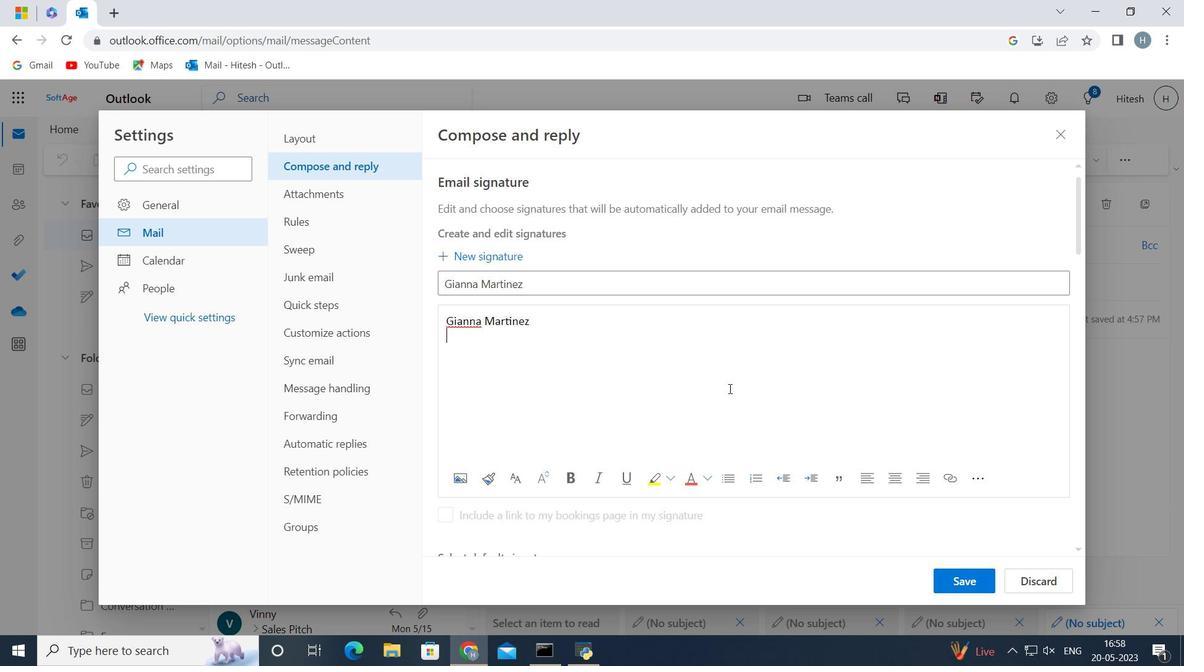 
Action: Mouse scrolled (730, 388) with delta (0, 0)
Screenshot: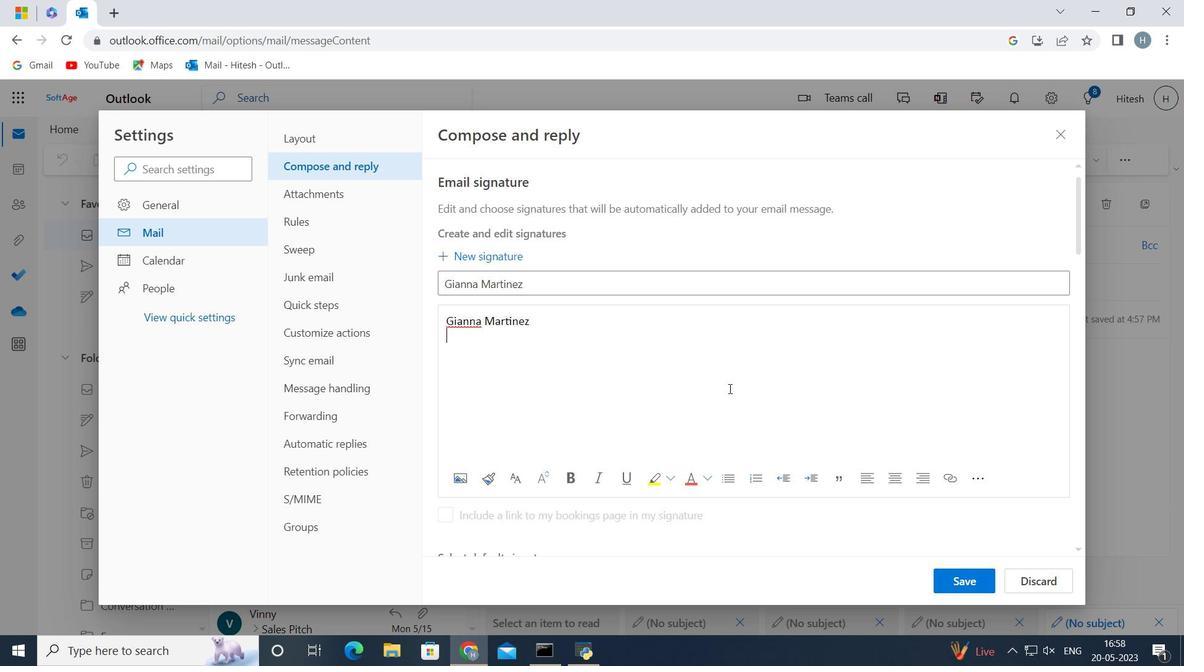
Action: Mouse moved to (967, 575)
Screenshot: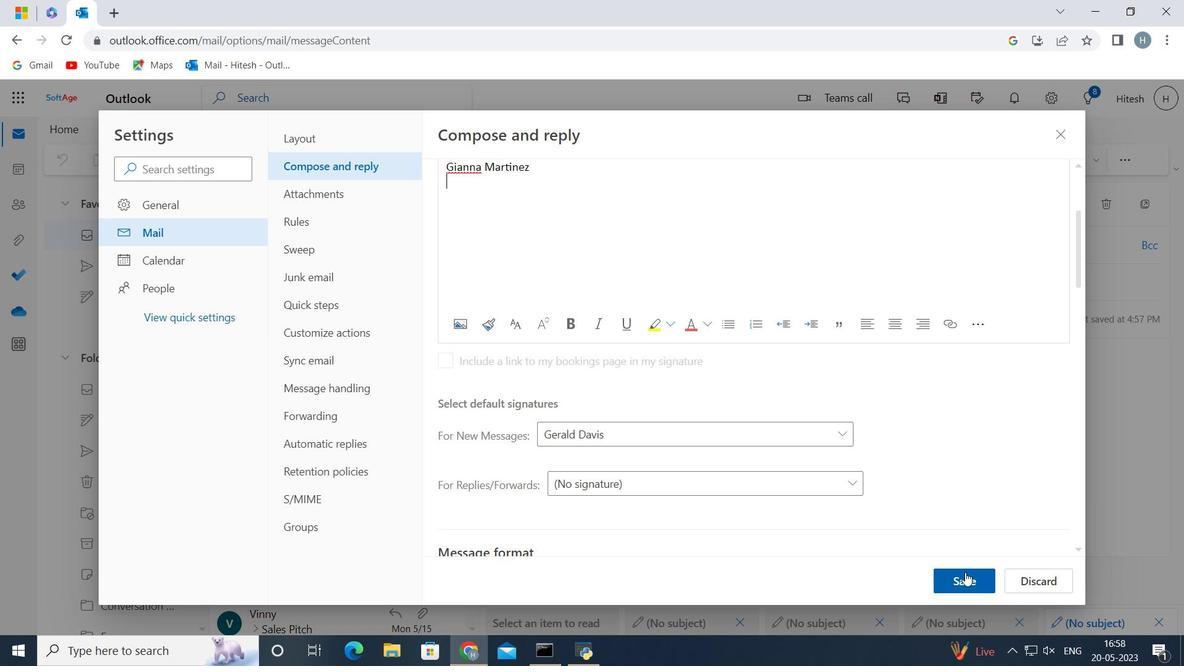 
Action: Mouse pressed left at (967, 575)
Screenshot: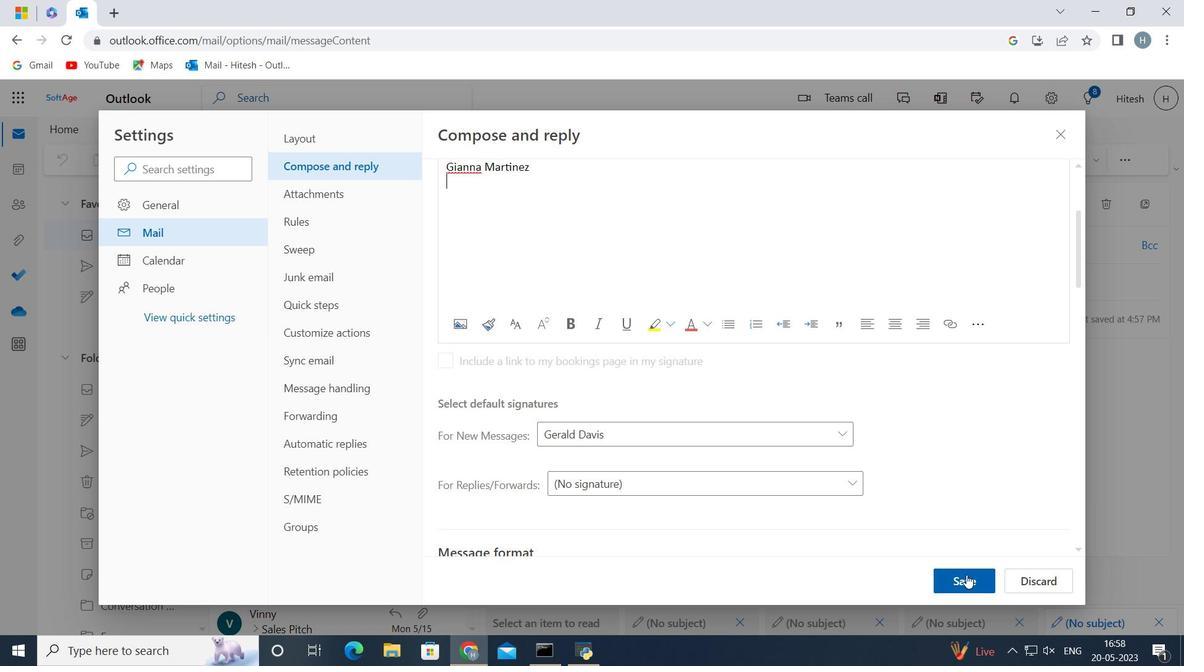 
Action: Mouse moved to (738, 428)
Screenshot: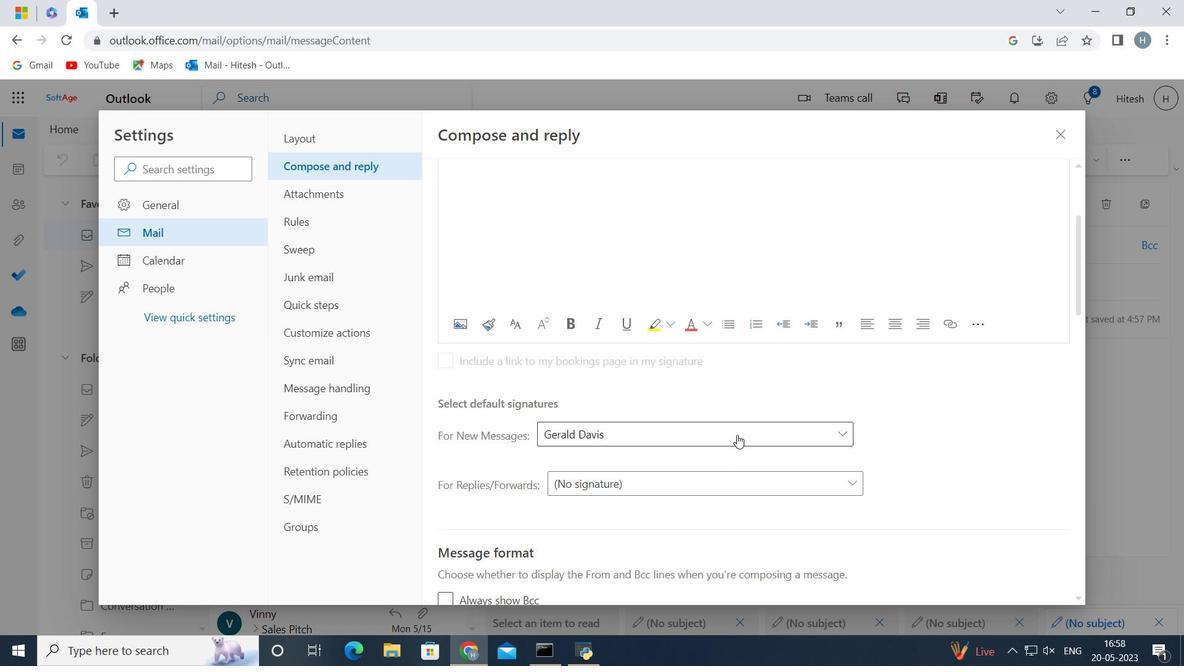 
Action: Mouse pressed left at (738, 428)
Screenshot: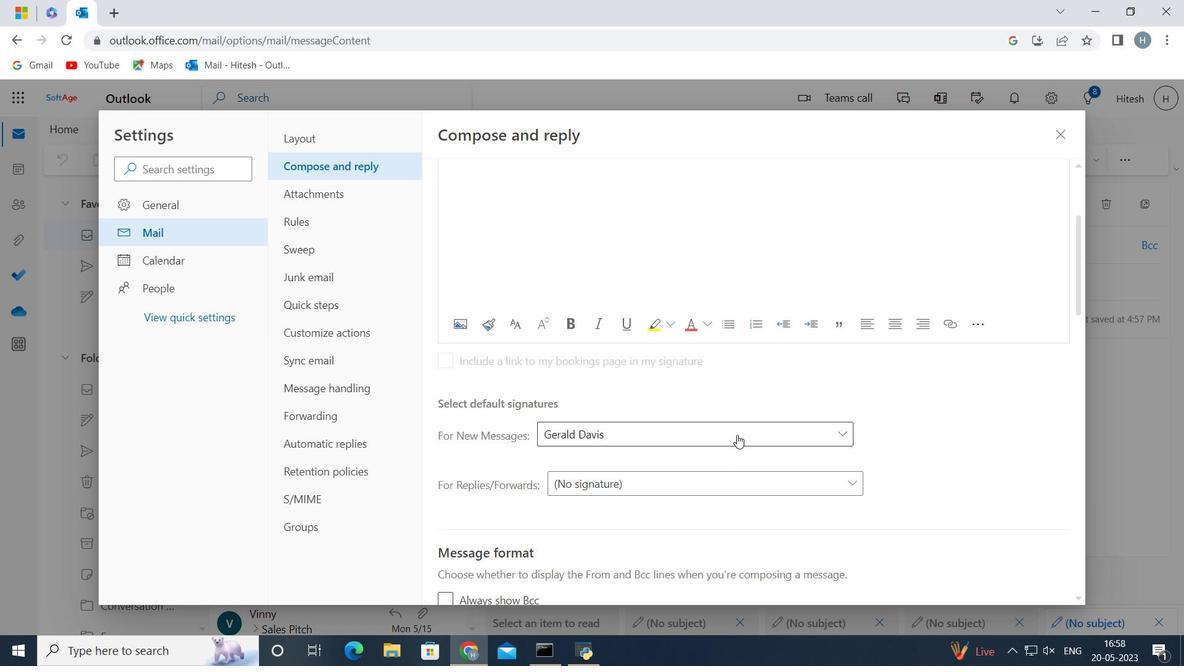 
Action: Mouse moved to (710, 398)
Screenshot: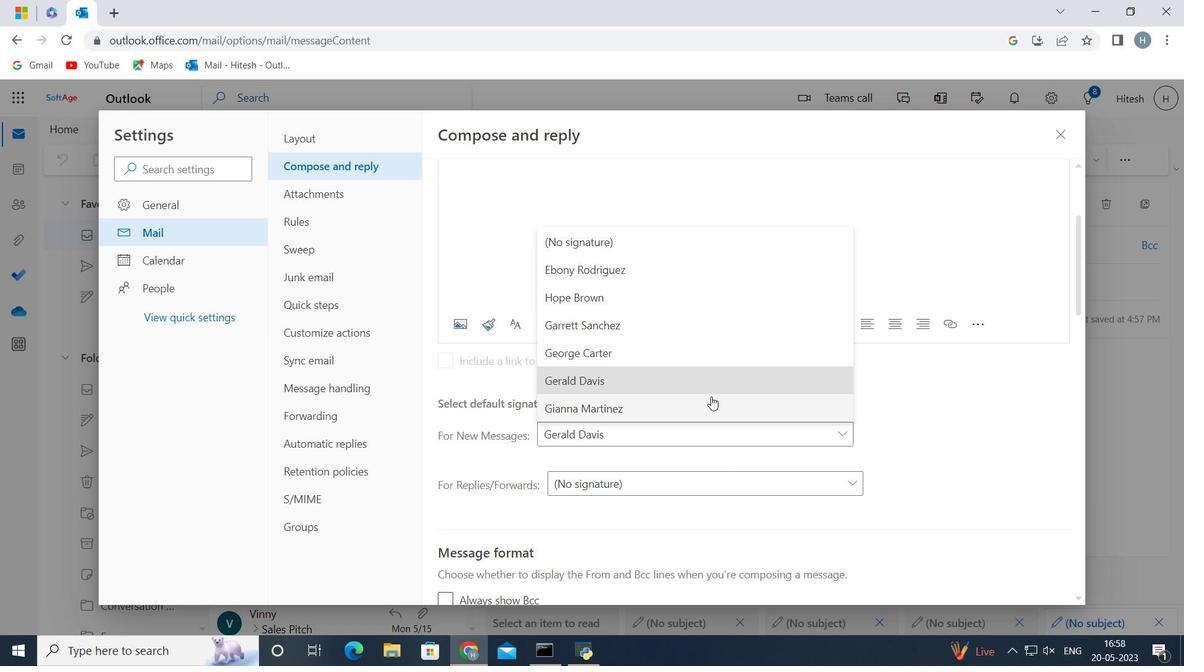 
Action: Mouse pressed left at (710, 398)
Screenshot: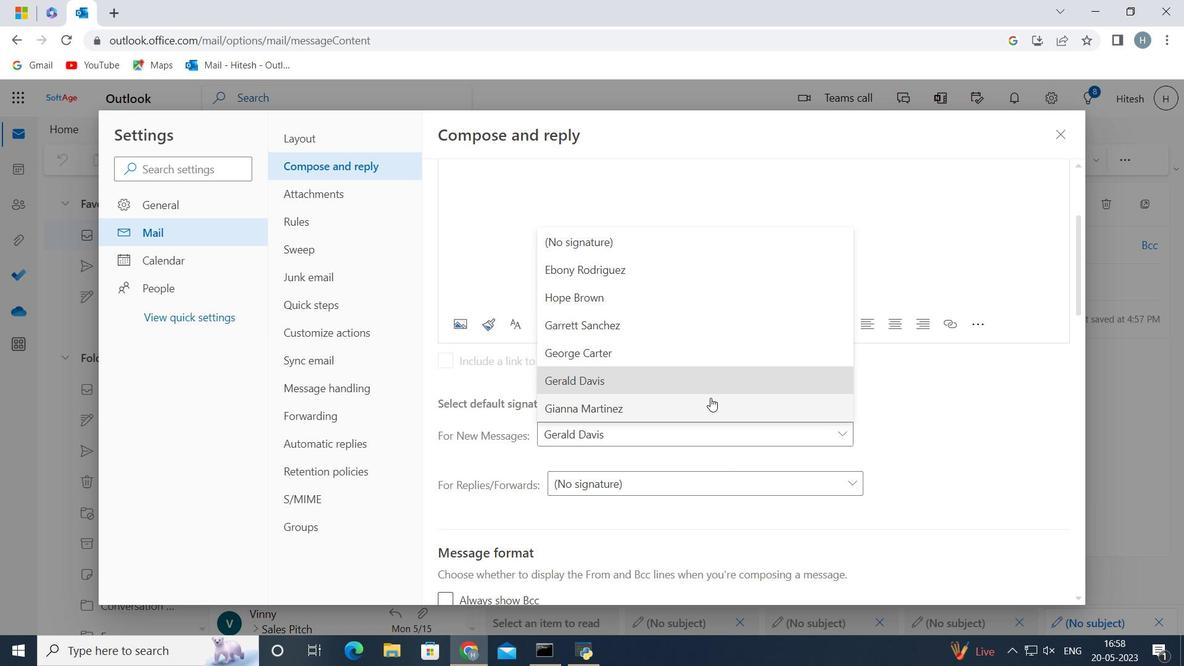 
Action: Mouse moved to (964, 574)
Screenshot: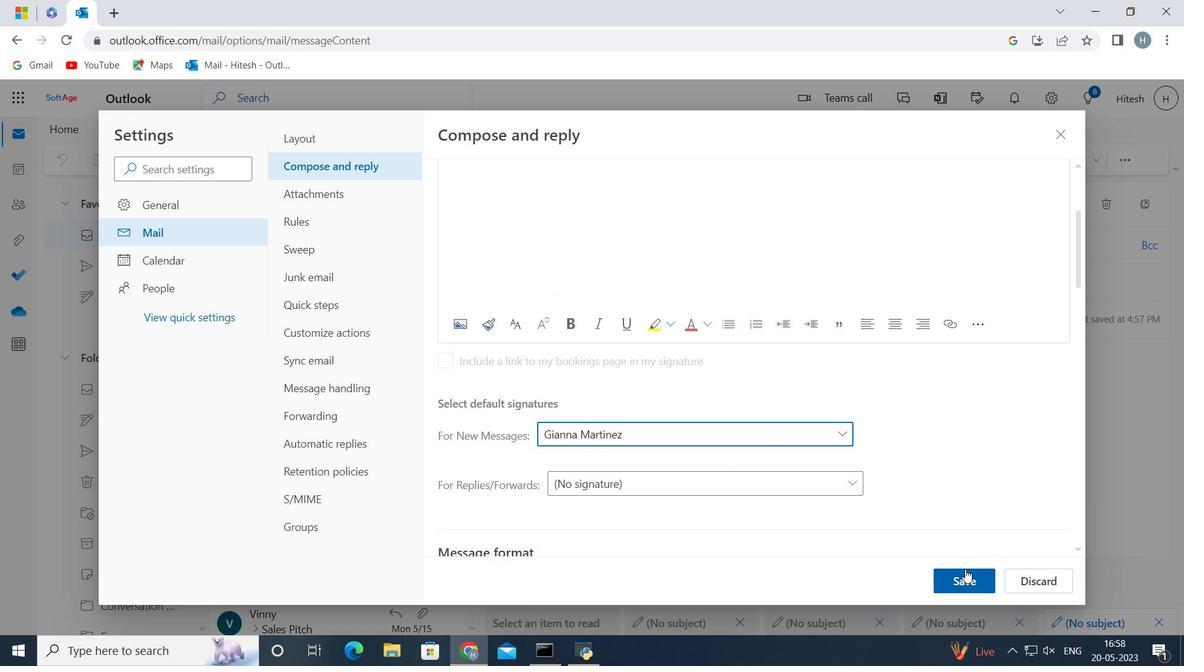 
Action: Mouse pressed left at (964, 574)
Screenshot: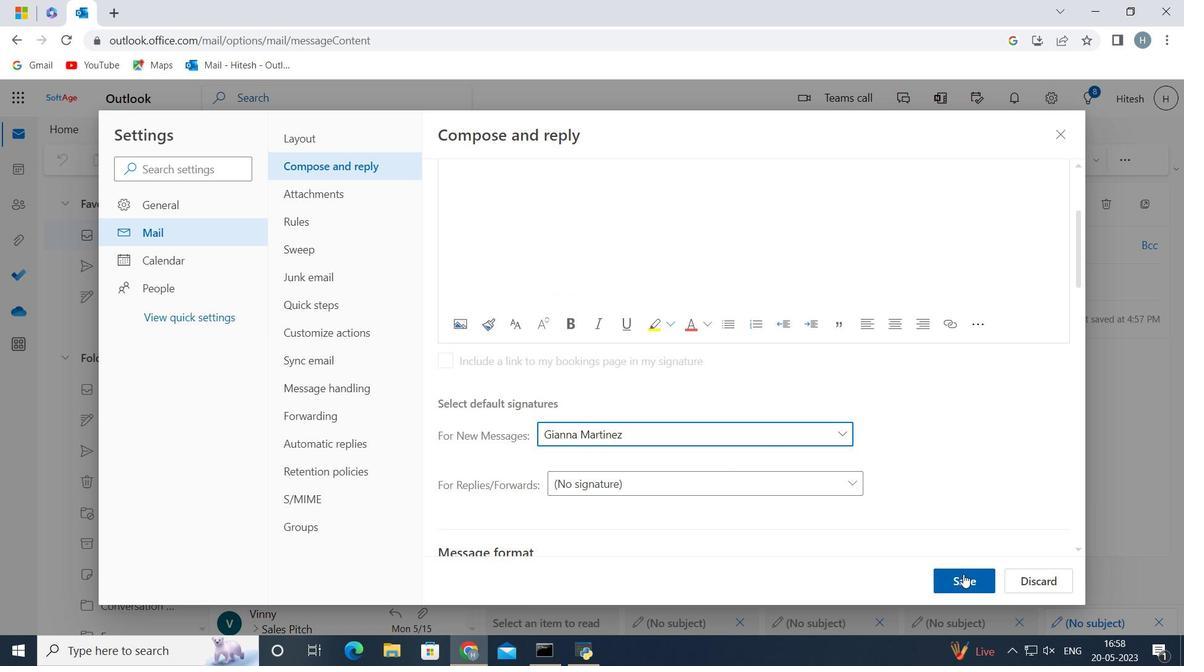 
Action: Mouse moved to (1060, 135)
Screenshot: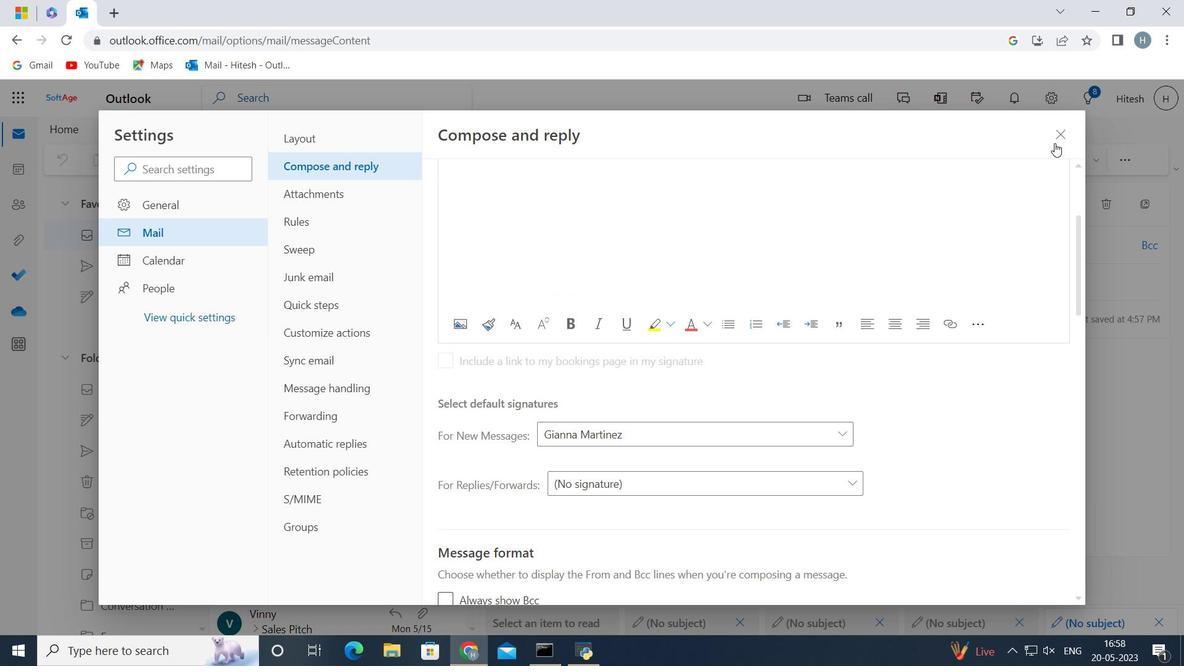 
Action: Mouse pressed left at (1060, 135)
Screenshot: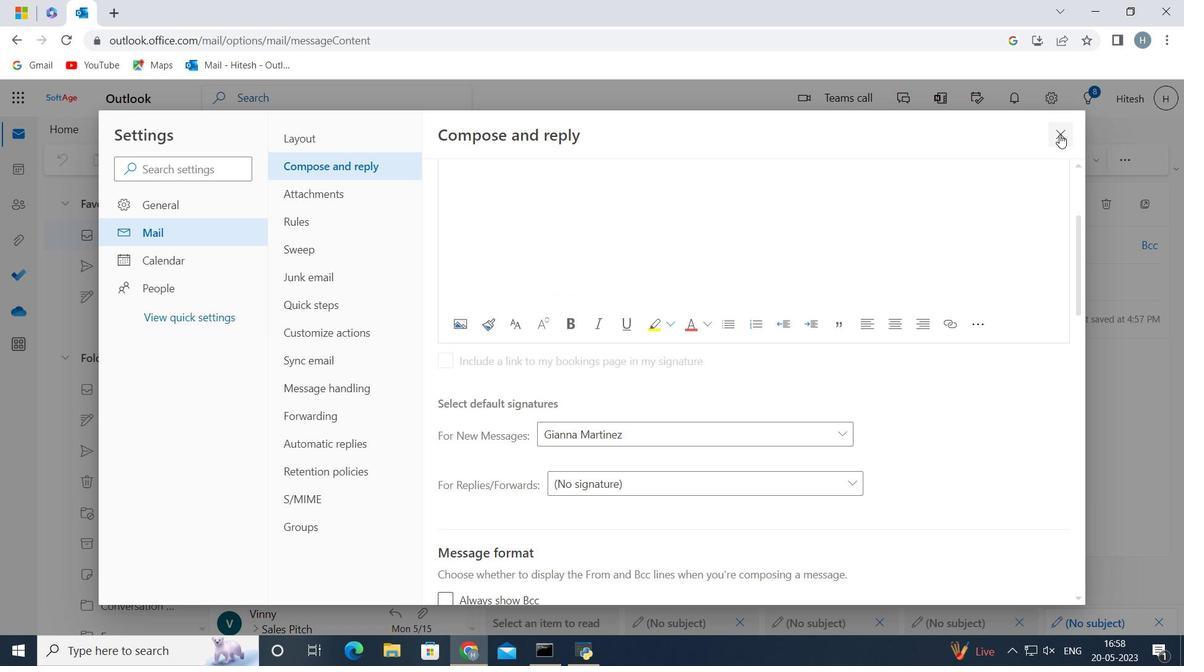 
Action: Mouse moved to (577, 382)
Screenshot: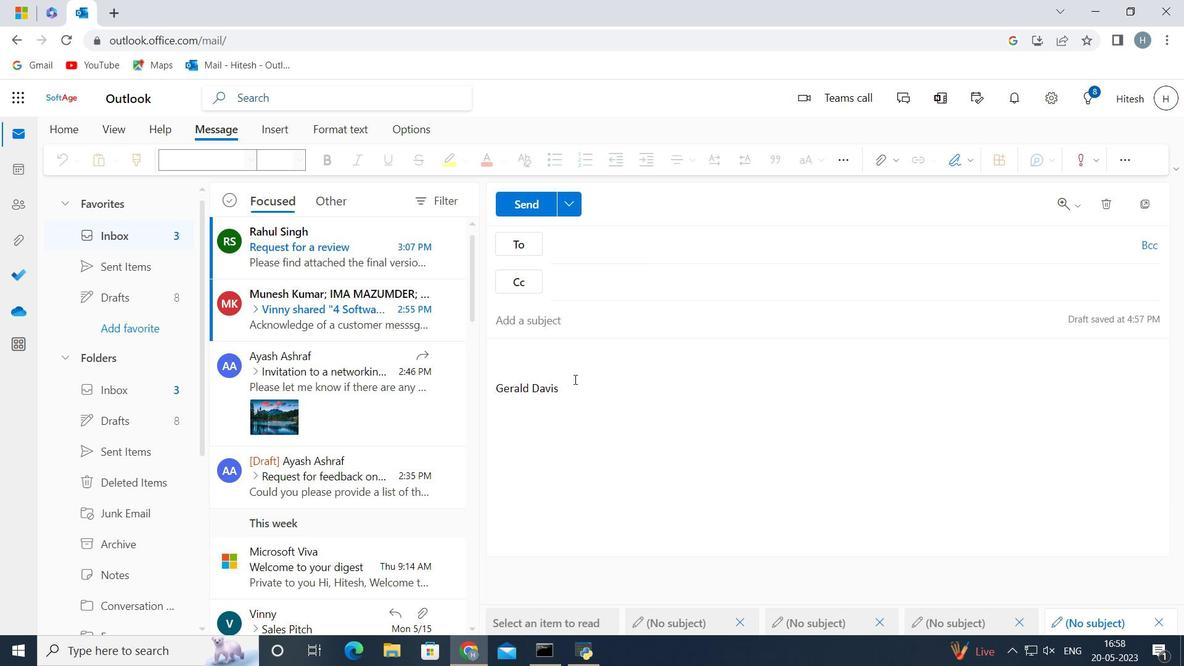 
Action: Mouse pressed left at (577, 382)
Screenshot: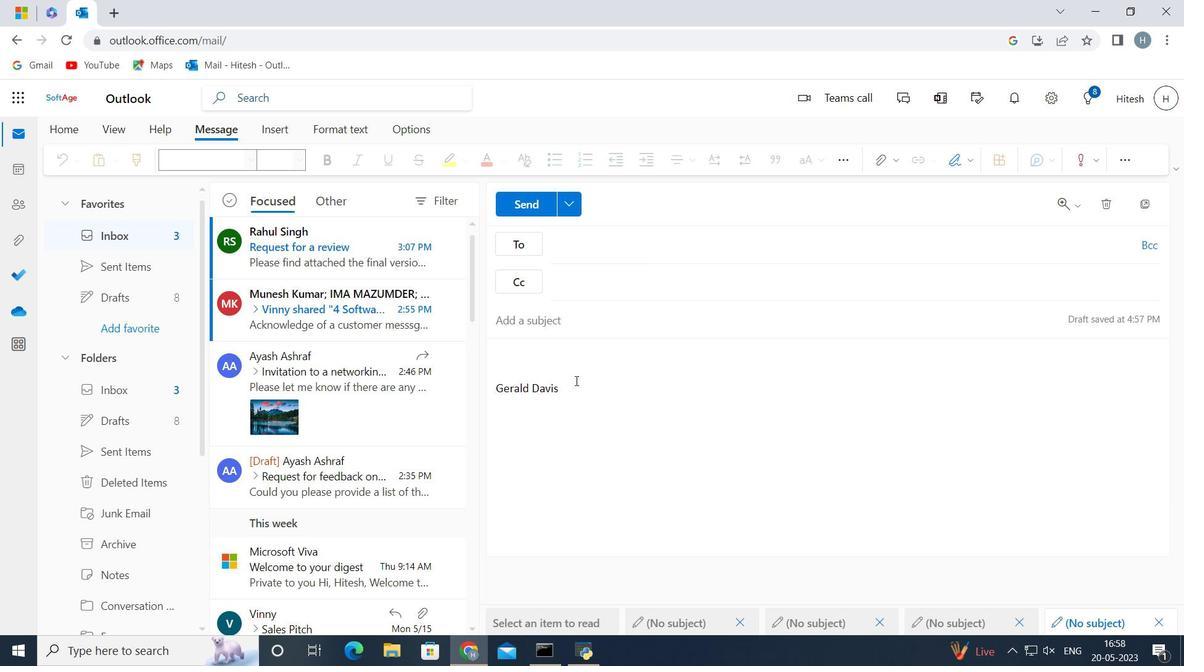 
Action: Key pressed <Key.backspace><Key.backspace><Key.backspace><Key.backspace><Key.backspace><Key.backspace><Key.backspace><Key.backspace><Key.backspace><Key.backspace><Key.backspace><Key.backspace><Key.backspace><Key.backspace><Key.backspace>
Screenshot: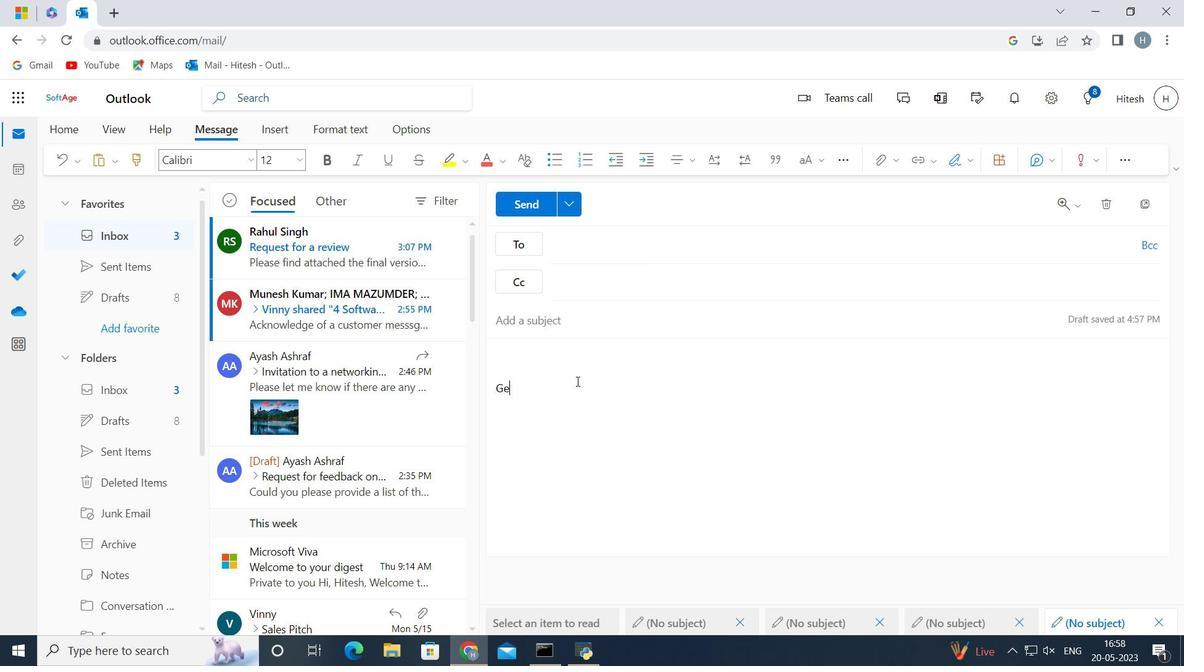 
Action: Mouse moved to (577, 382)
Screenshot: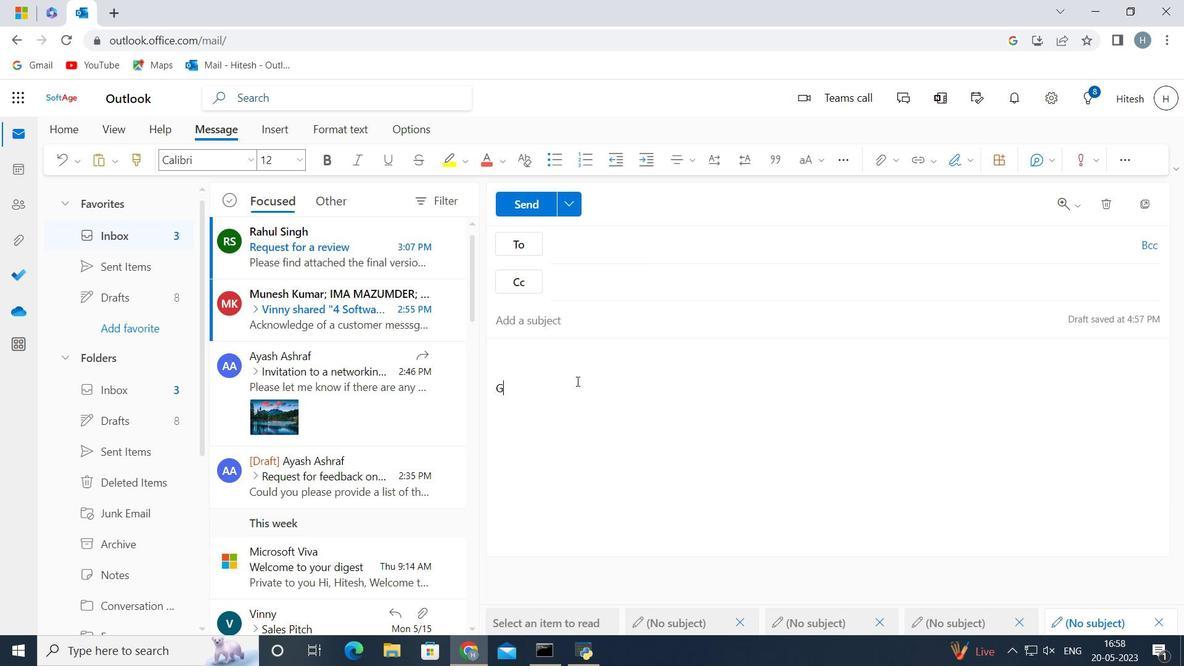 
Action: Key pressed <Key.backspace>
Screenshot: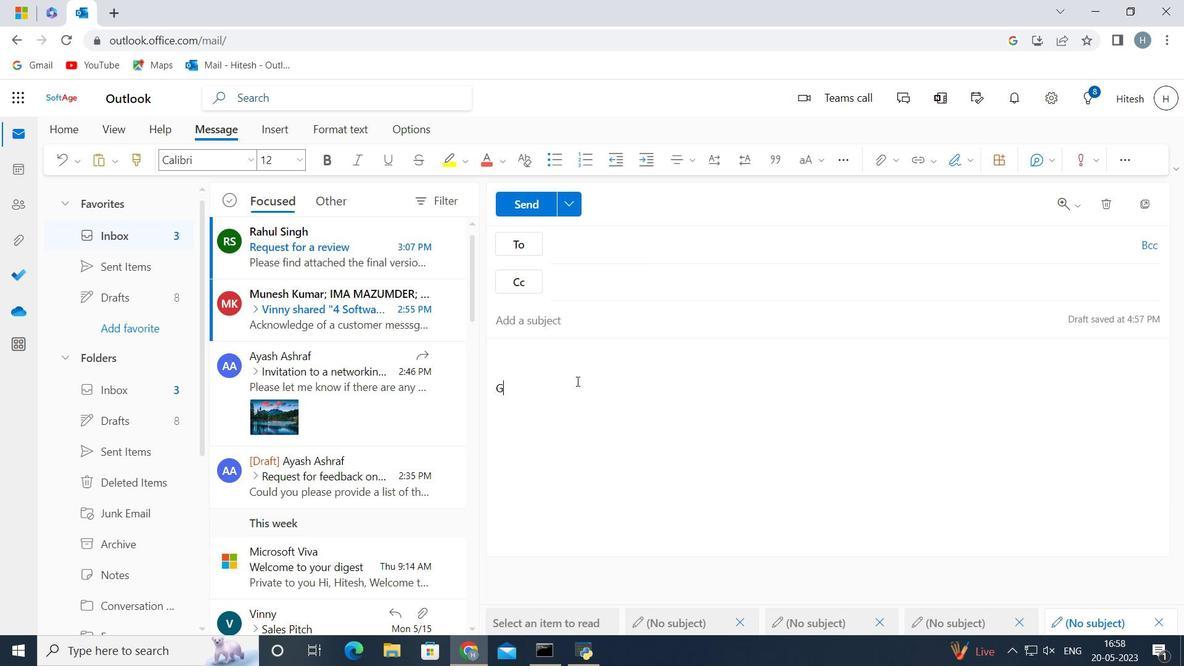 
Action: Mouse moved to (551, 374)
Screenshot: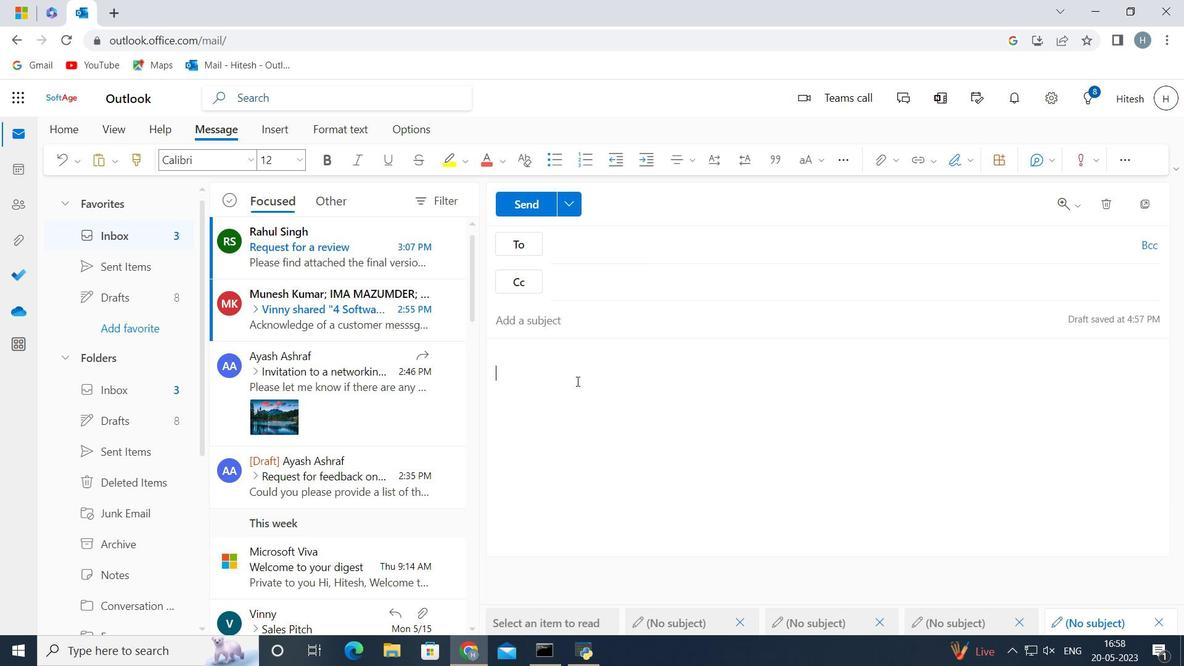 
Action: Key pressed <Key.backspace>
Screenshot: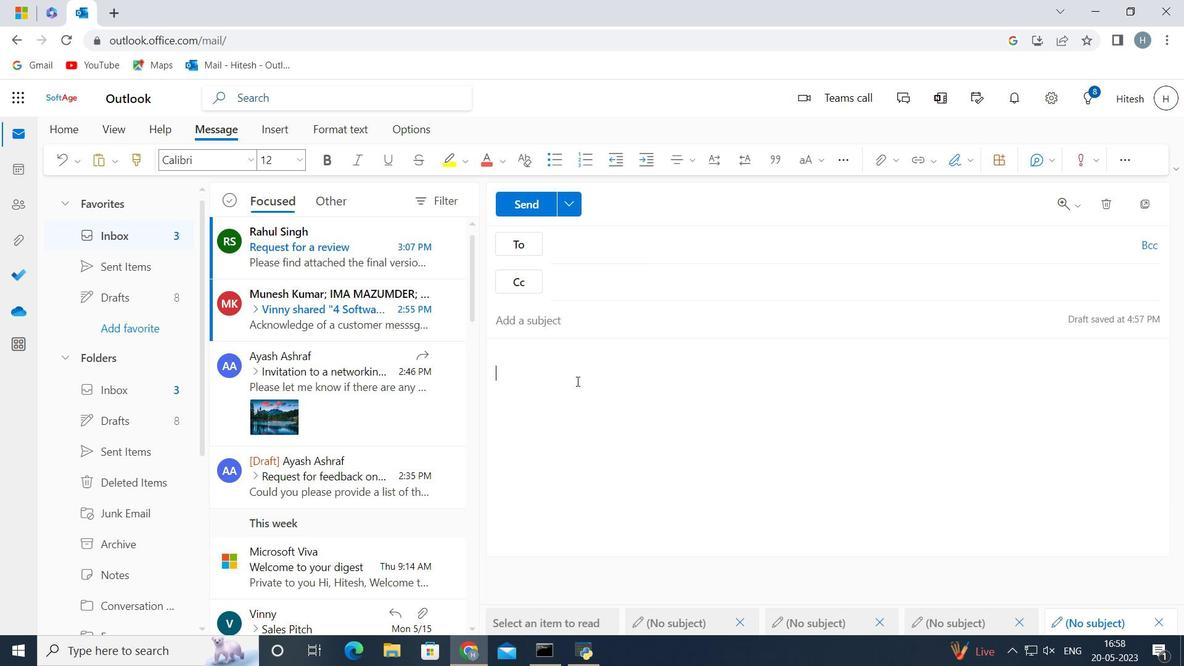 
Action: Mouse moved to (549, 372)
Screenshot: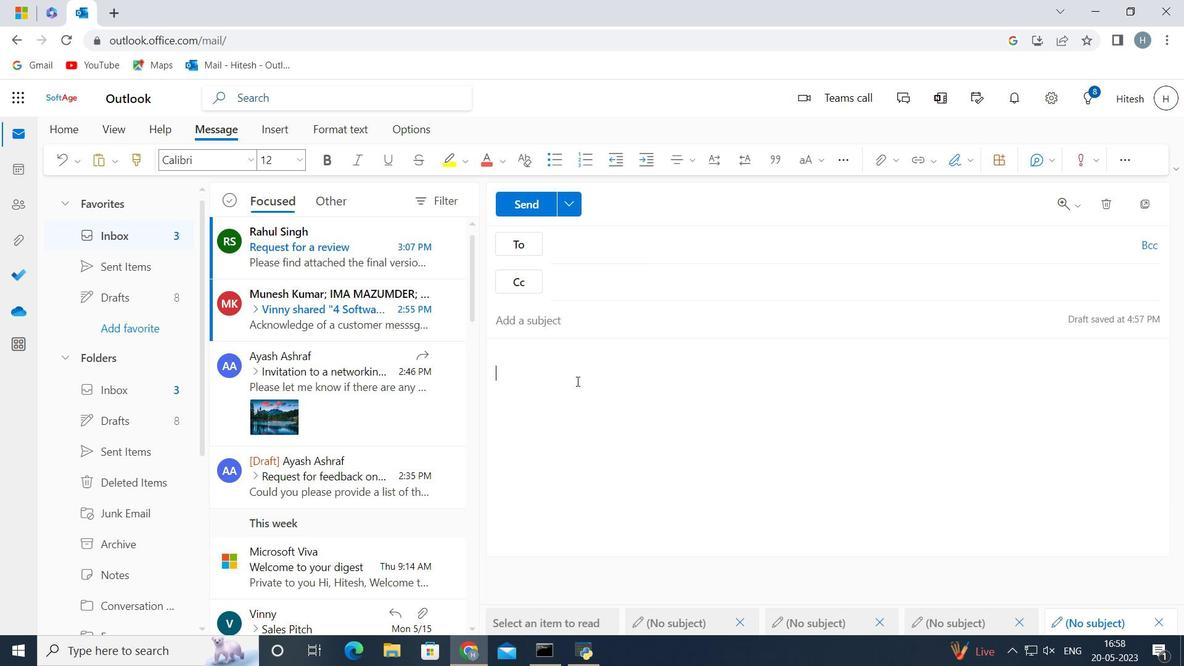 
Action: Key pressed <Key.backspace><Key.backspace><Key.backspace><Key.backspace>
Screenshot: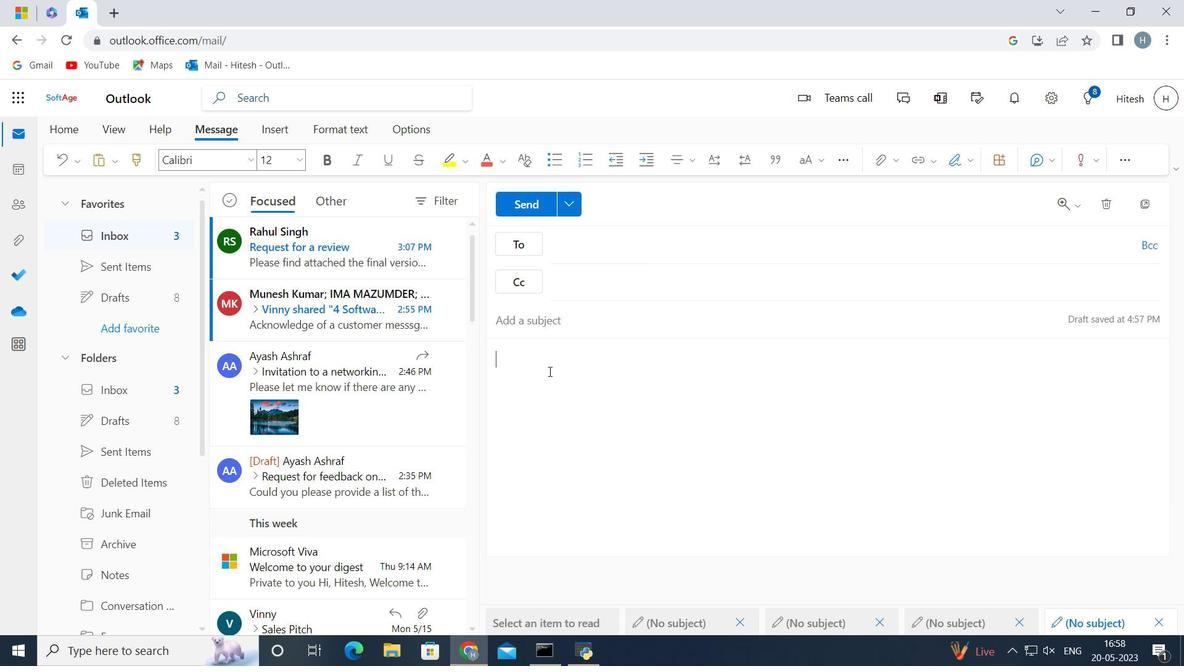 
Action: Mouse moved to (549, 371)
Screenshot: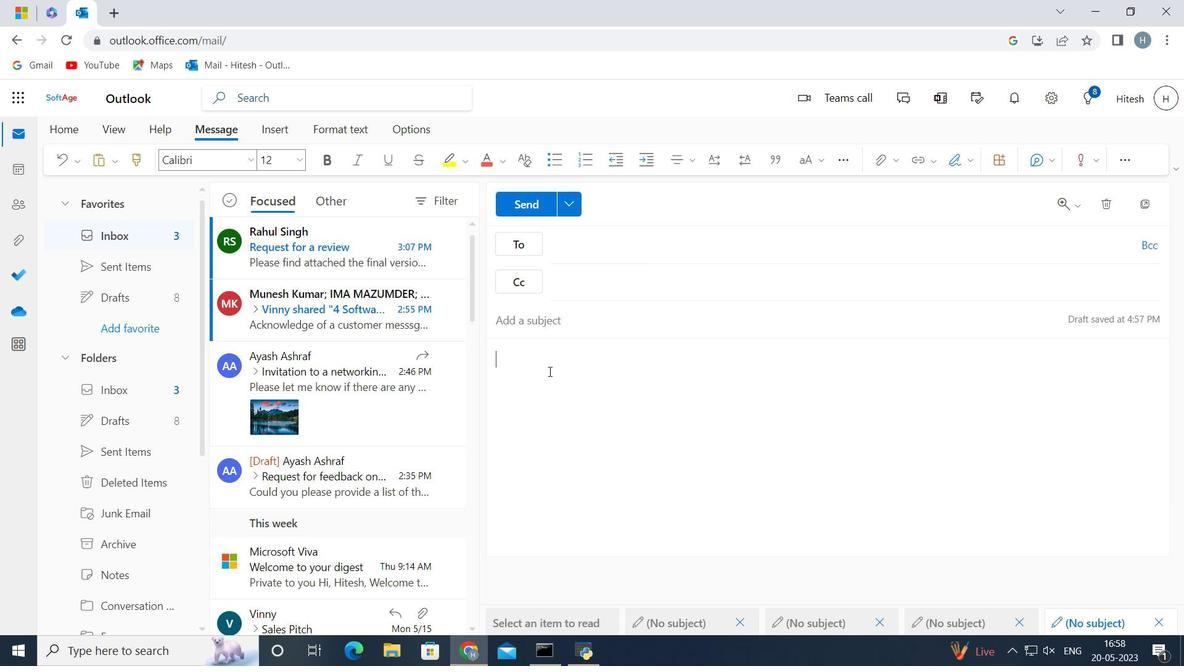 
Action: Key pressed <Key.shift>Heartfelt<Key.space>thanks<Key.space>and<Key.space>warm<Key.space>wishes,<Key.space><Key.shift>Gianna<Key.space><Key.shift>Martinez
Screenshot: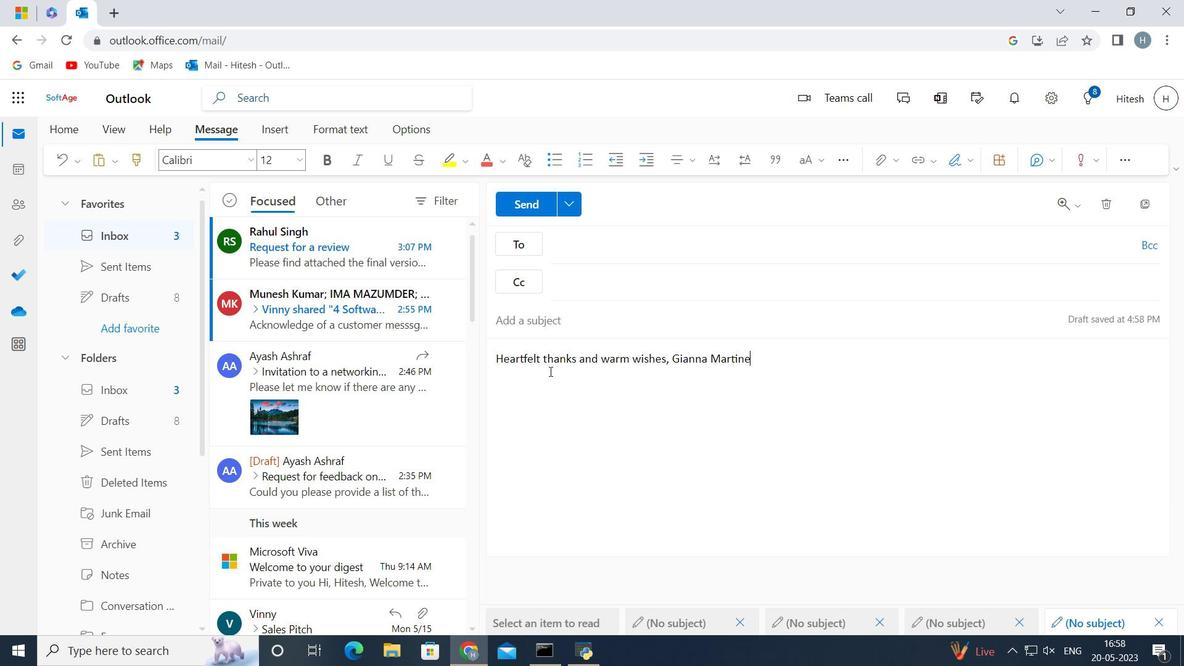 
Action: Mouse moved to (579, 246)
Screenshot: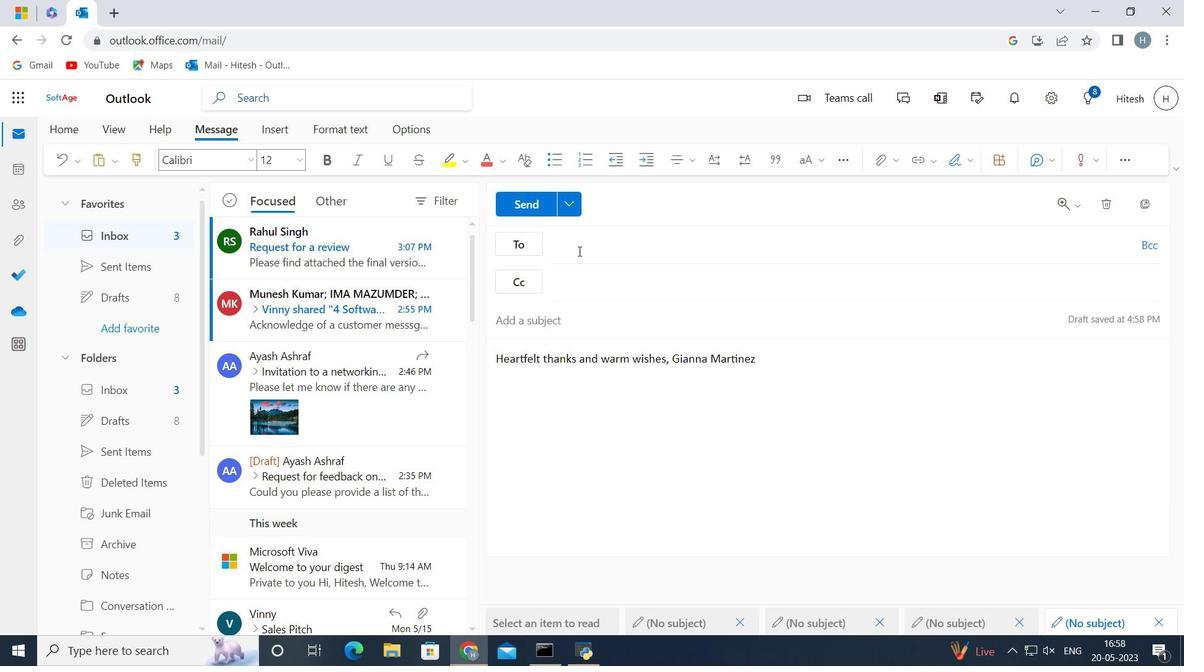 
Action: Mouse pressed left at (579, 246)
Screenshot: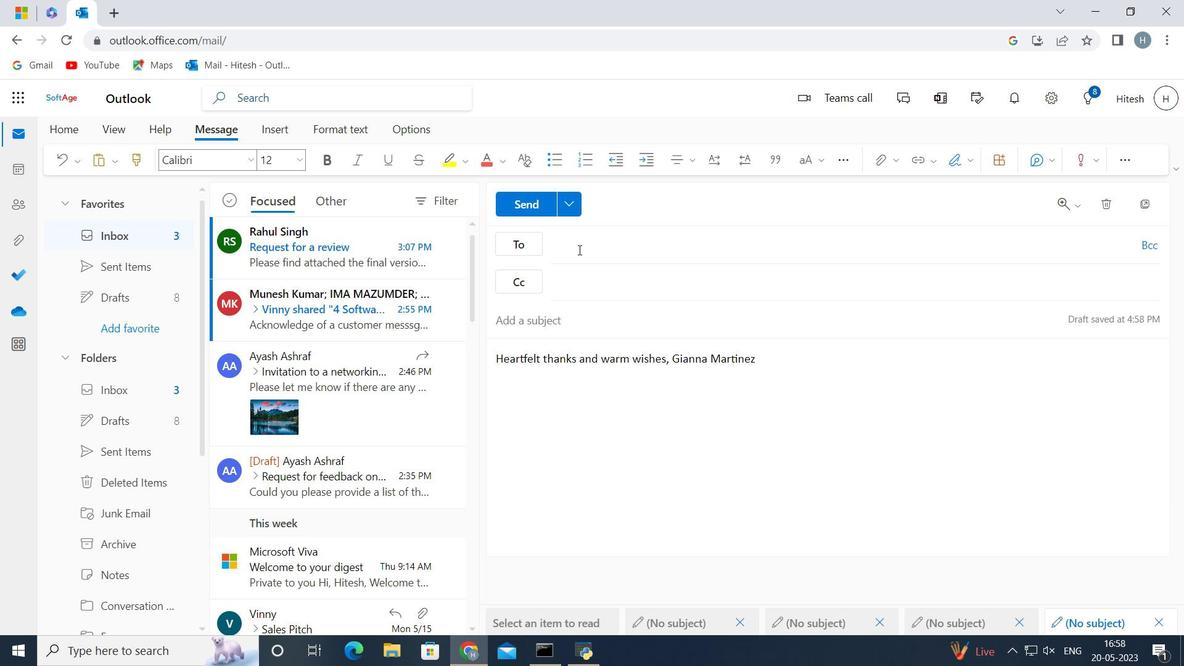 
Action: Key pressed softage.5<Key.shift>@softage.net
Screenshot: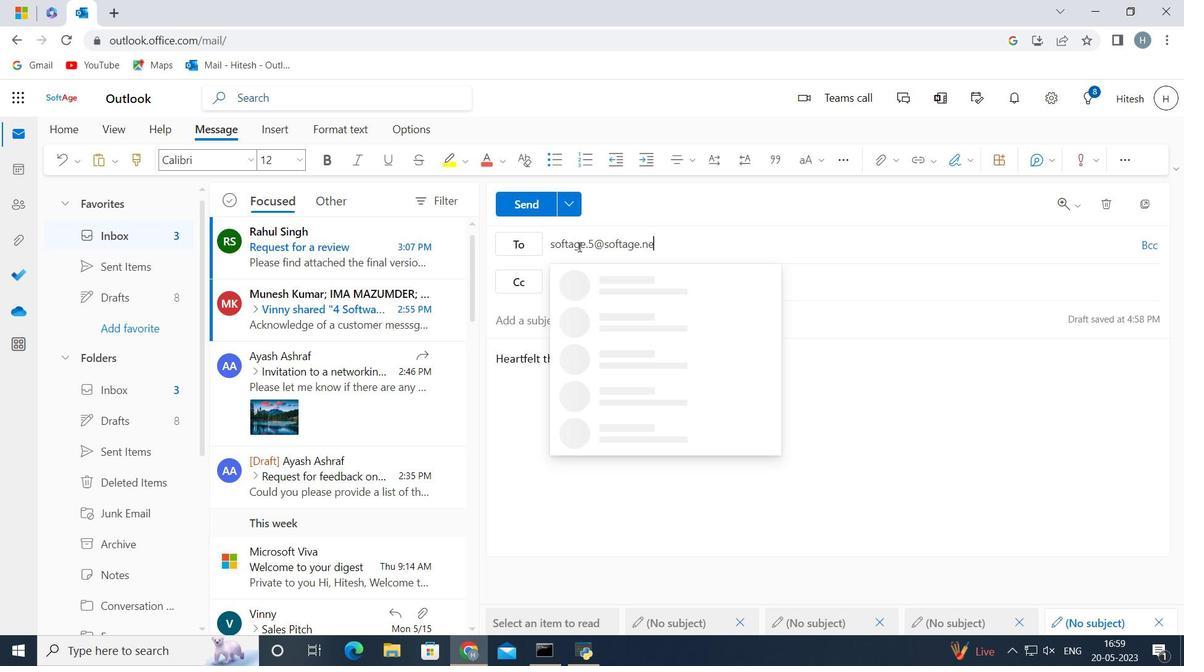 
Action: Mouse moved to (641, 289)
Screenshot: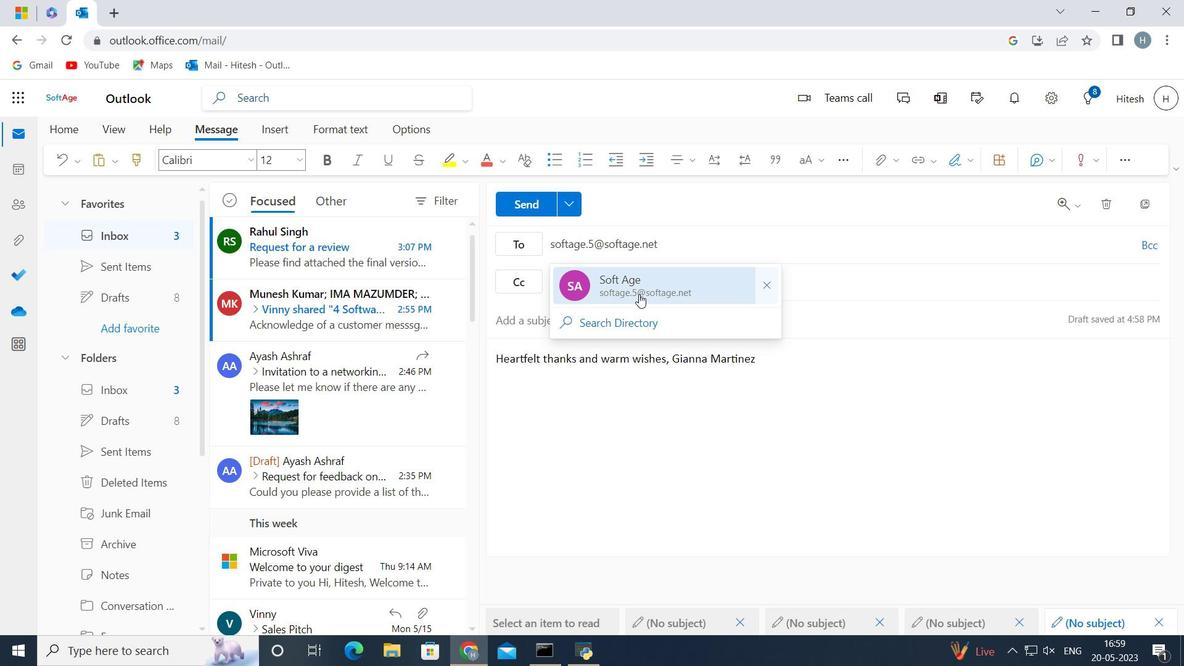 
Action: Mouse pressed left at (641, 289)
Screenshot: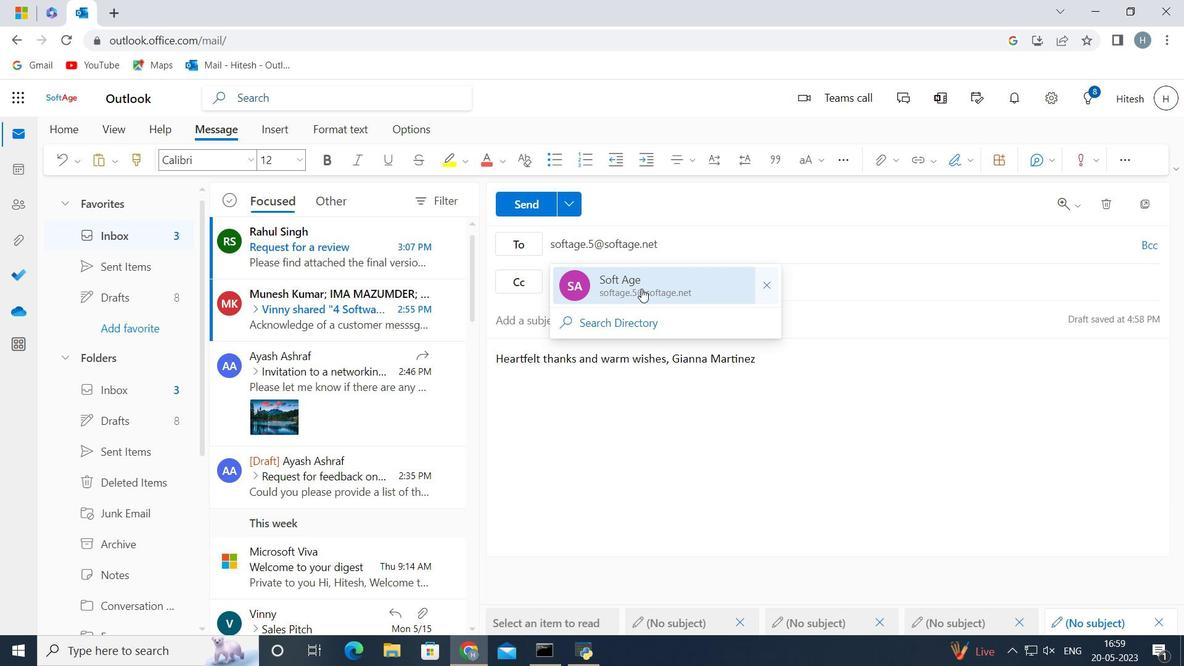 
Action: Mouse moved to (167, 356)
Screenshot: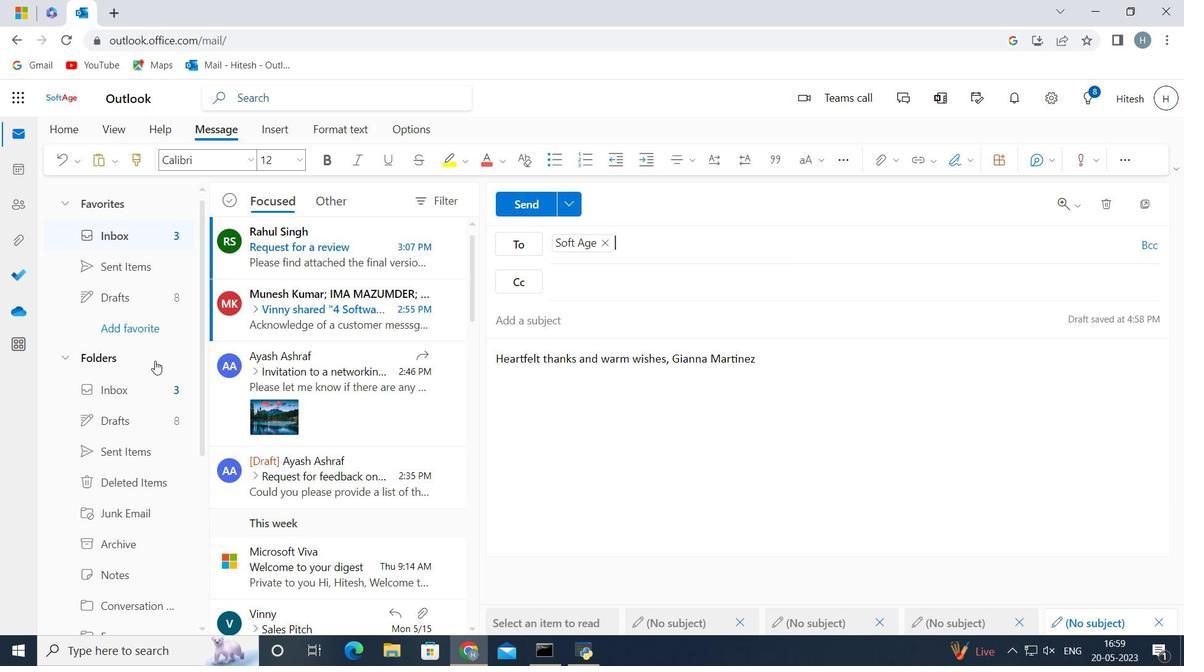 
Action: Mouse scrolled (167, 357) with delta (0, 0)
Screenshot: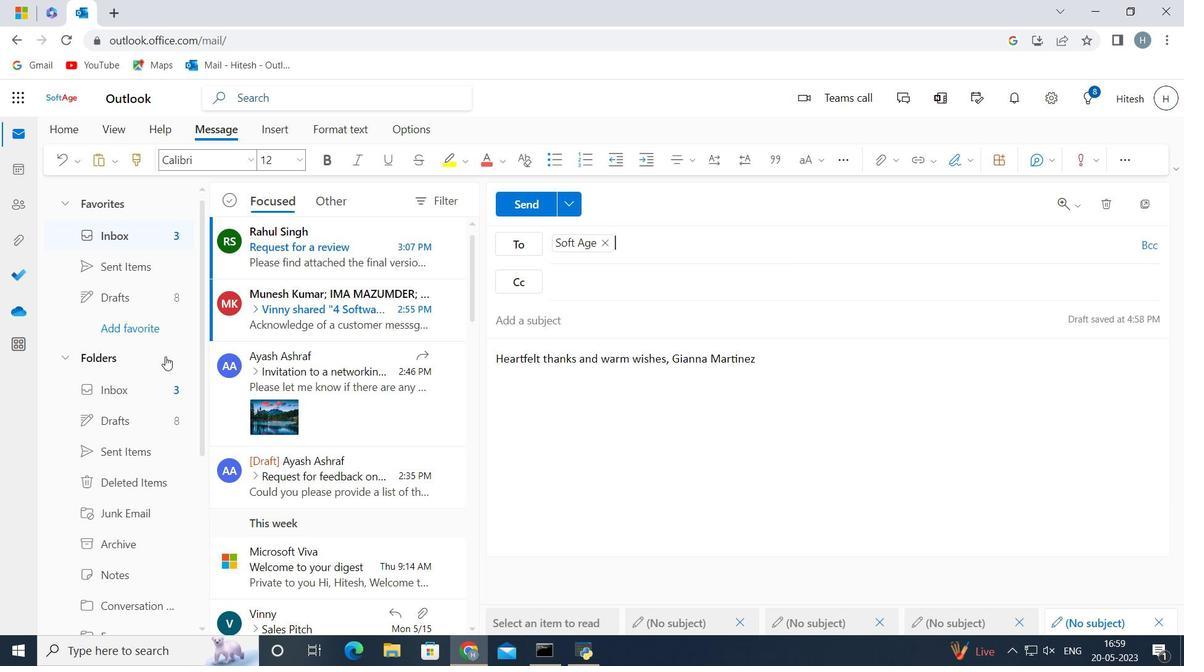 
Action: Mouse scrolled (167, 357) with delta (0, 0)
Screenshot: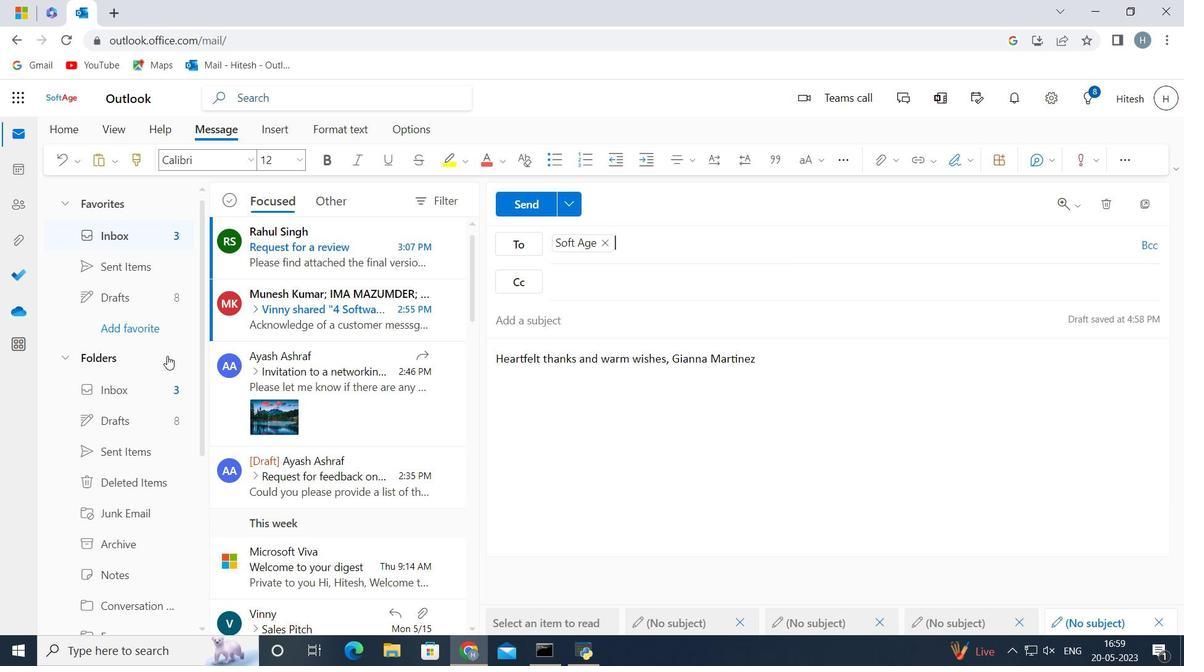 
Action: Mouse scrolled (167, 357) with delta (0, 0)
Screenshot: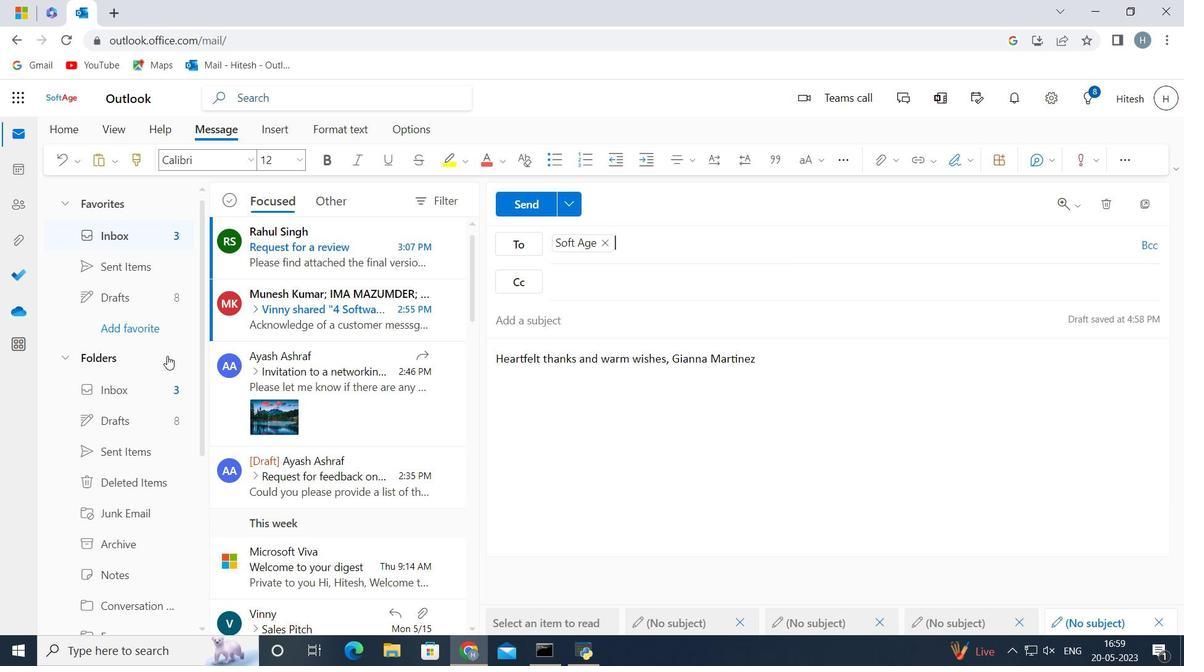 
Action: Mouse scrolled (167, 356) with delta (0, 0)
Screenshot: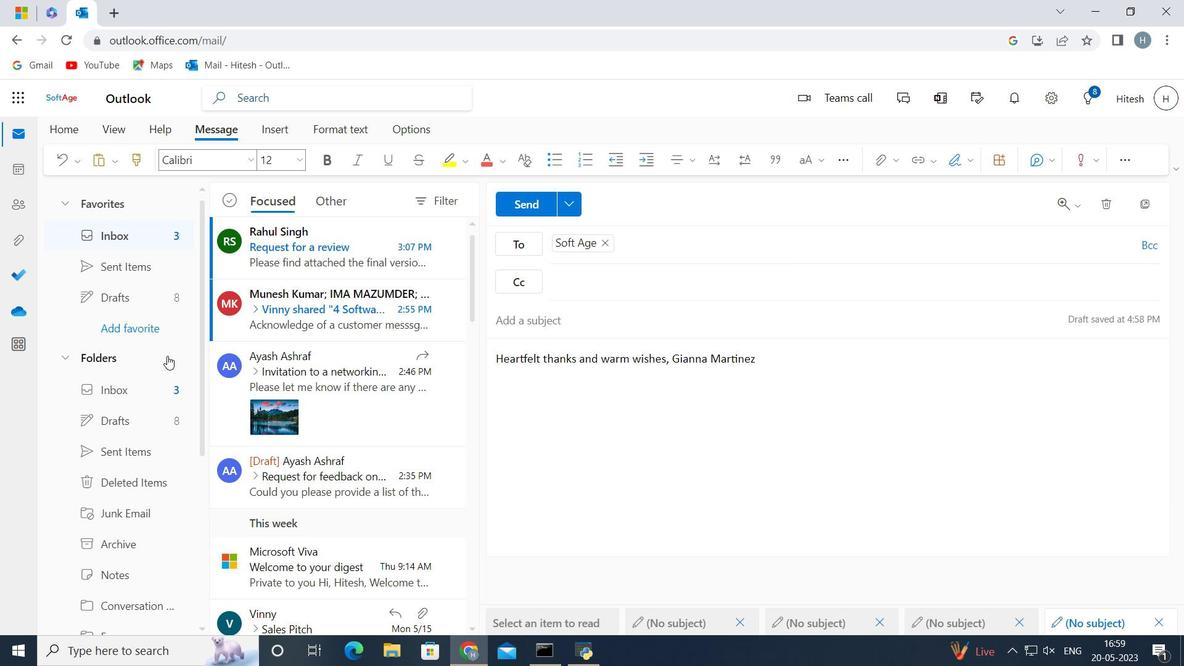 
Action: Mouse scrolled (167, 356) with delta (0, 0)
Screenshot: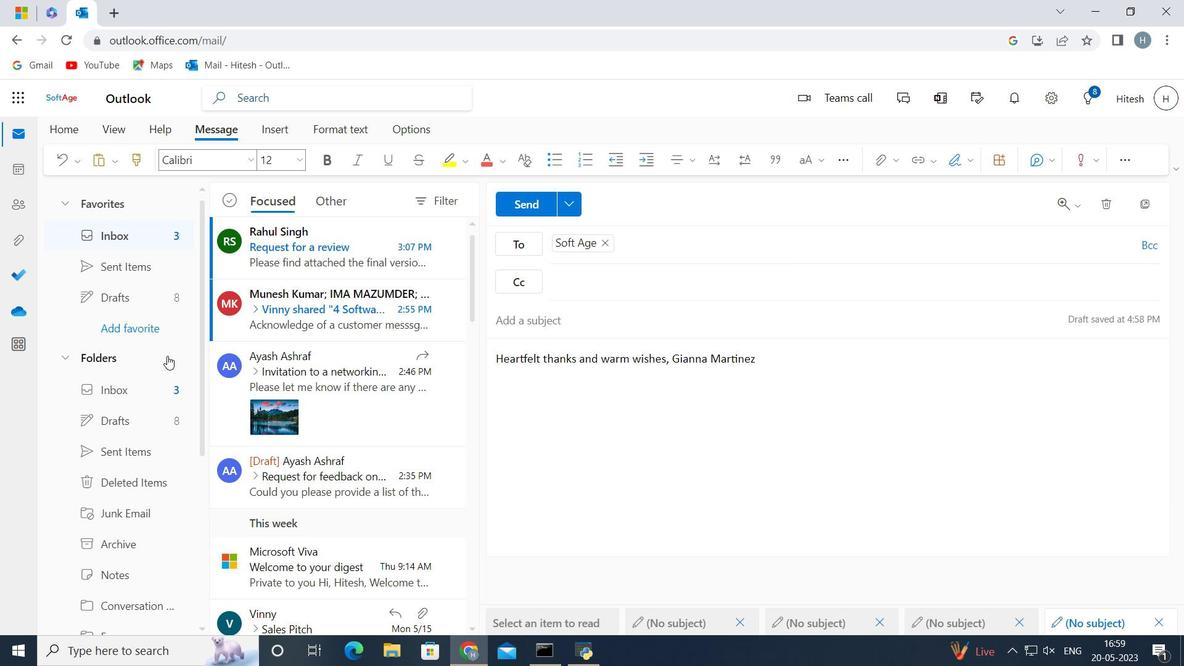 
Action: Mouse scrolled (167, 356) with delta (0, 0)
Screenshot: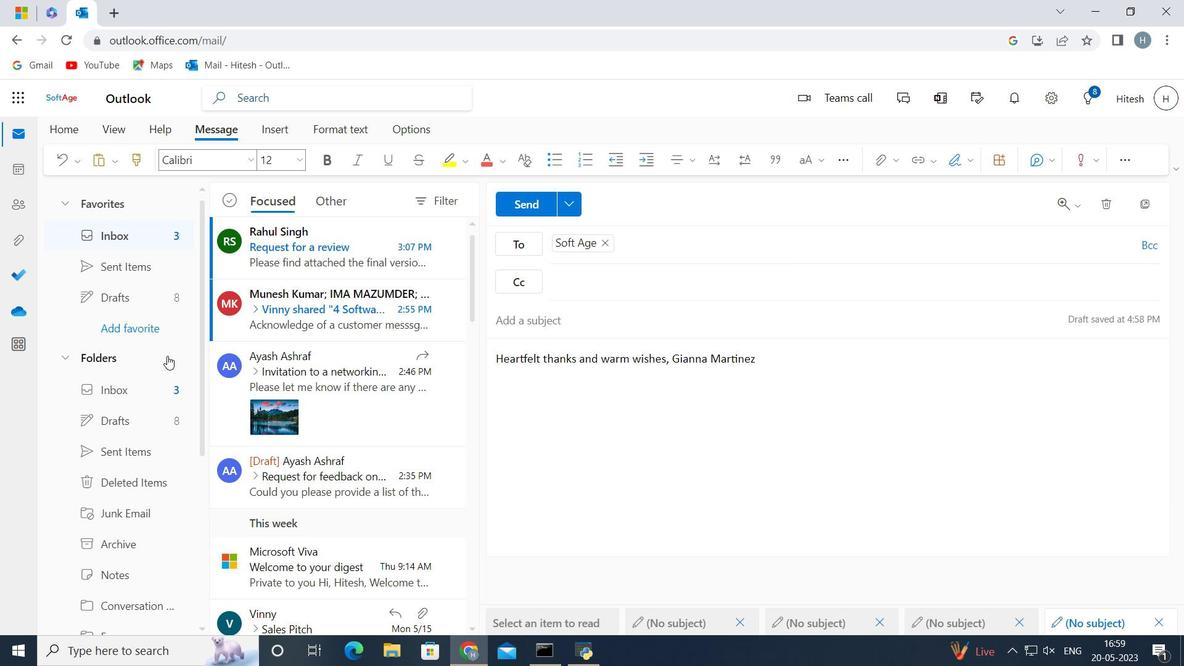
Action: Mouse scrolled (167, 356) with delta (0, 0)
Screenshot: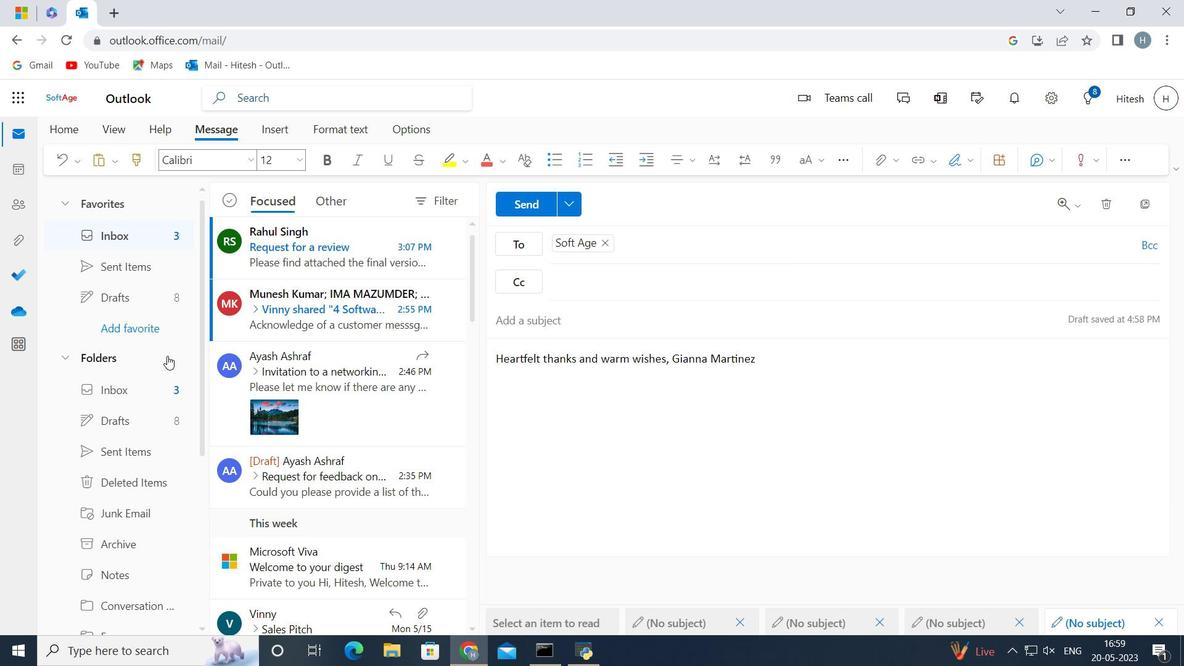 
Action: Mouse scrolled (167, 356) with delta (0, 0)
Screenshot: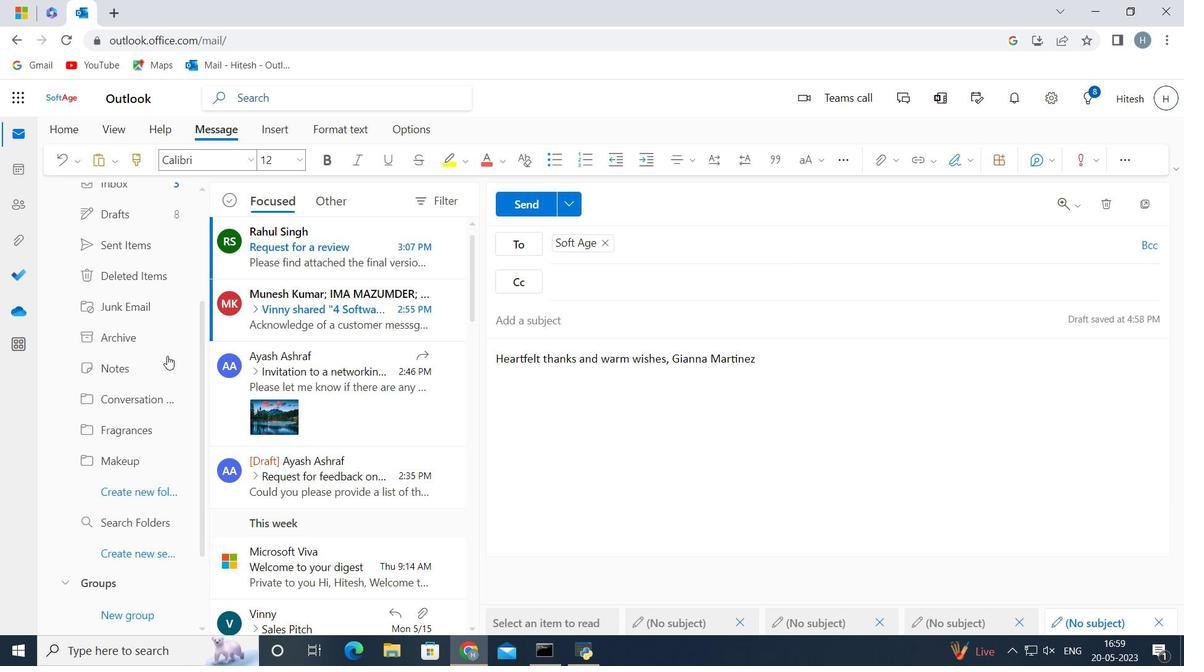
Action: Mouse scrolled (167, 356) with delta (0, 0)
Screenshot: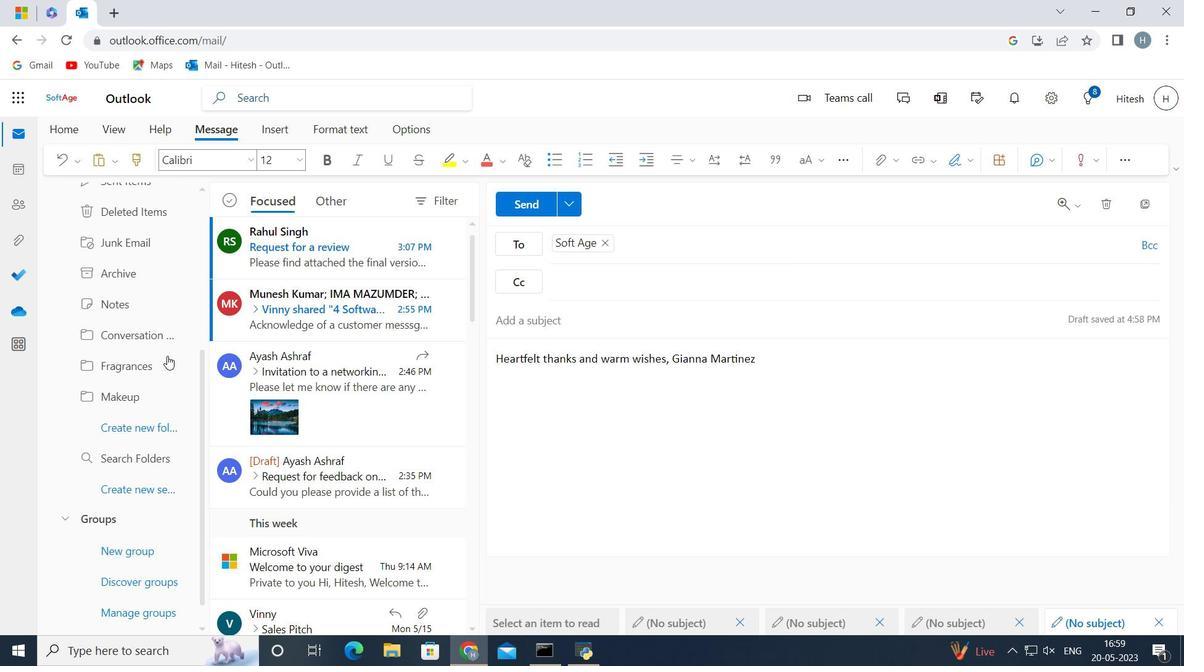 
Action: Mouse scrolled (167, 356) with delta (0, 0)
Screenshot: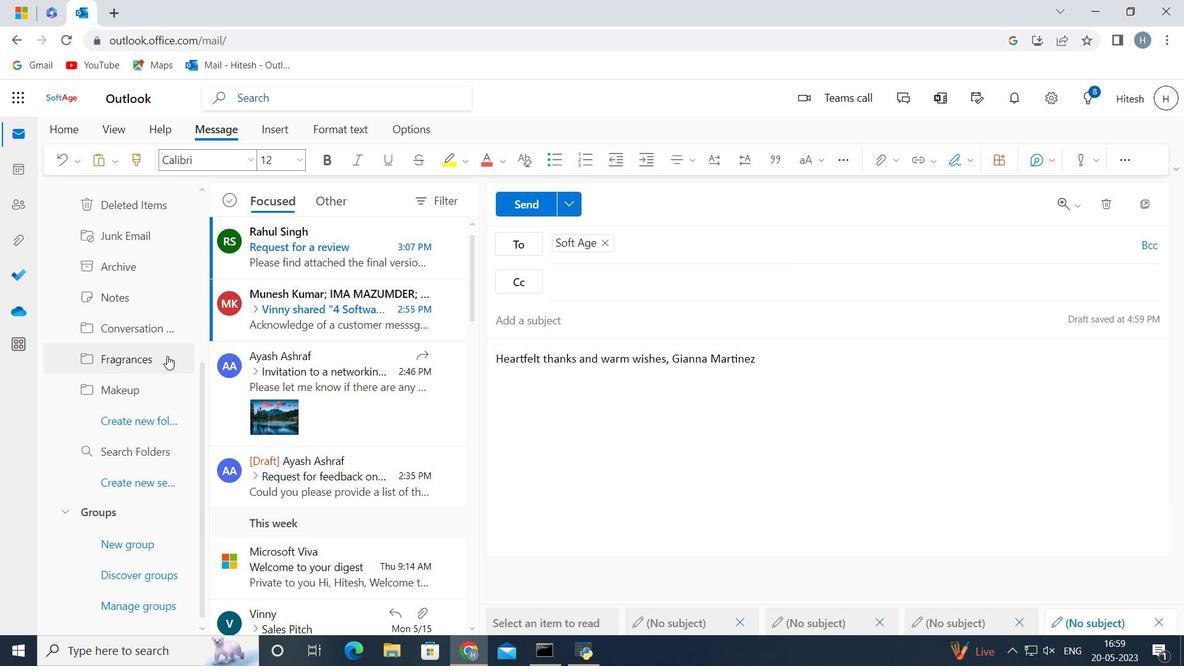 
Action: Mouse moved to (146, 421)
Screenshot: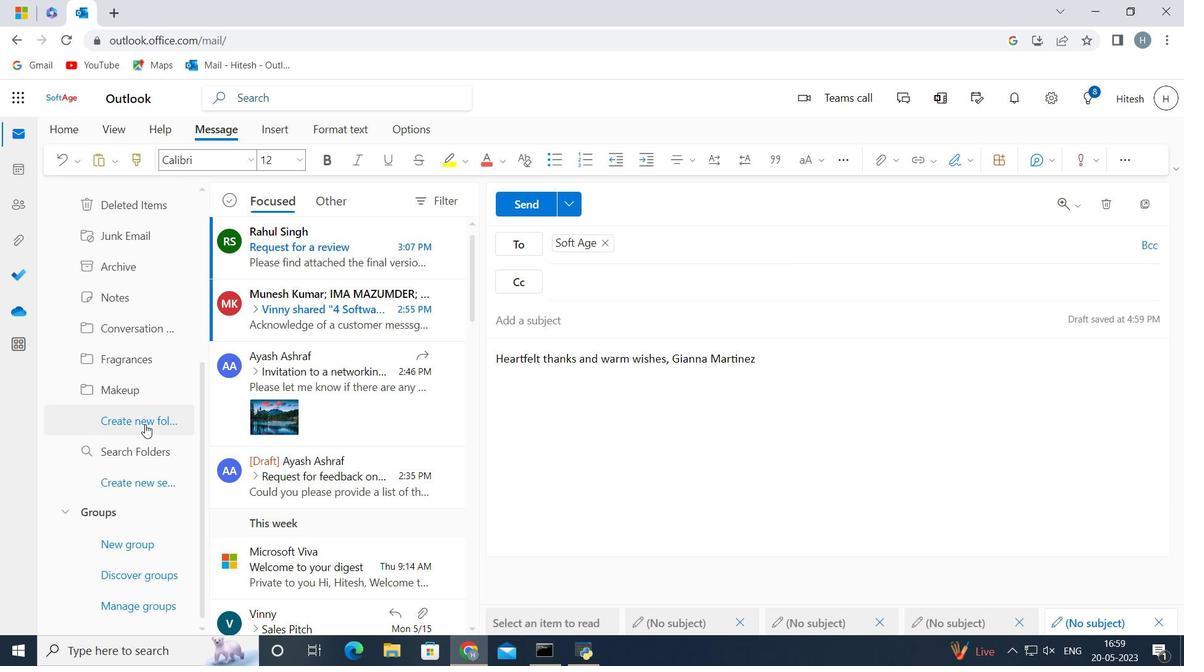 
Action: Mouse pressed left at (146, 421)
Screenshot: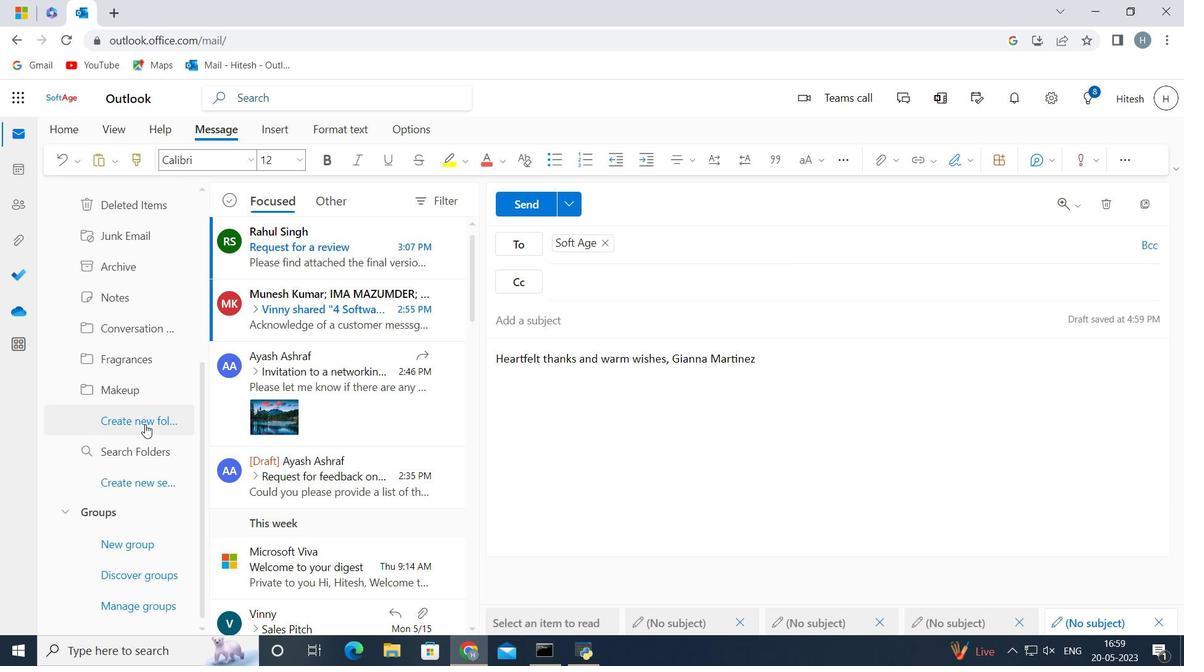
Action: Mouse moved to (147, 420)
Screenshot: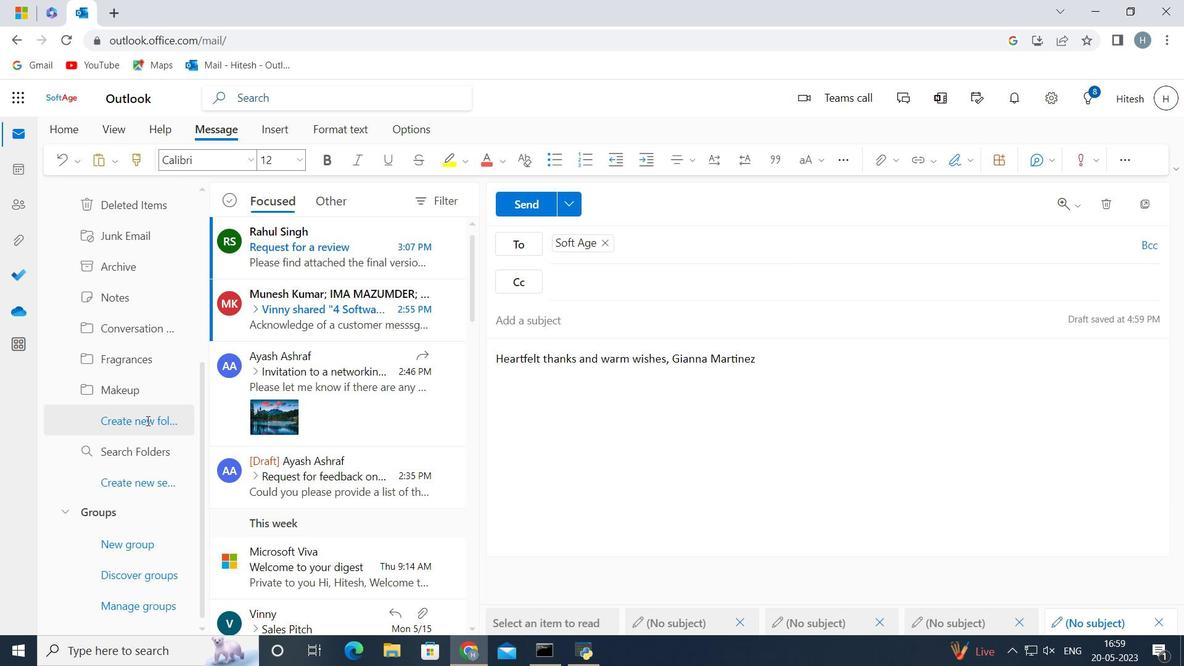 
Action: Key pressed <Key.shift>Wellness
Screenshot: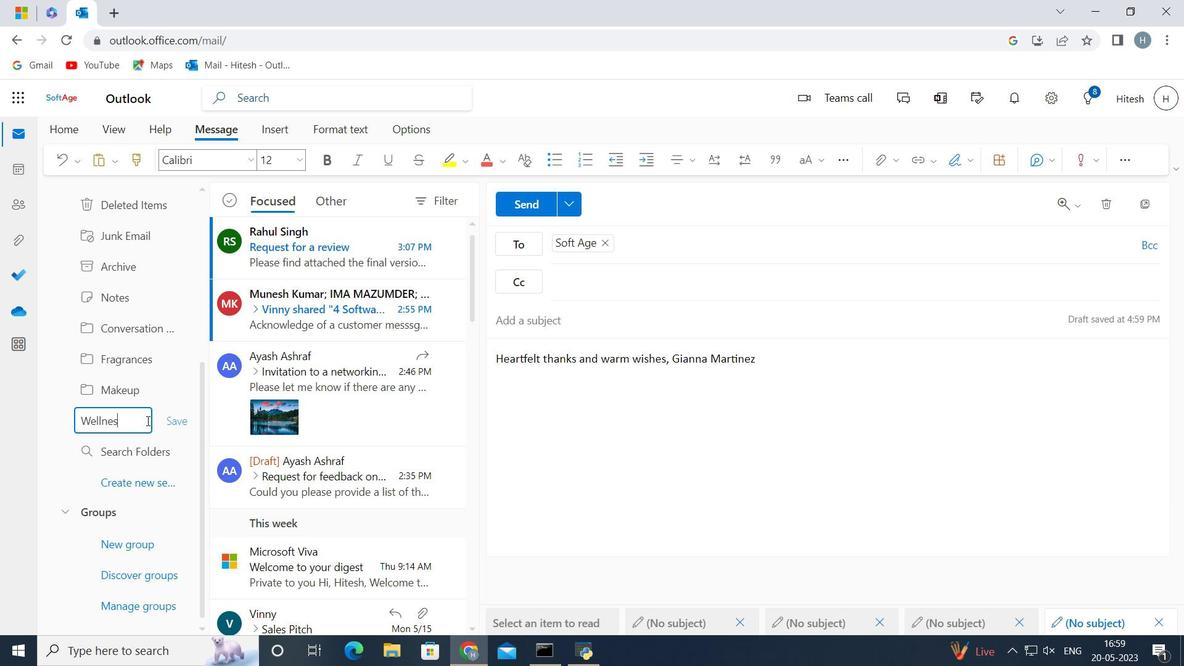 
Action: Mouse moved to (177, 422)
Screenshot: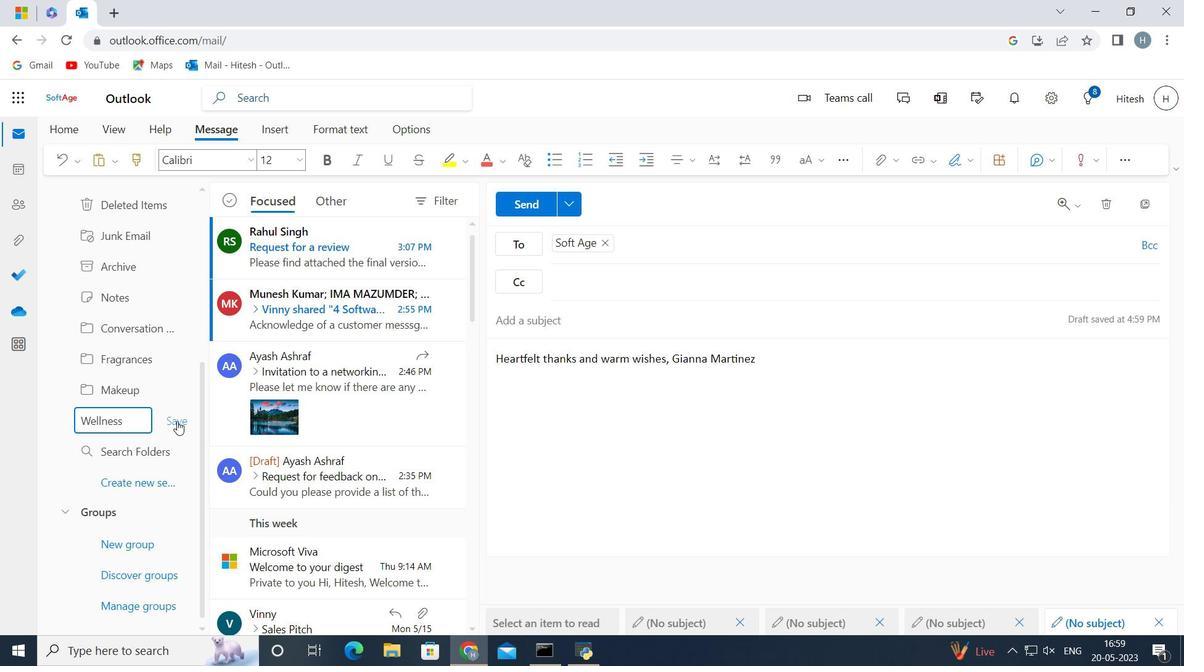 
Action: Mouse pressed left at (177, 422)
Screenshot: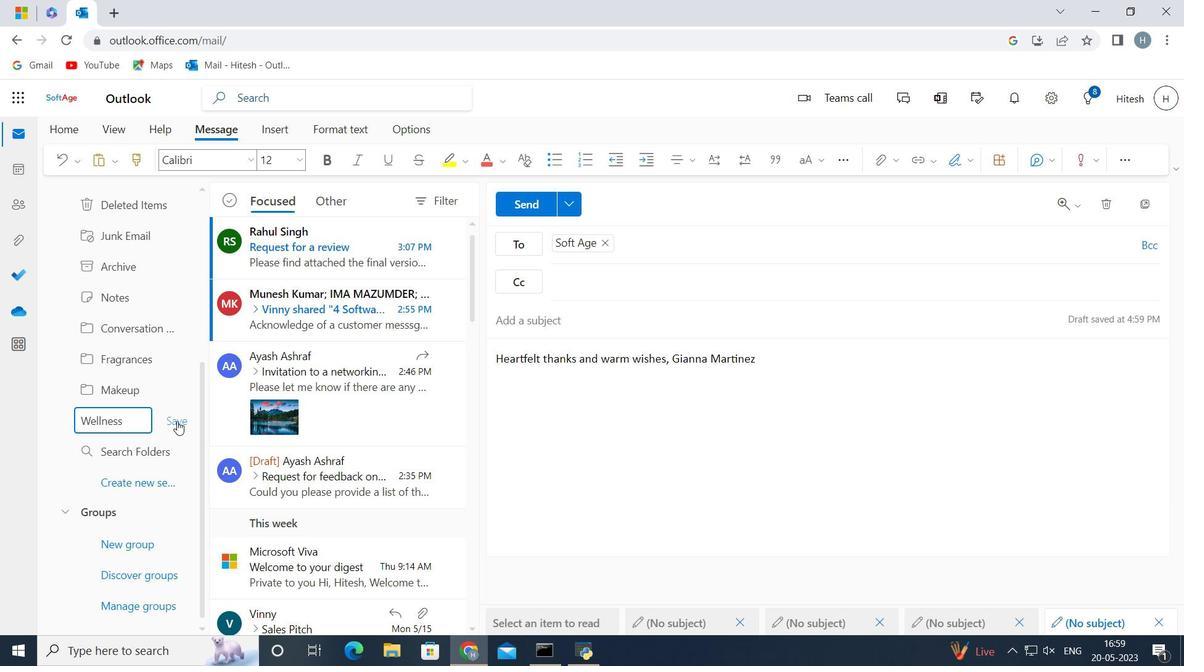 
Action: Mouse moved to (517, 203)
Screenshot: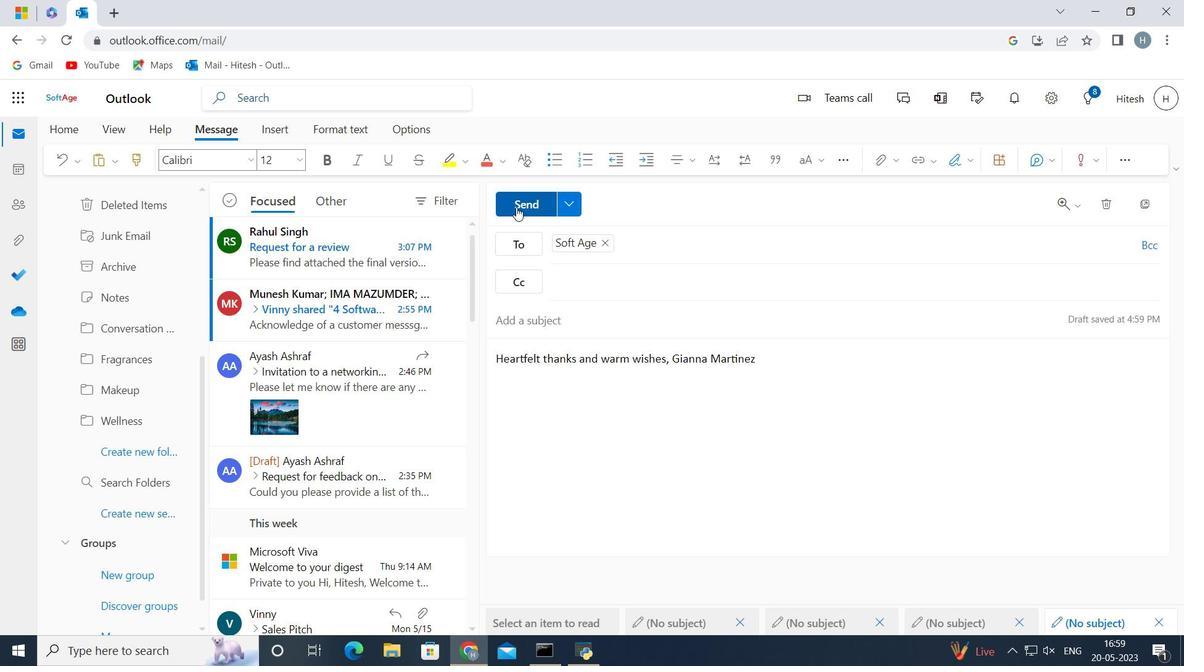 
Action: Mouse pressed left at (517, 203)
Screenshot: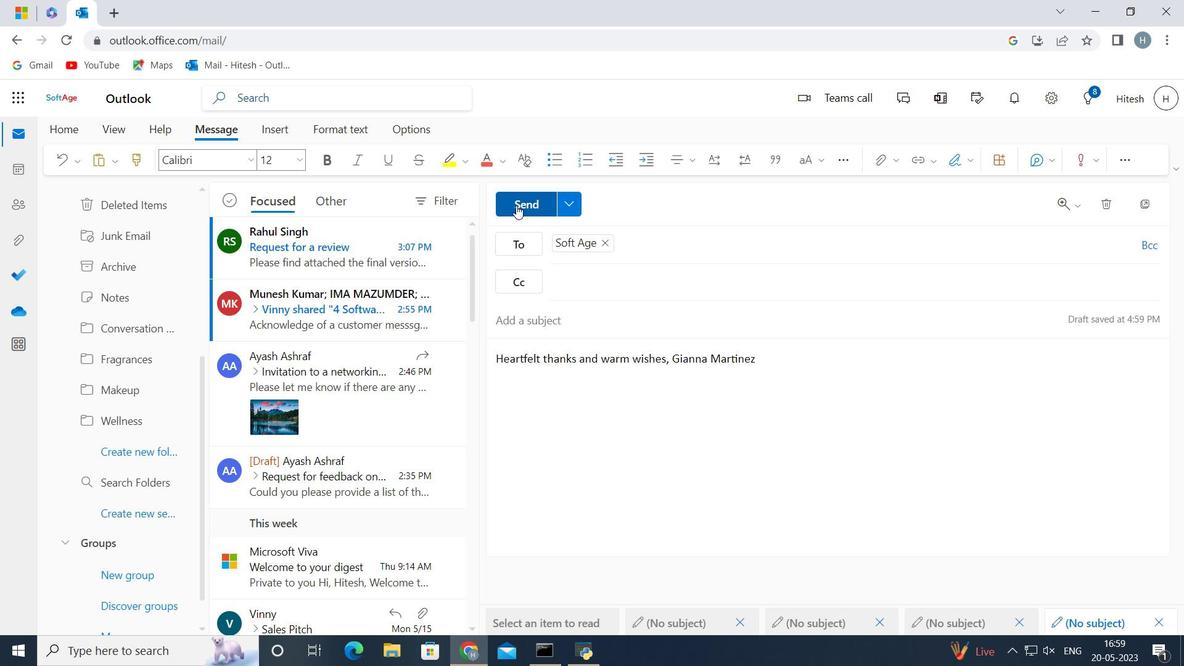 
Action: Mouse moved to (578, 400)
Screenshot: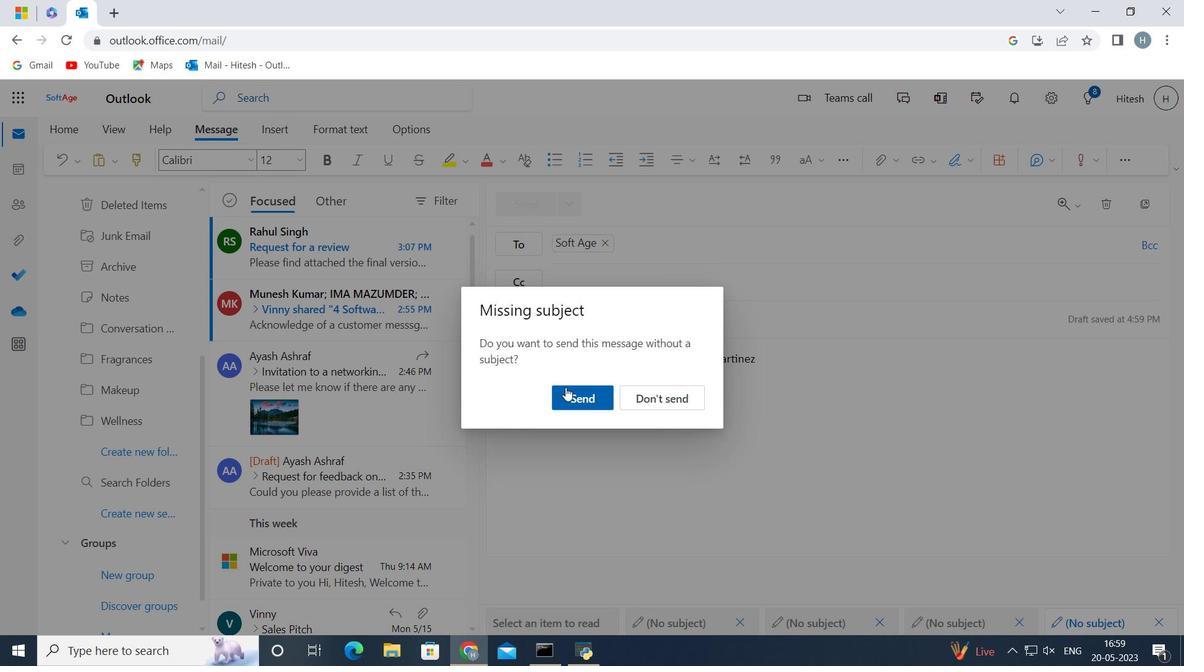
Action: Mouse pressed left at (578, 400)
Screenshot: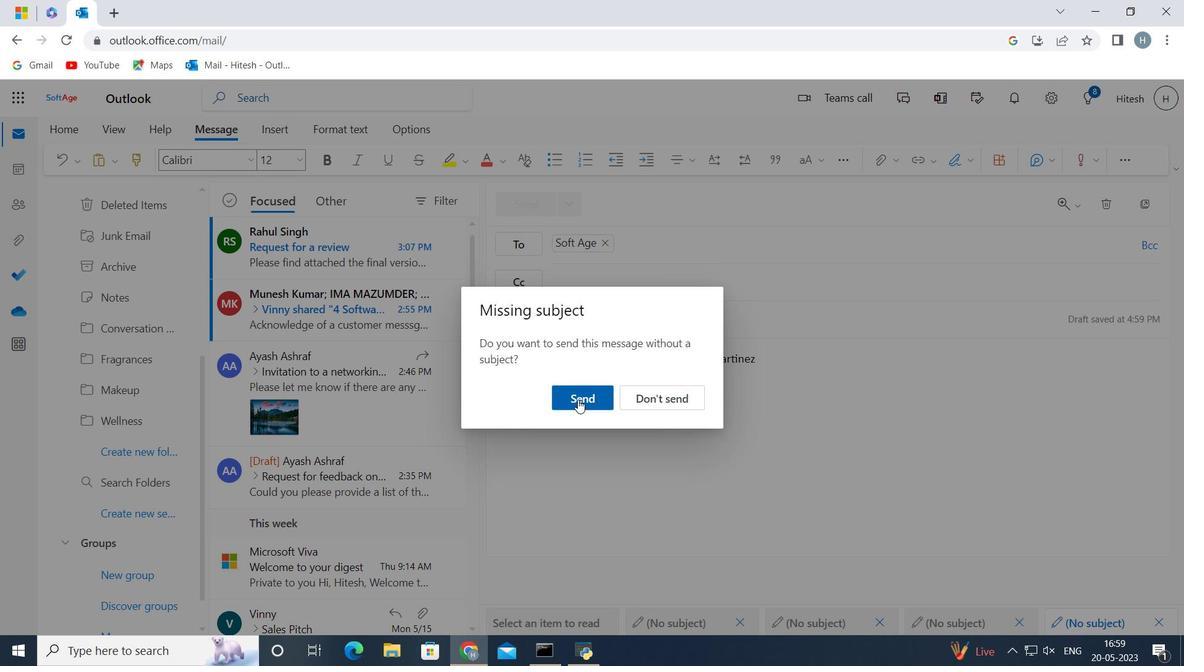 
Action: Mouse moved to (578, 400)
Screenshot: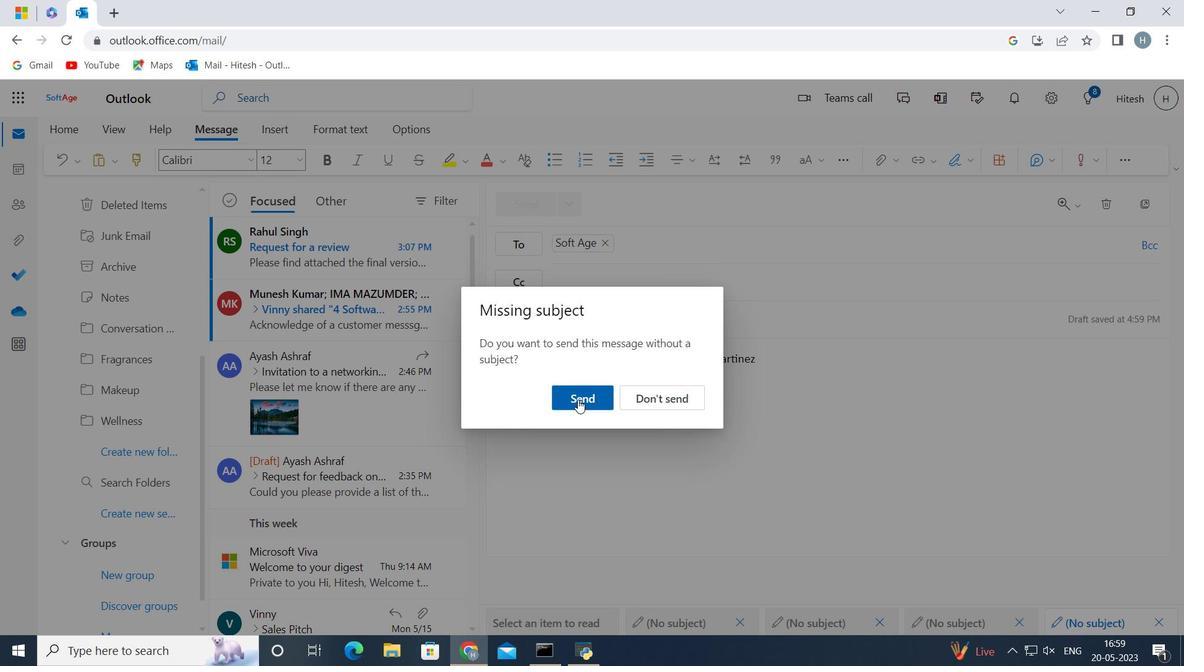 
